 Task: Play online wordle game with 7 letters.
Action: Mouse moved to (533, 439)
Screenshot: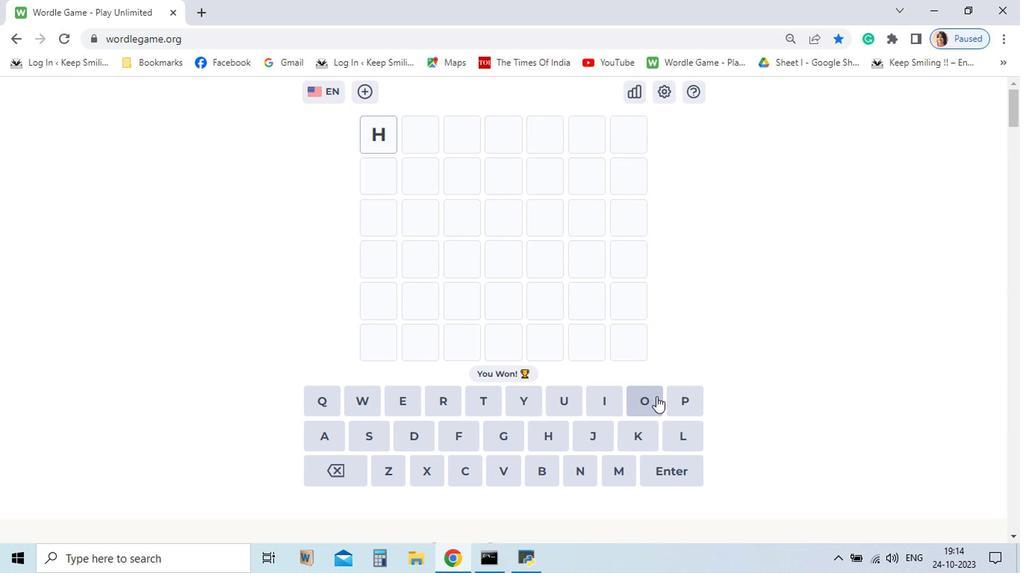 
Action: Mouse pressed left at (533, 439)
Screenshot: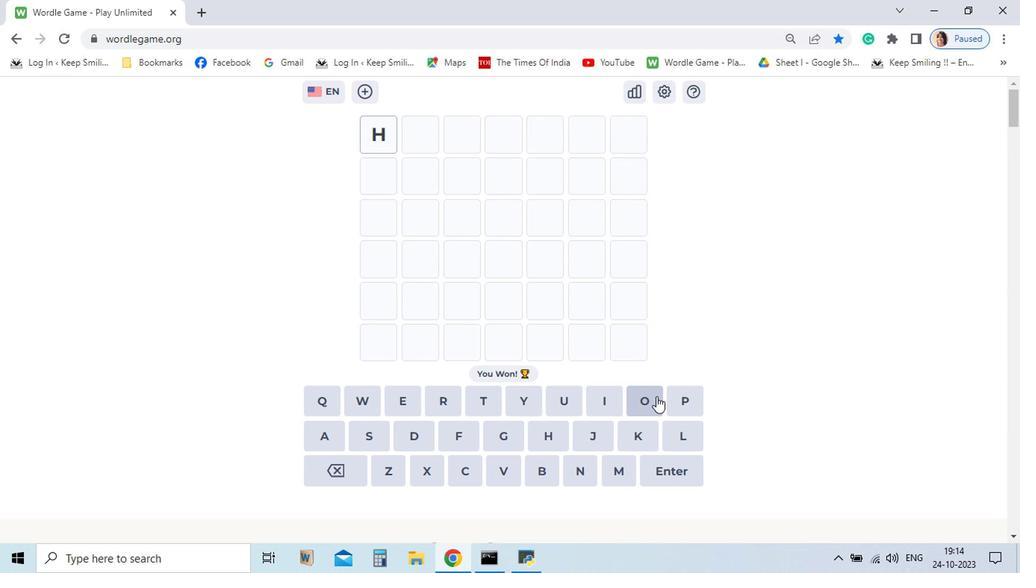 
Action: Mouse moved to (589, 421)
Screenshot: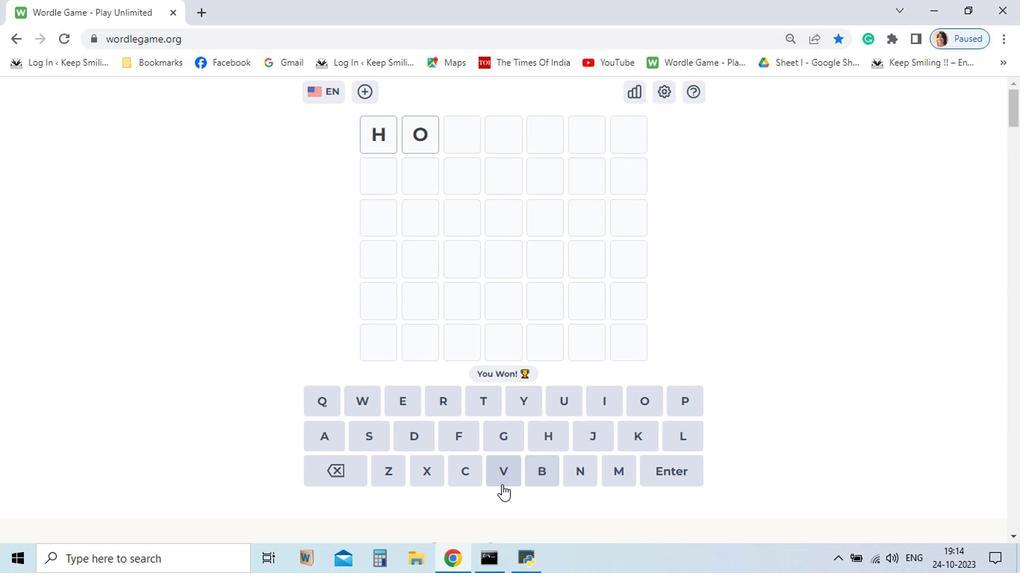 
Action: Mouse pressed left at (589, 421)
Screenshot: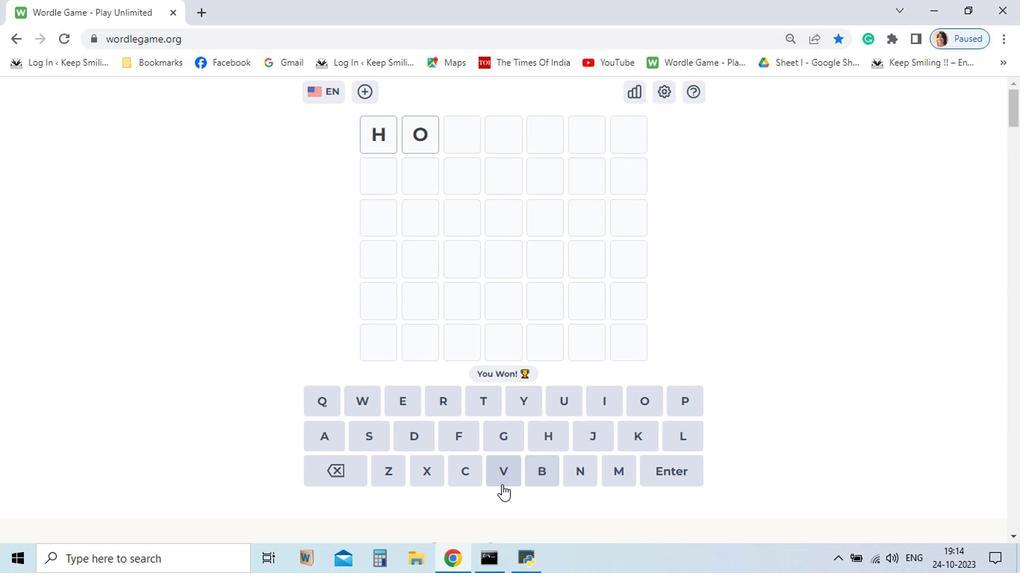 
Action: Mouse moved to (519, 469)
Screenshot: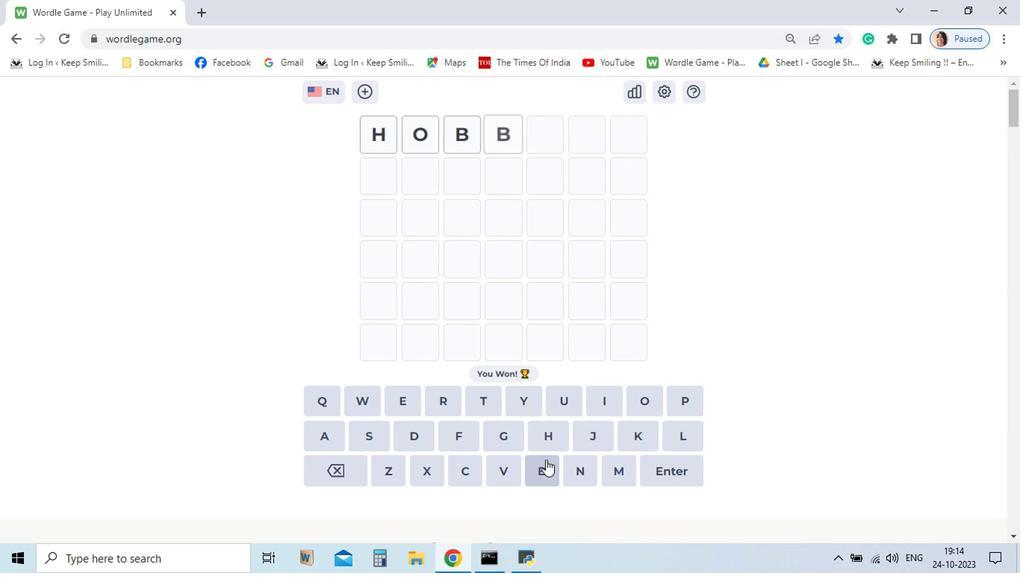
Action: Mouse pressed left at (519, 469)
Screenshot: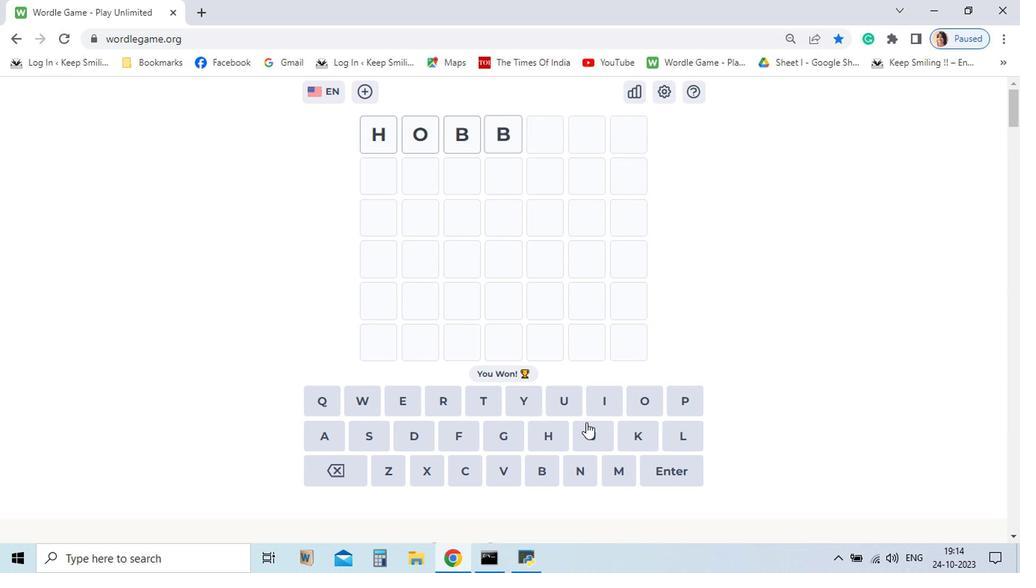 
Action: Mouse pressed left at (519, 469)
Screenshot: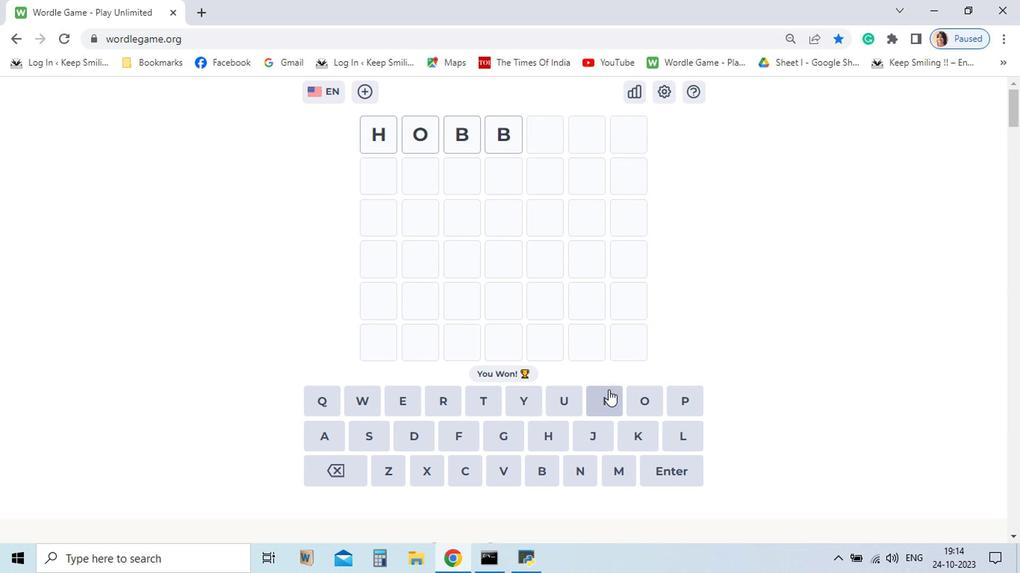 
Action: Mouse moved to (568, 412)
Screenshot: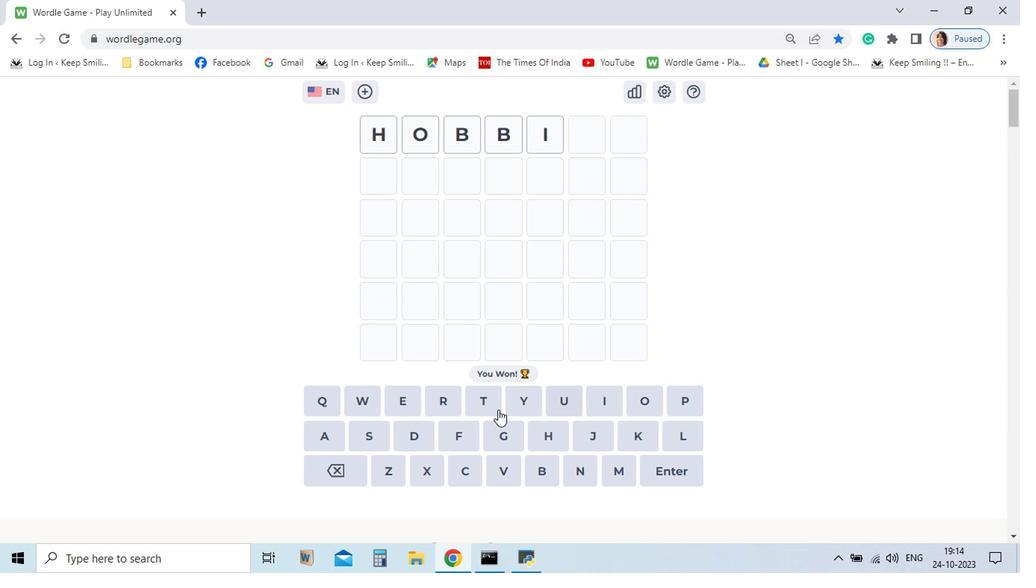 
Action: Mouse pressed left at (568, 412)
Screenshot: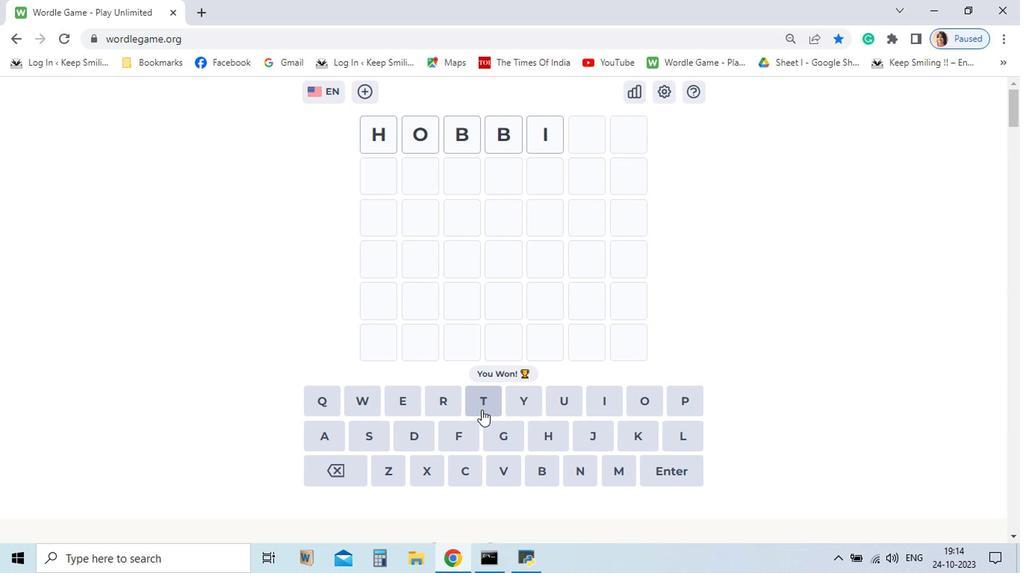 
Action: Mouse moved to (475, 423)
Screenshot: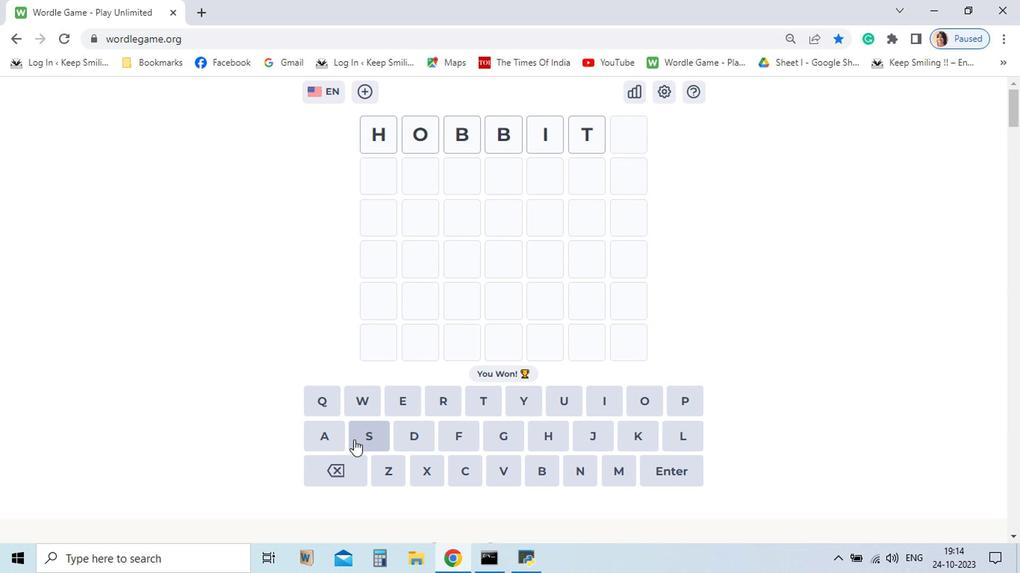 
Action: Mouse pressed left at (475, 423)
Screenshot: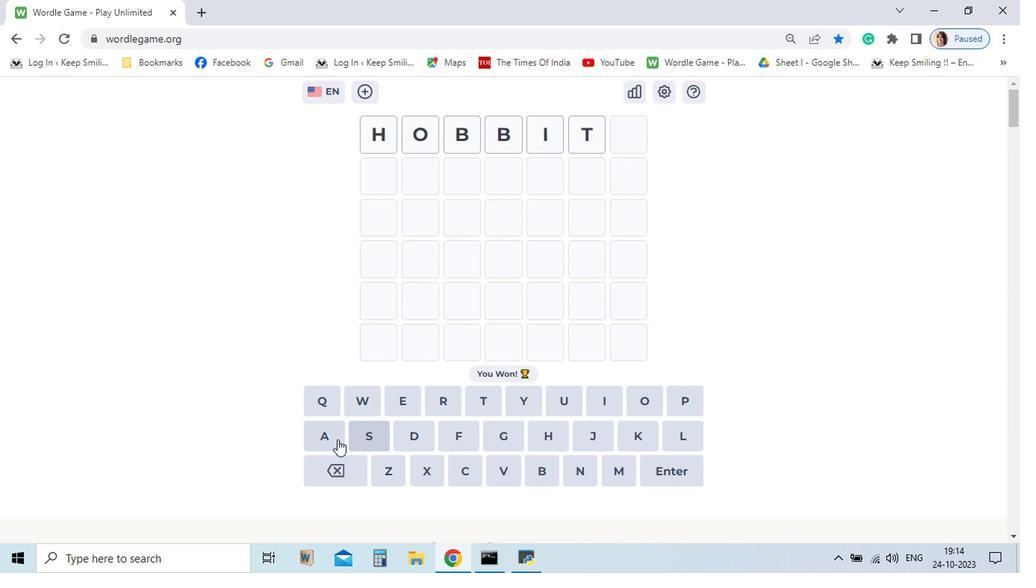 
Action: Mouse moved to (396, 446)
Screenshot: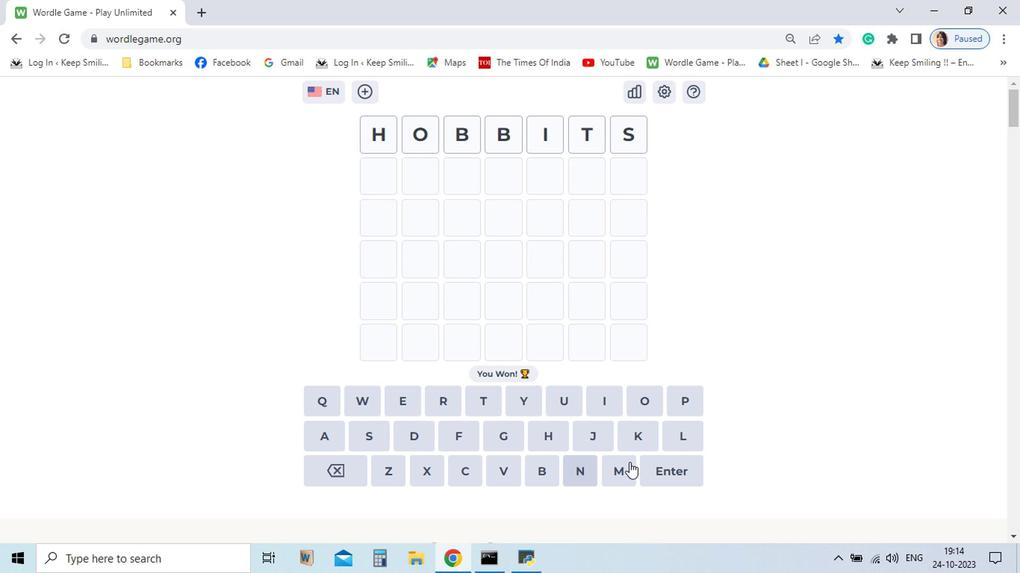 
Action: Mouse pressed left at (396, 446)
Screenshot: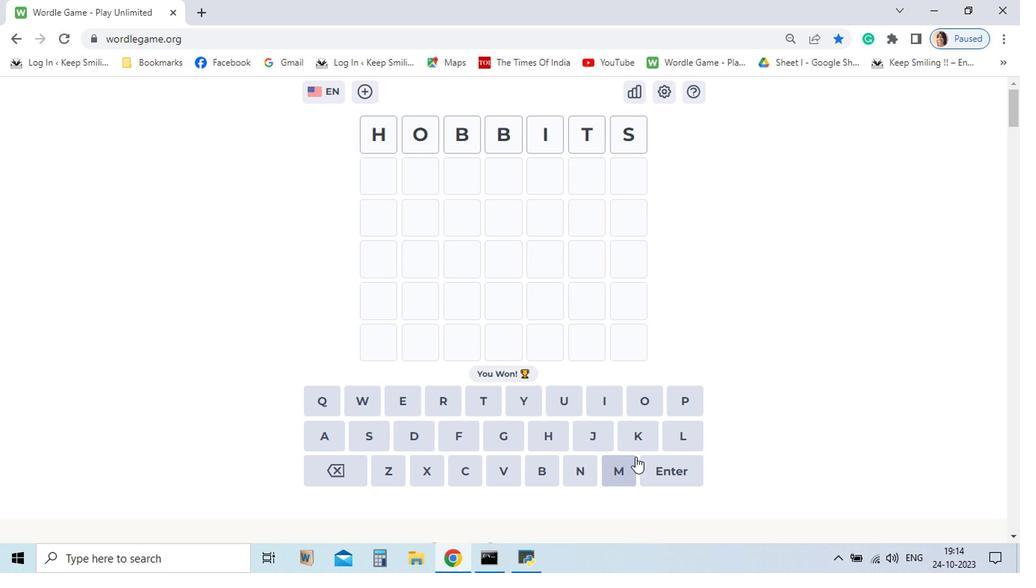 
Action: Mouse moved to (599, 468)
Screenshot: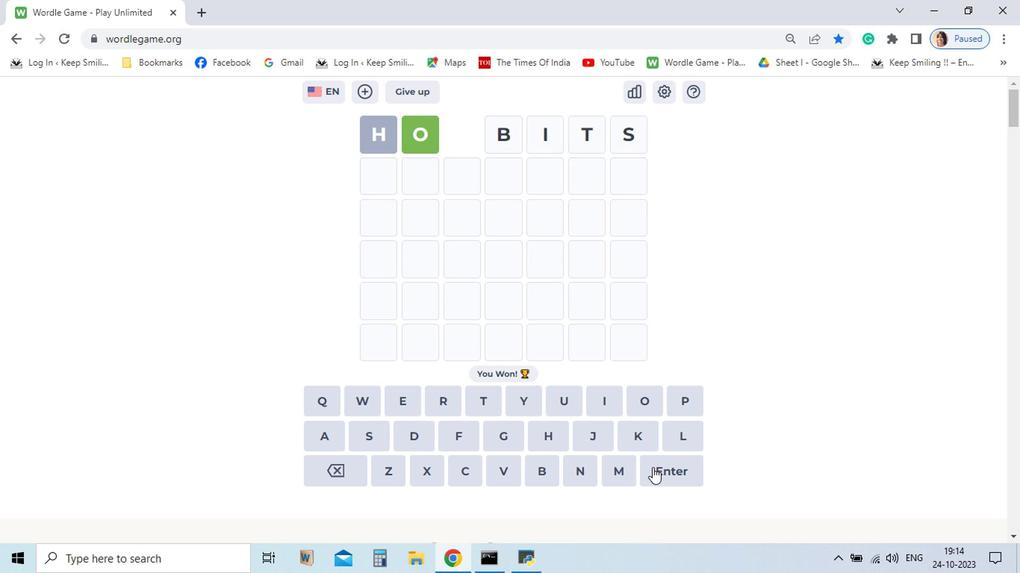 
Action: Mouse pressed left at (599, 468)
Screenshot: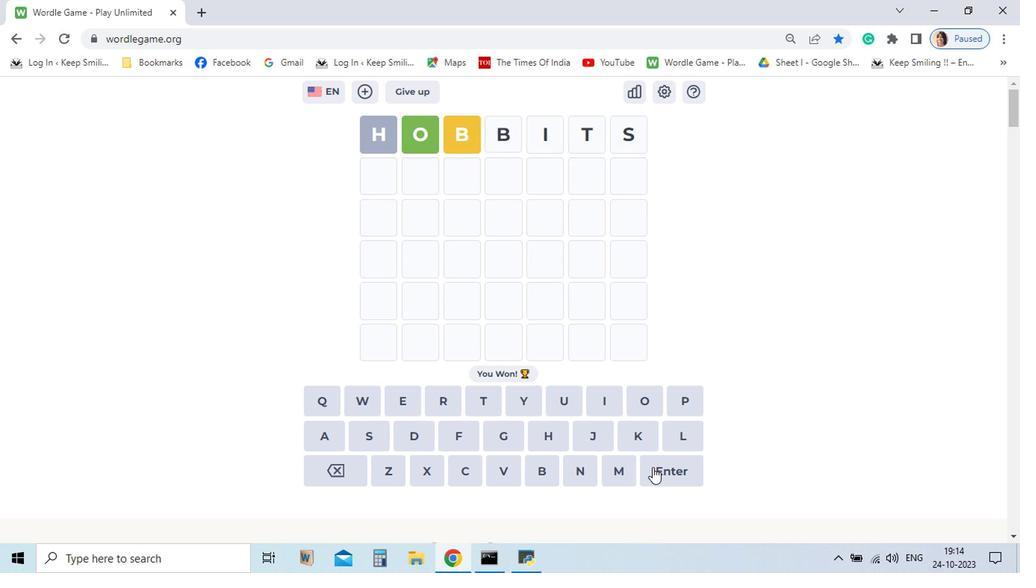 
Action: Mouse moved to (595, 418)
Screenshot: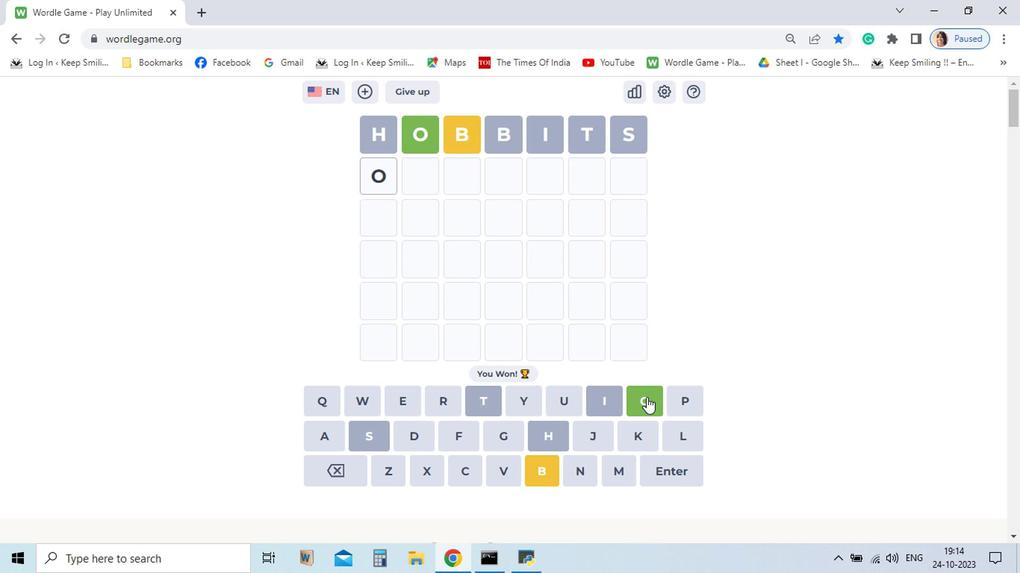 
Action: Mouse pressed left at (595, 418)
Screenshot: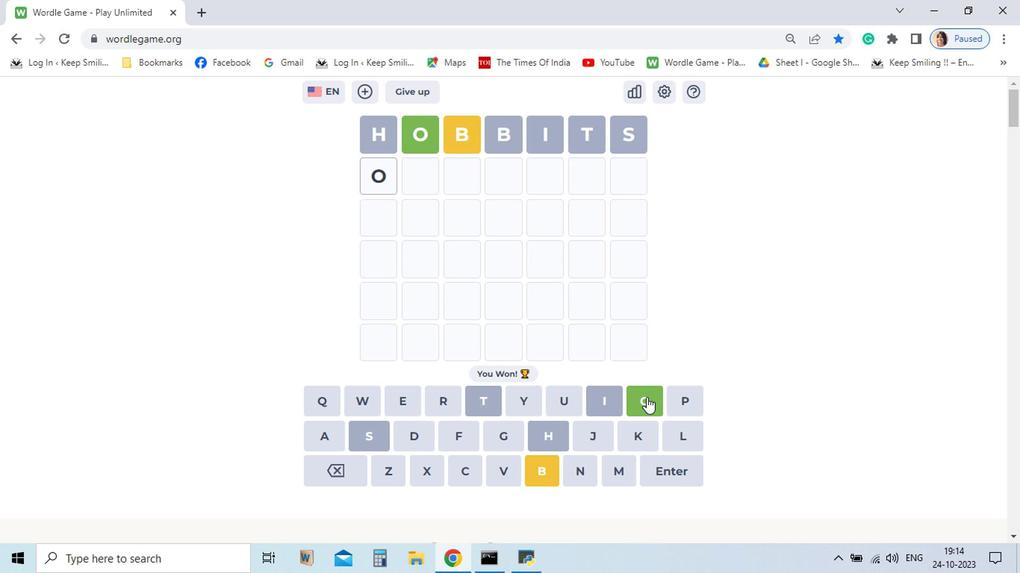 
Action: Mouse moved to (377, 474)
Screenshot: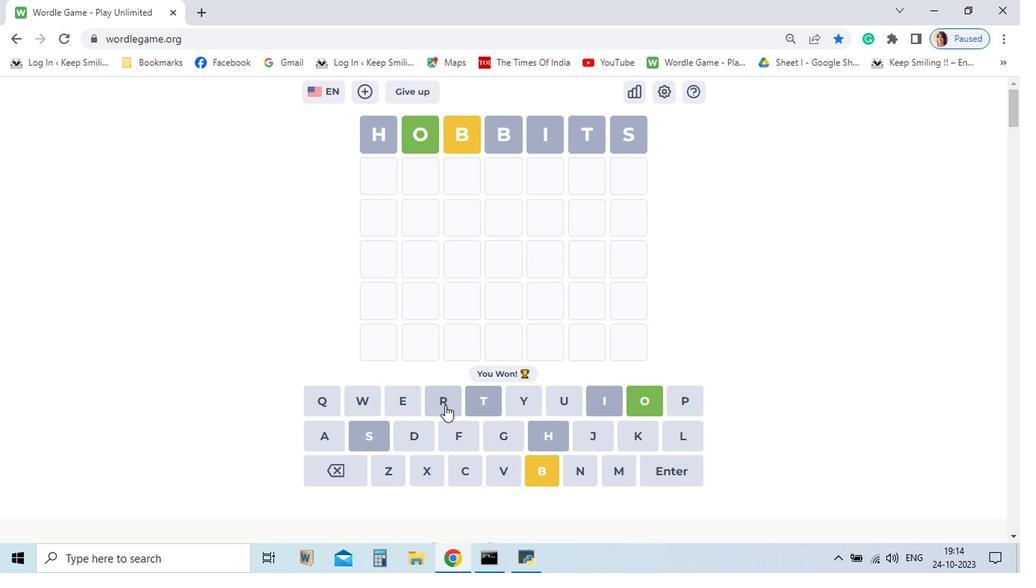 
Action: Mouse pressed left at (377, 474)
Screenshot: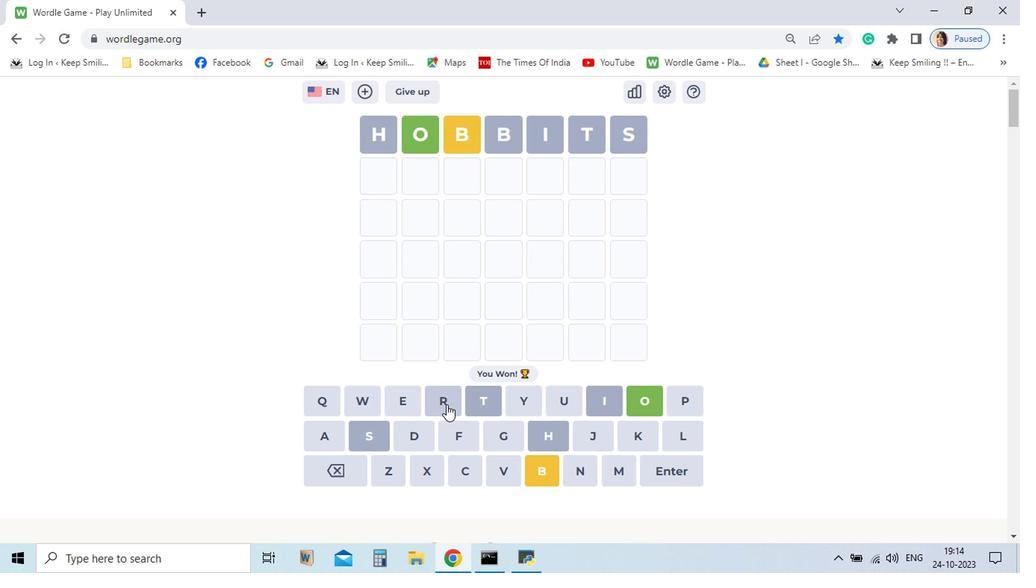 
Action: Mouse moved to (453, 423)
Screenshot: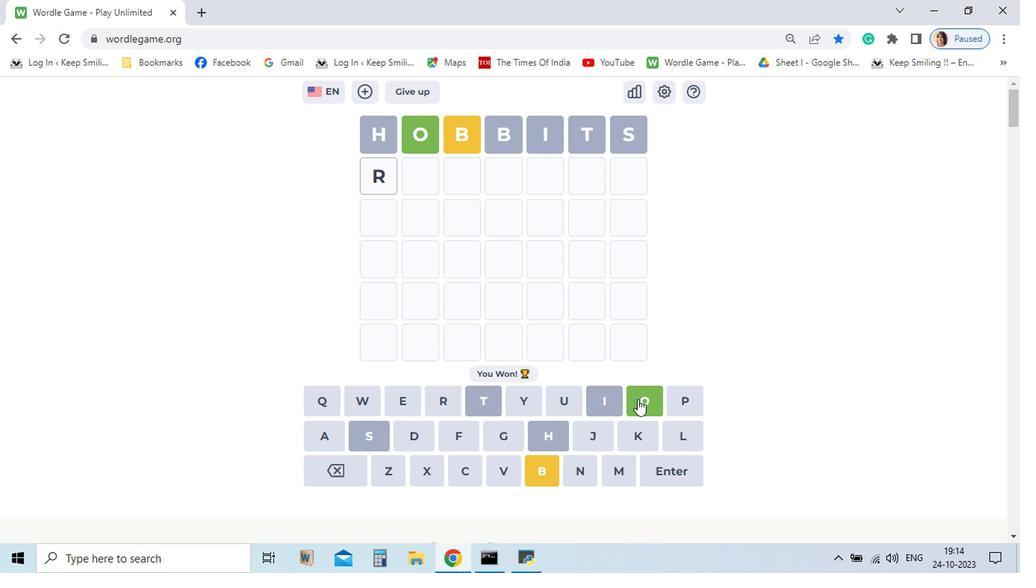 
Action: Mouse pressed left at (453, 423)
Screenshot: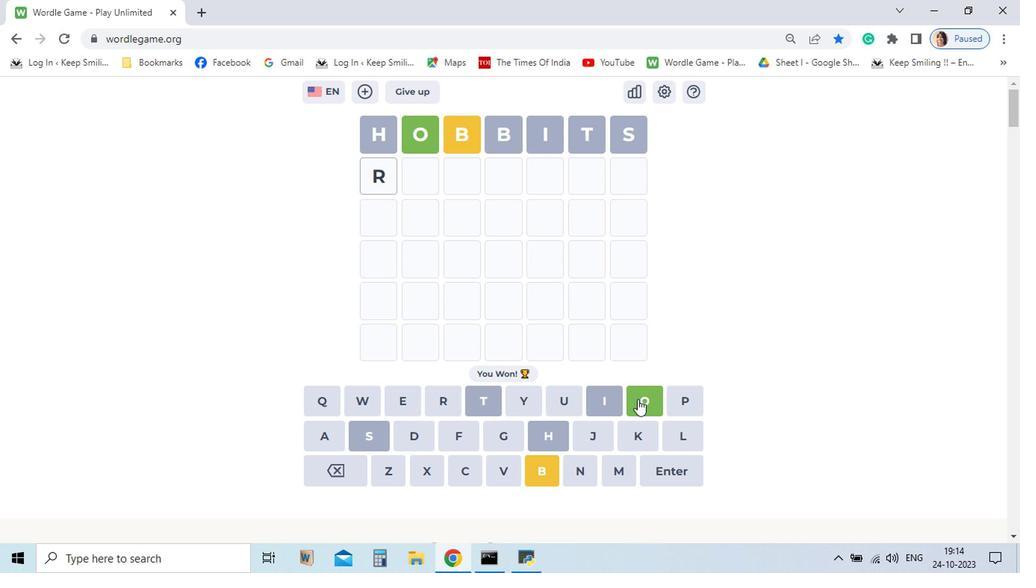
Action: Mouse moved to (589, 419)
Screenshot: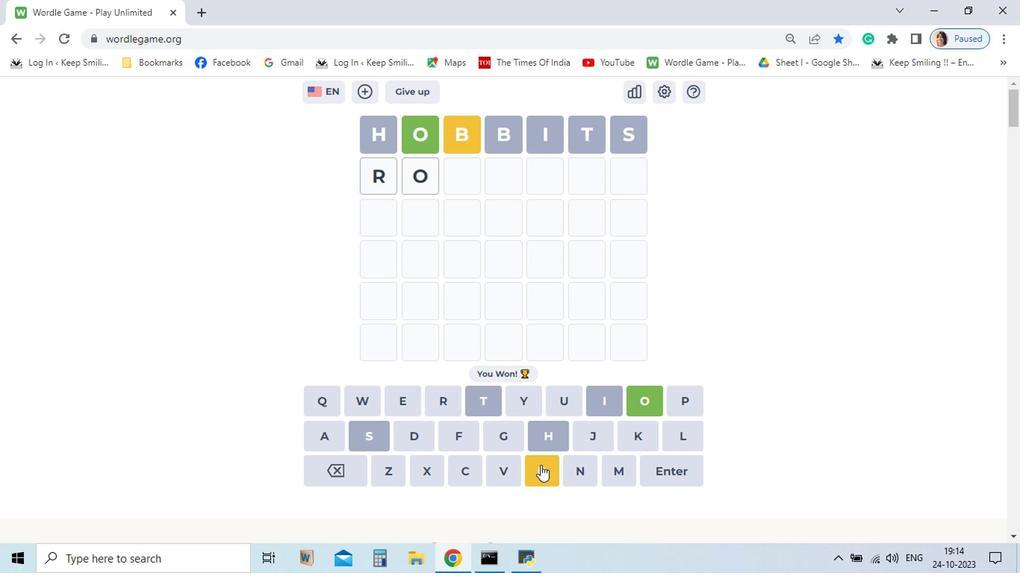 
Action: Mouse pressed left at (589, 419)
Screenshot: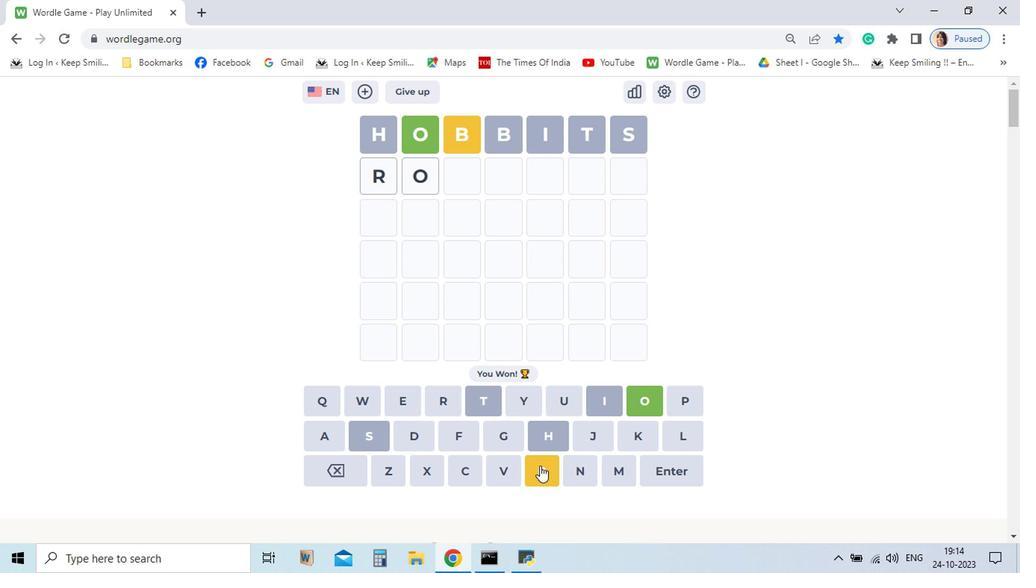 
Action: Mouse moved to (520, 466)
Screenshot: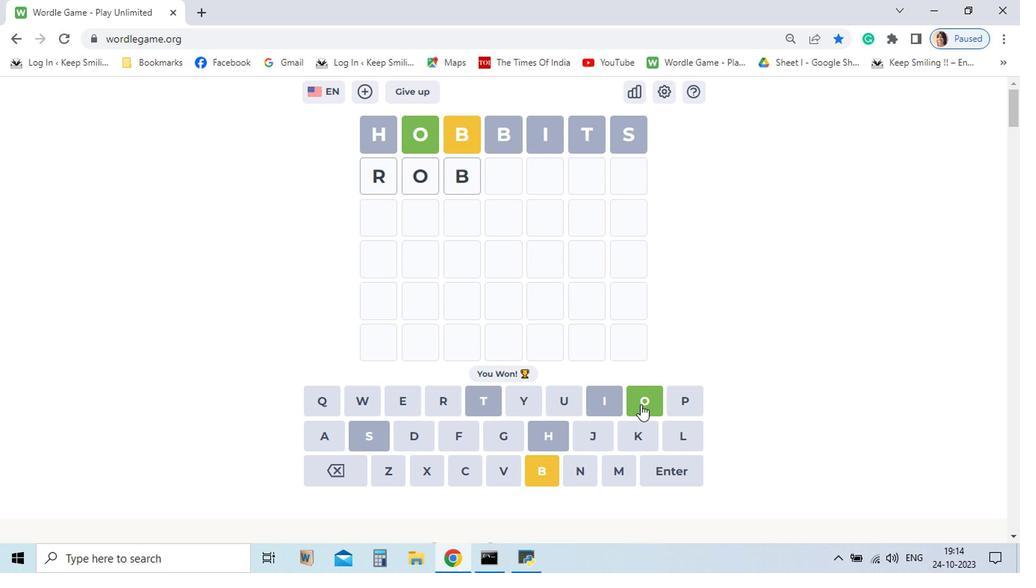 
Action: Mouse pressed left at (520, 466)
Screenshot: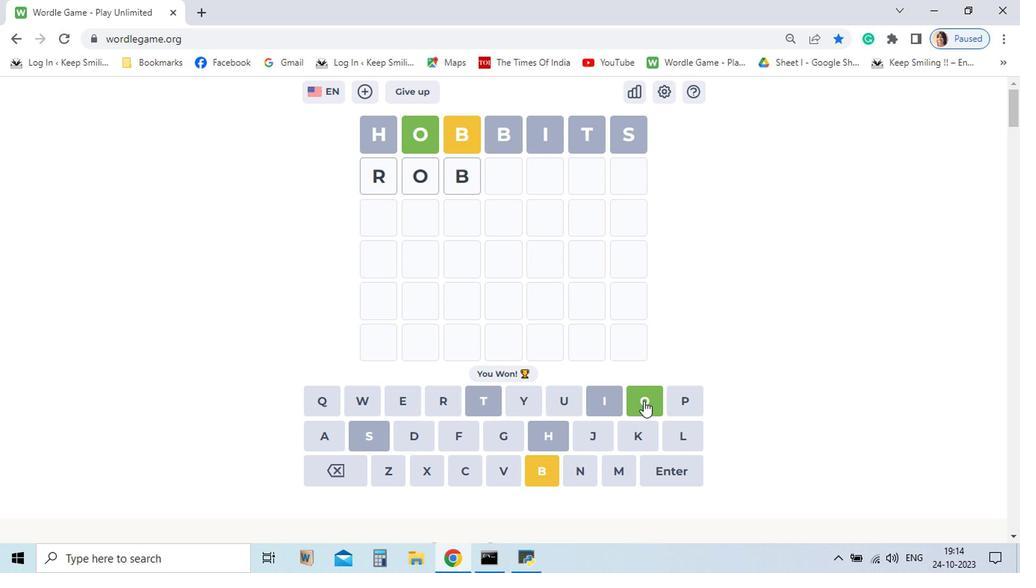 
Action: Mouse moved to (593, 420)
Screenshot: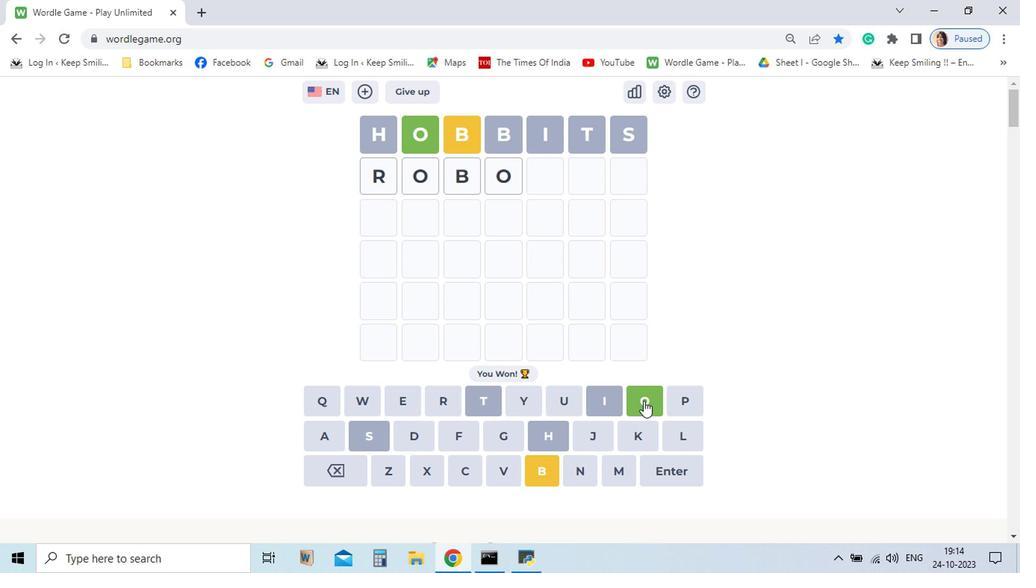 
Action: Mouse pressed left at (593, 420)
Screenshot: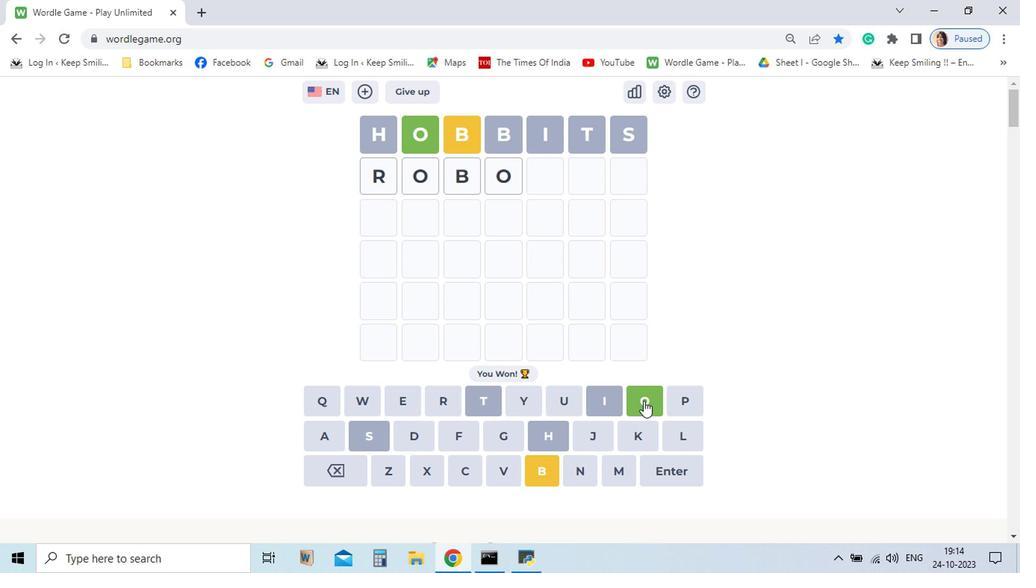 
Action: Mouse moved to (370, 467)
Screenshot: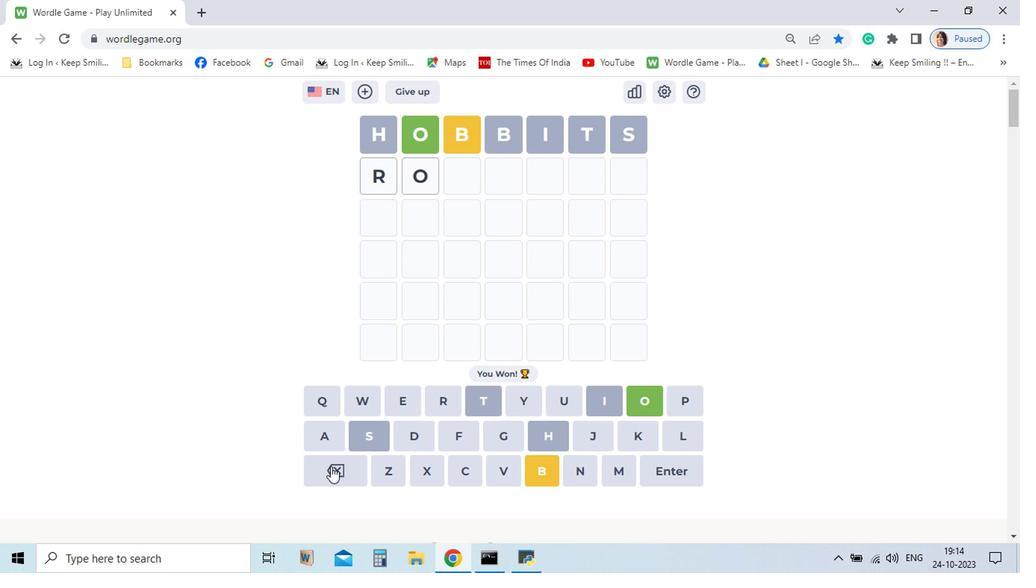 
Action: Mouse pressed left at (370, 467)
Screenshot: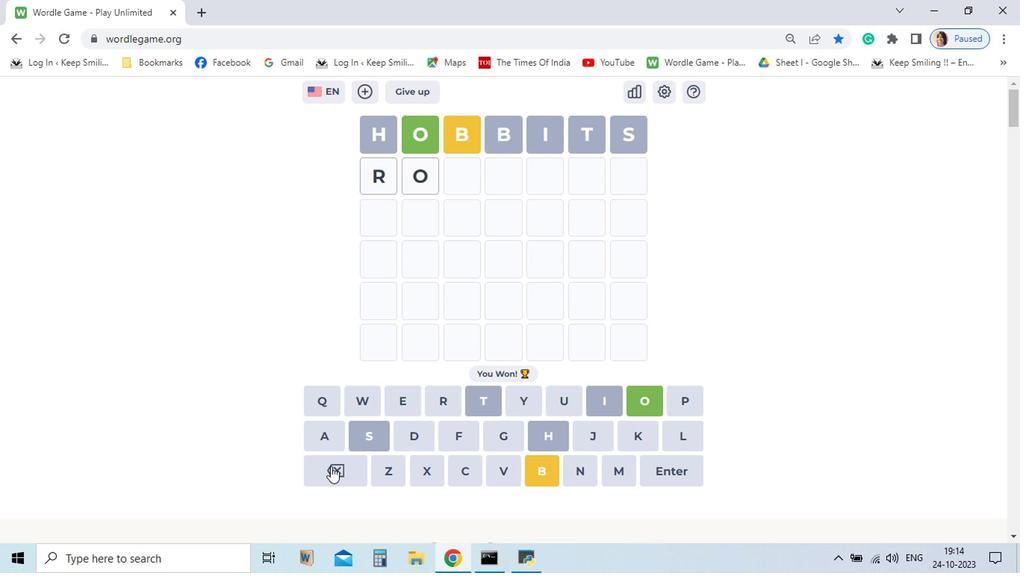
Action: Mouse pressed left at (370, 467)
Screenshot: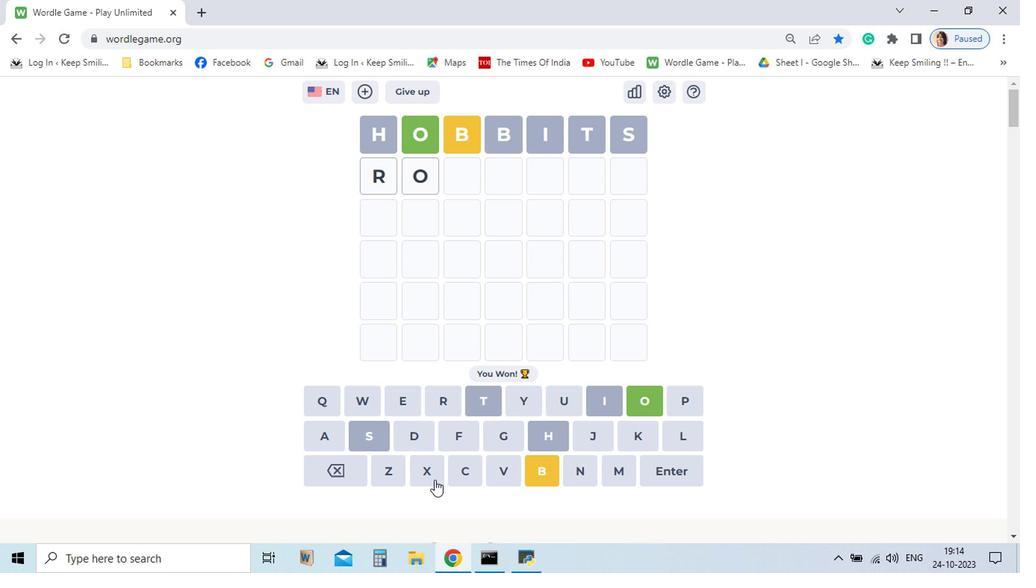 
Action: Mouse moved to (366, 444)
Screenshot: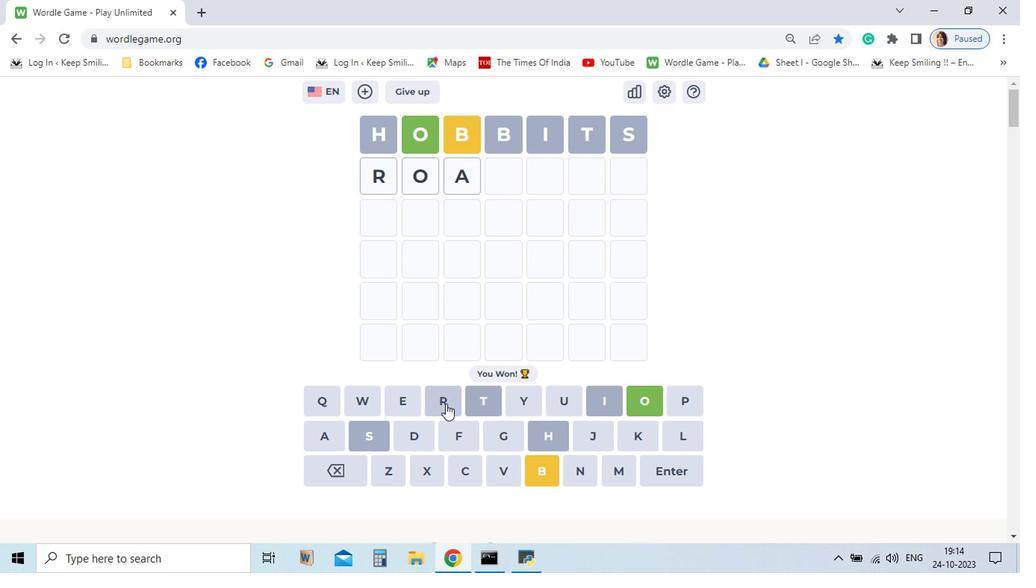 
Action: Mouse pressed left at (366, 444)
Screenshot: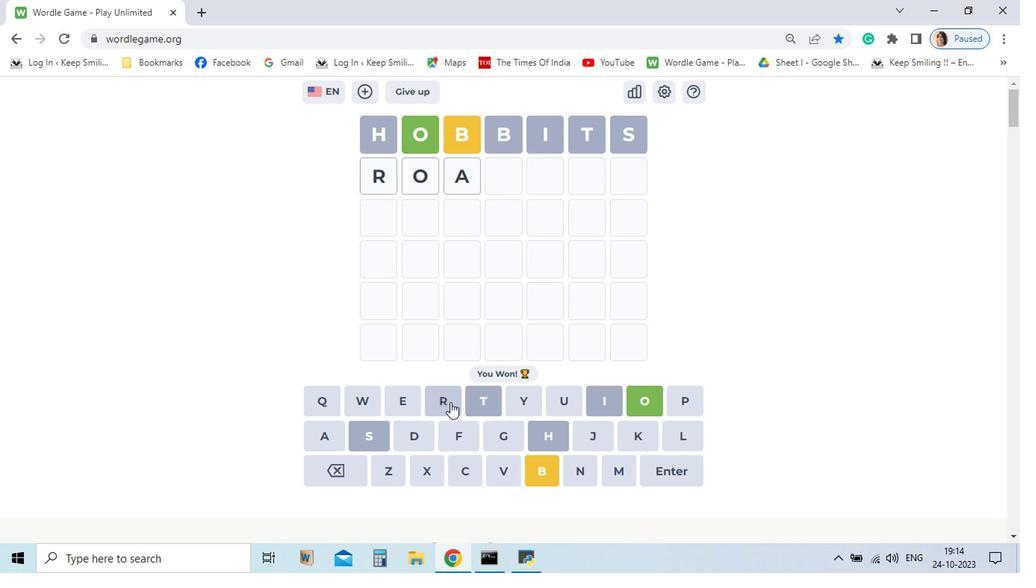 
Action: Mouse moved to (456, 421)
Screenshot: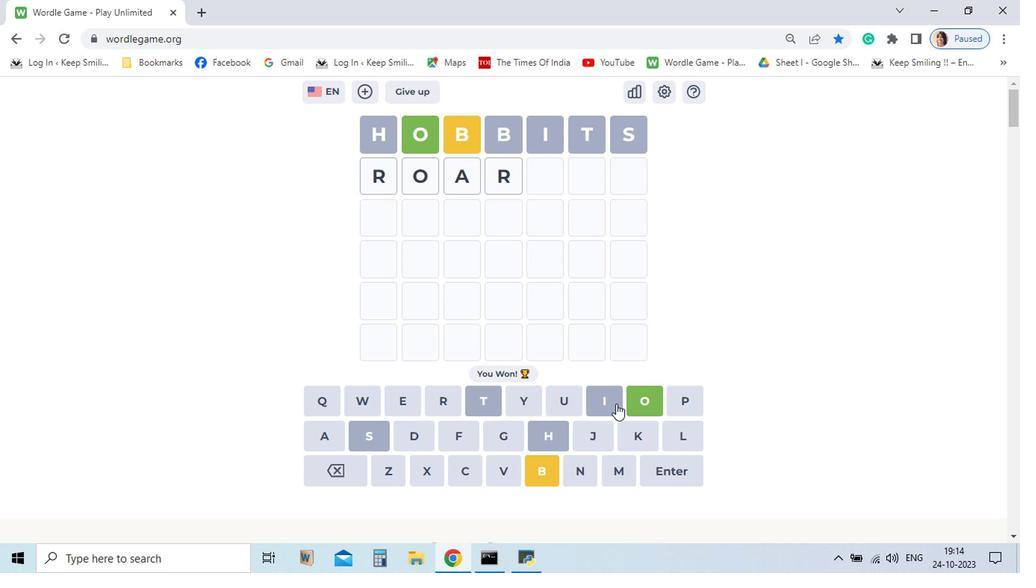 
Action: Mouse pressed left at (456, 421)
Screenshot: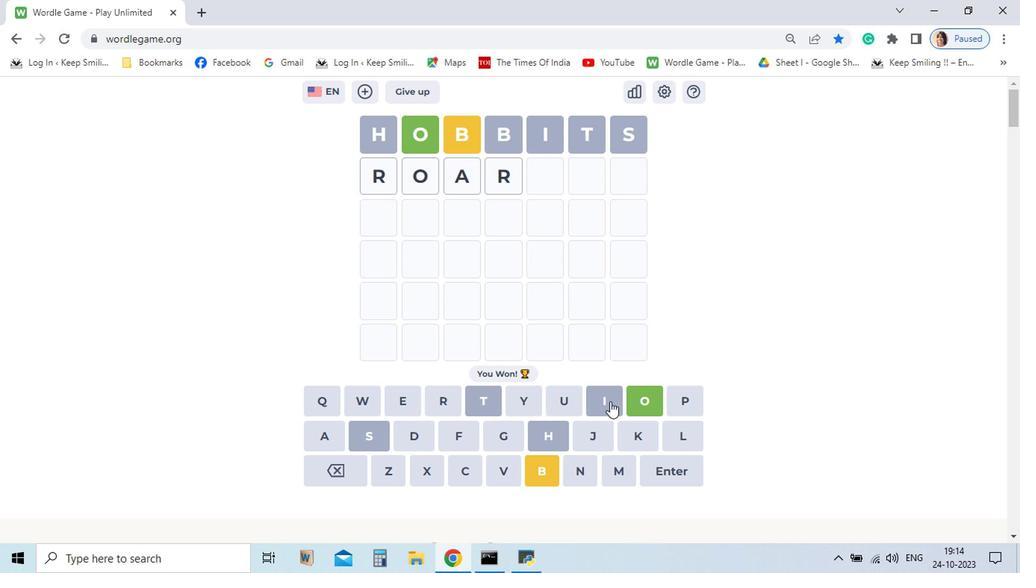
Action: Mouse moved to (569, 421)
Screenshot: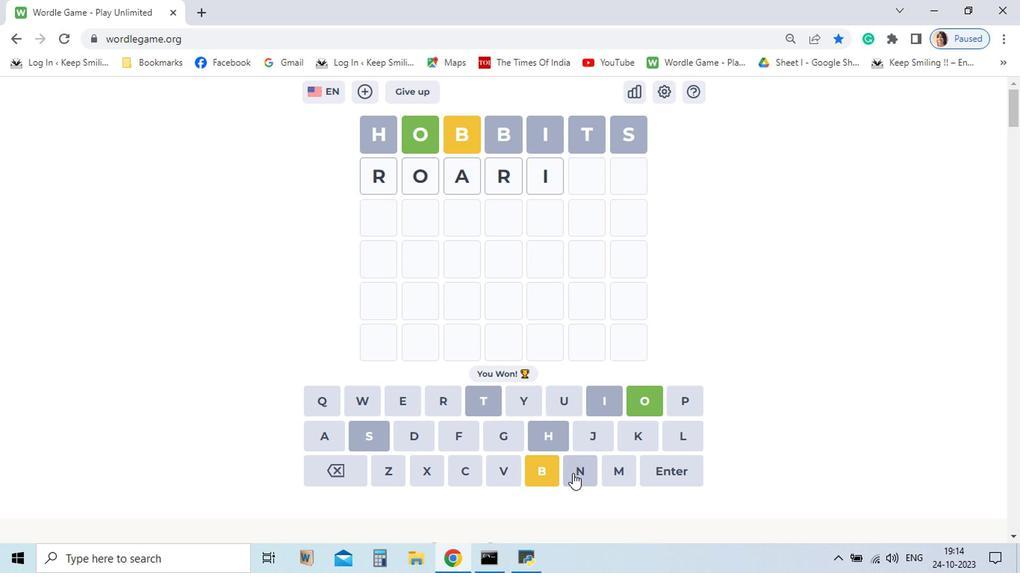 
Action: Mouse pressed left at (569, 421)
Screenshot: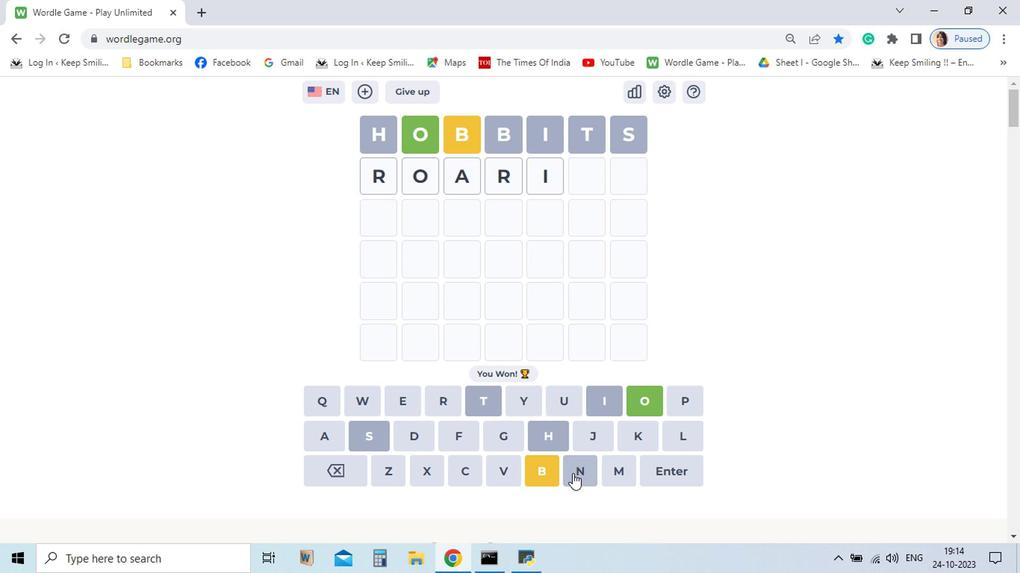 
Action: Mouse moved to (543, 472)
Screenshot: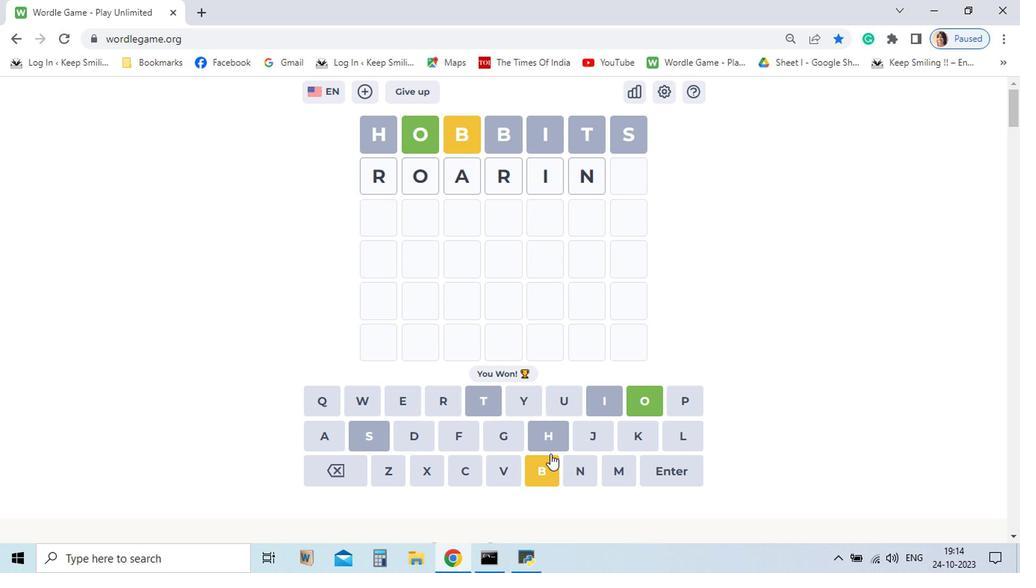 
Action: Mouse pressed left at (543, 472)
Screenshot: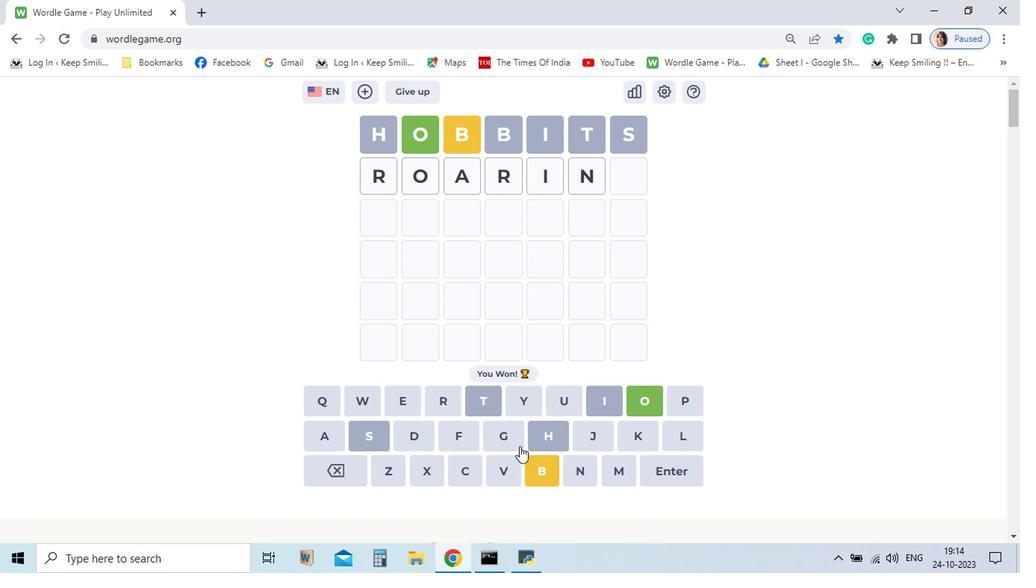 
Action: Mouse moved to (492, 444)
Screenshot: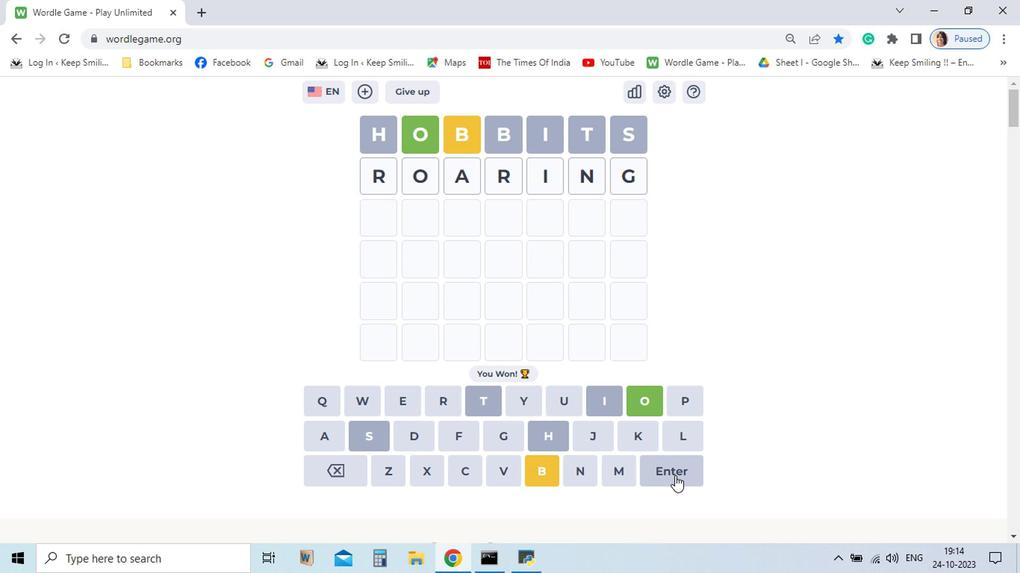 
Action: Mouse pressed left at (492, 444)
Screenshot: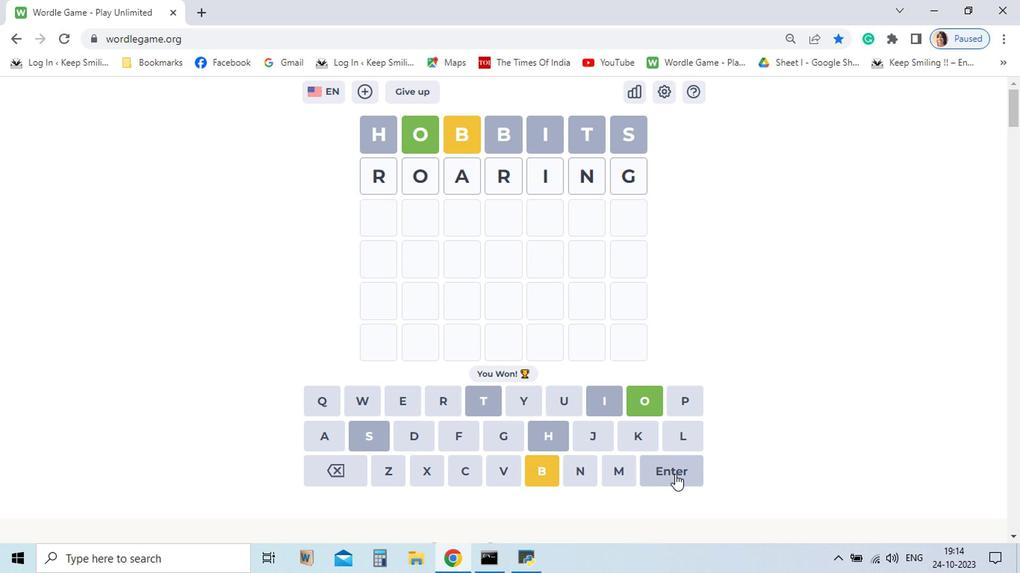 
Action: Mouse moved to (615, 472)
Screenshot: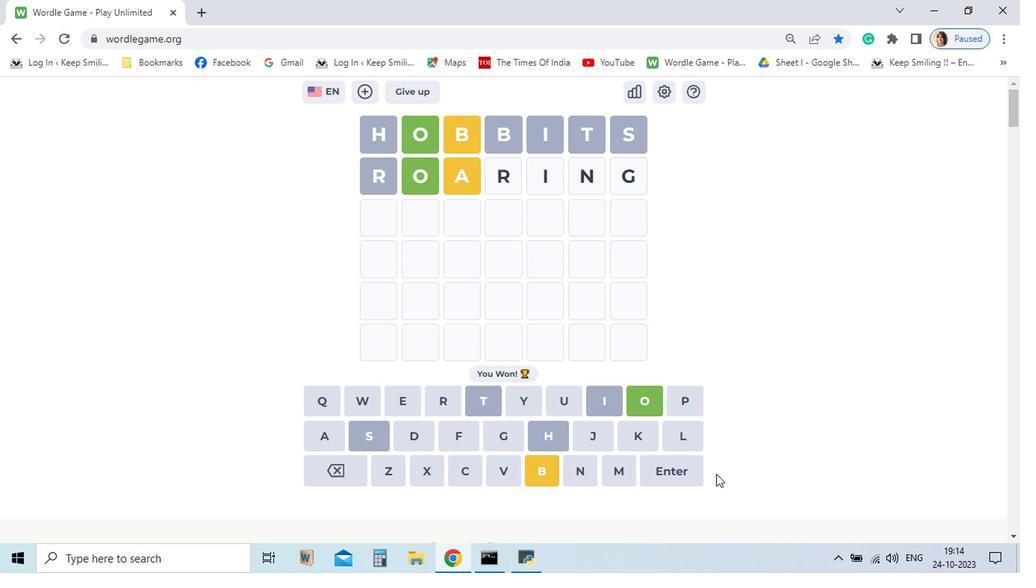 
Action: Mouse pressed left at (615, 472)
Screenshot: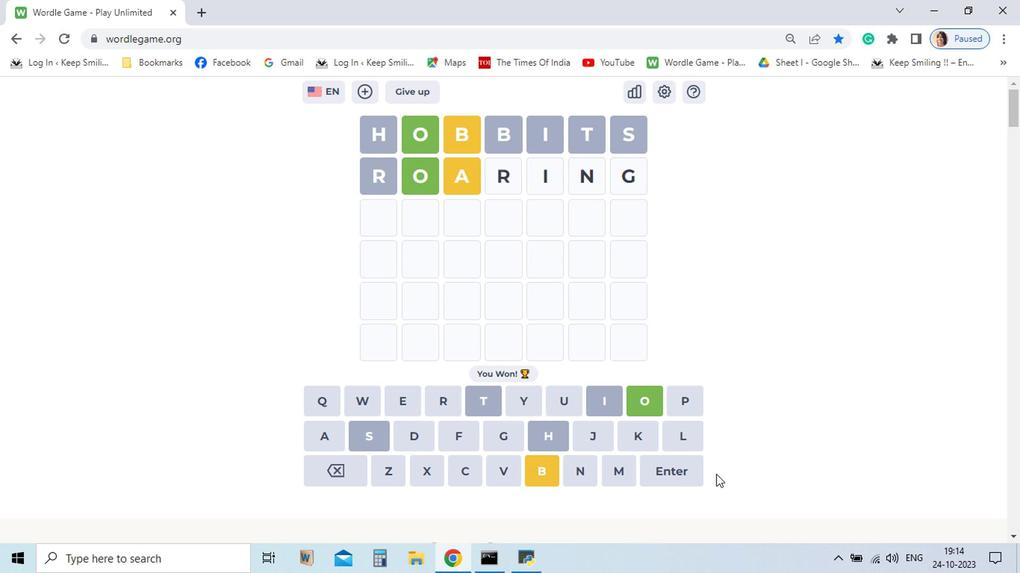 
Action: Mouse moved to (569, 470)
Screenshot: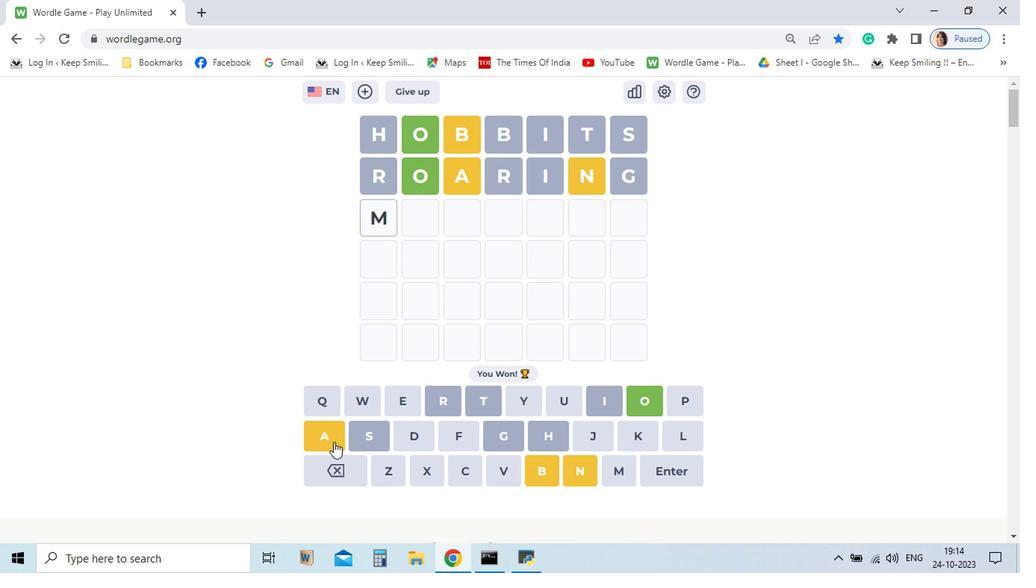 
Action: Mouse pressed left at (569, 470)
Screenshot: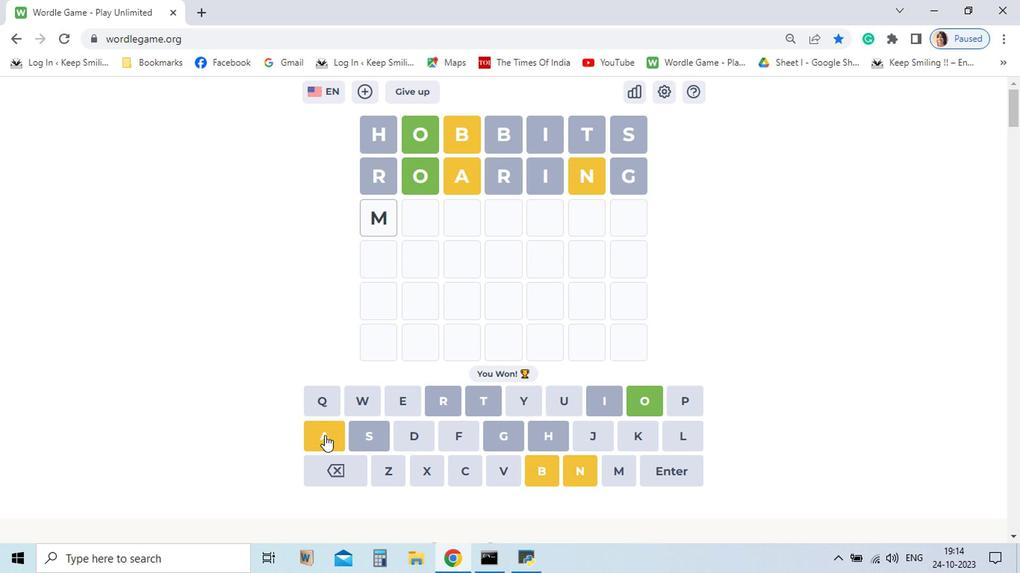 
Action: Mouse moved to (594, 416)
Screenshot: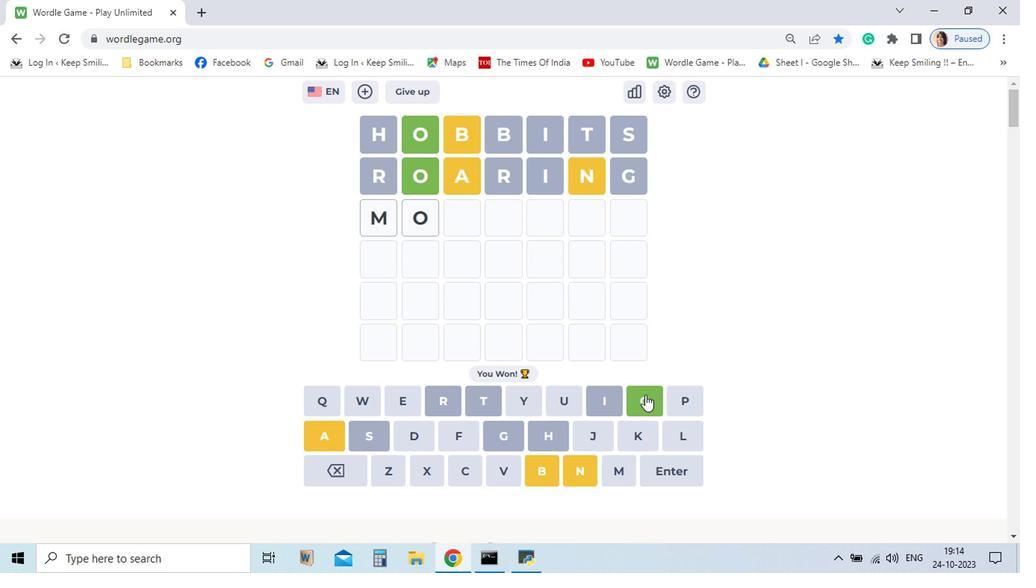 
Action: Mouse pressed left at (594, 416)
Screenshot: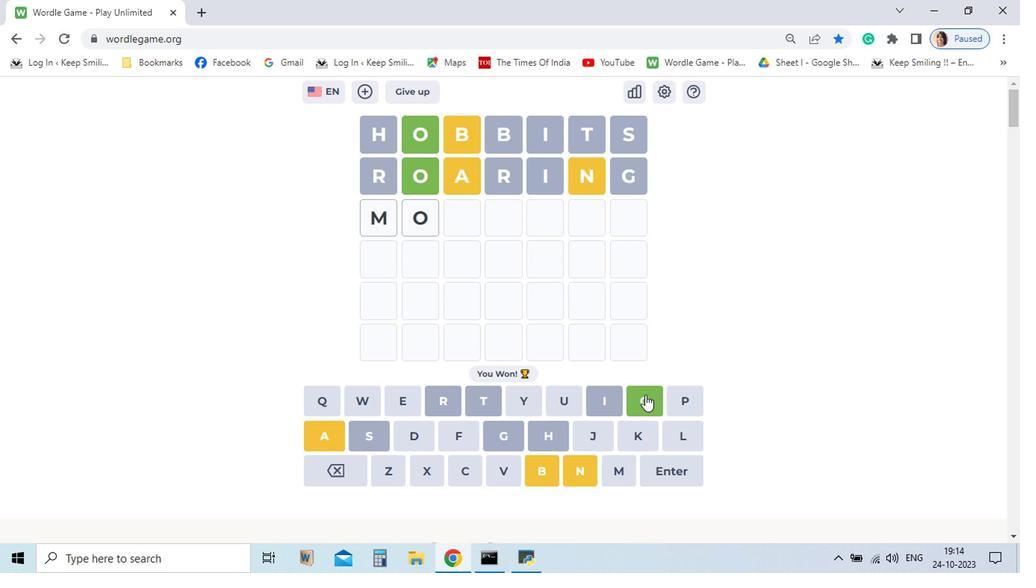 
Action: Mouse pressed left at (594, 416)
Screenshot: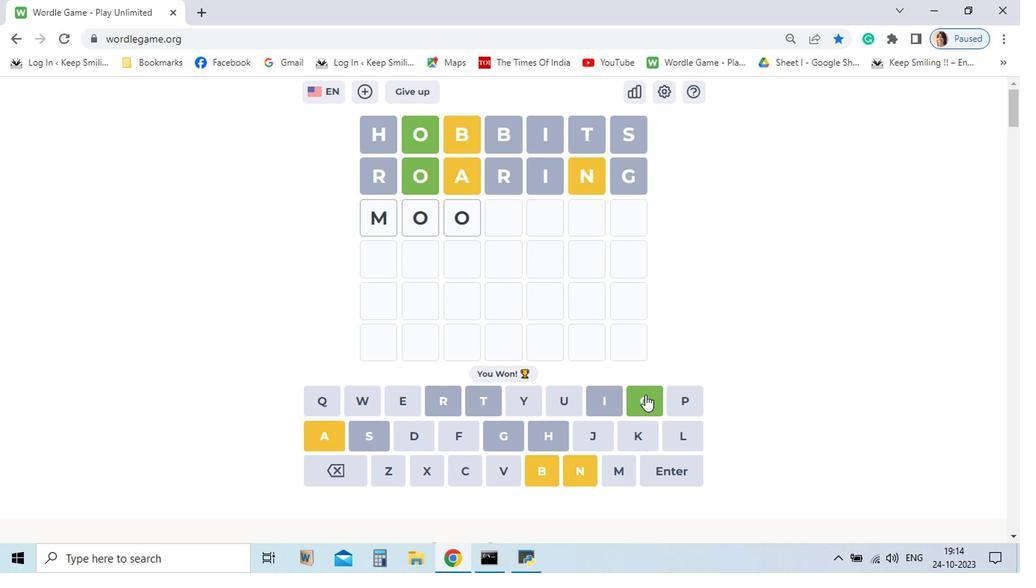 
Action: Mouse moved to (543, 473)
Screenshot: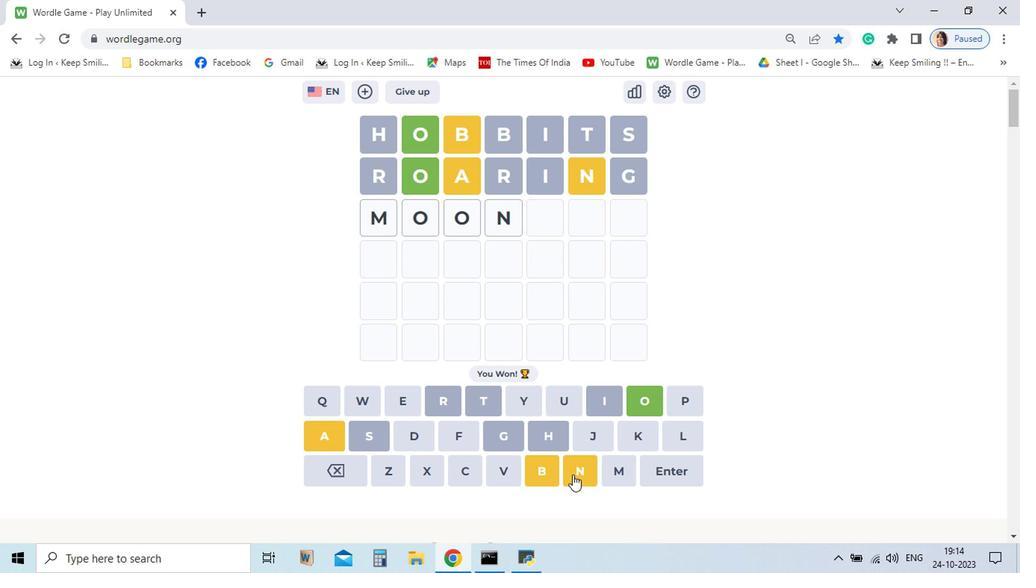 
Action: Mouse pressed left at (543, 473)
Screenshot: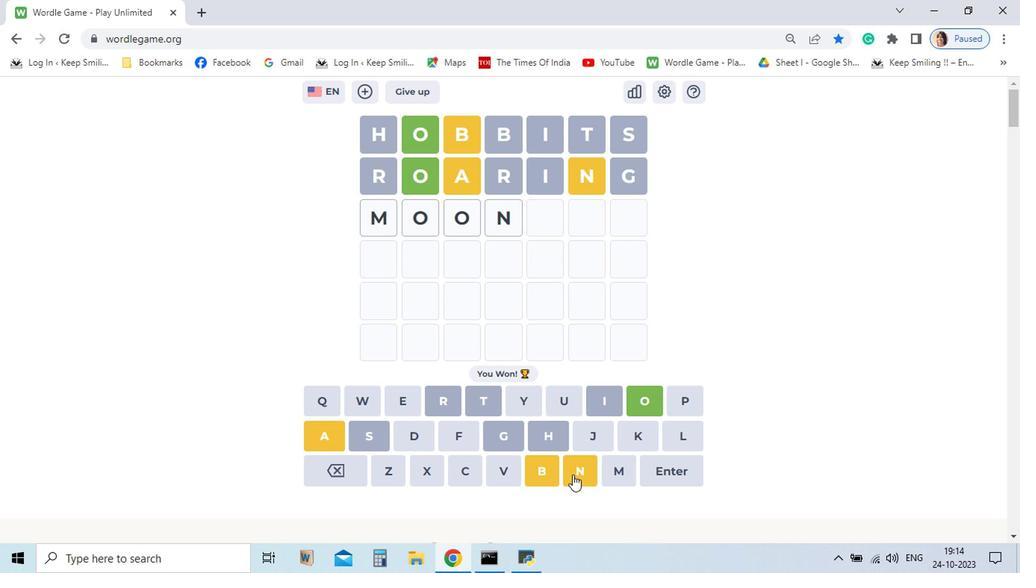 
Action: Mouse moved to (381, 469)
Screenshot: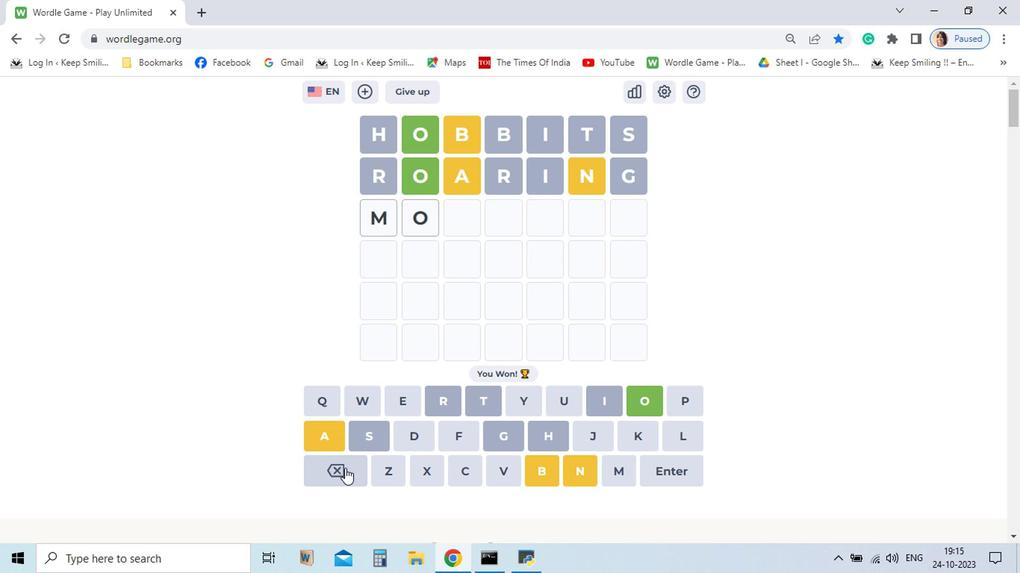 
Action: Mouse pressed left at (381, 469)
Screenshot: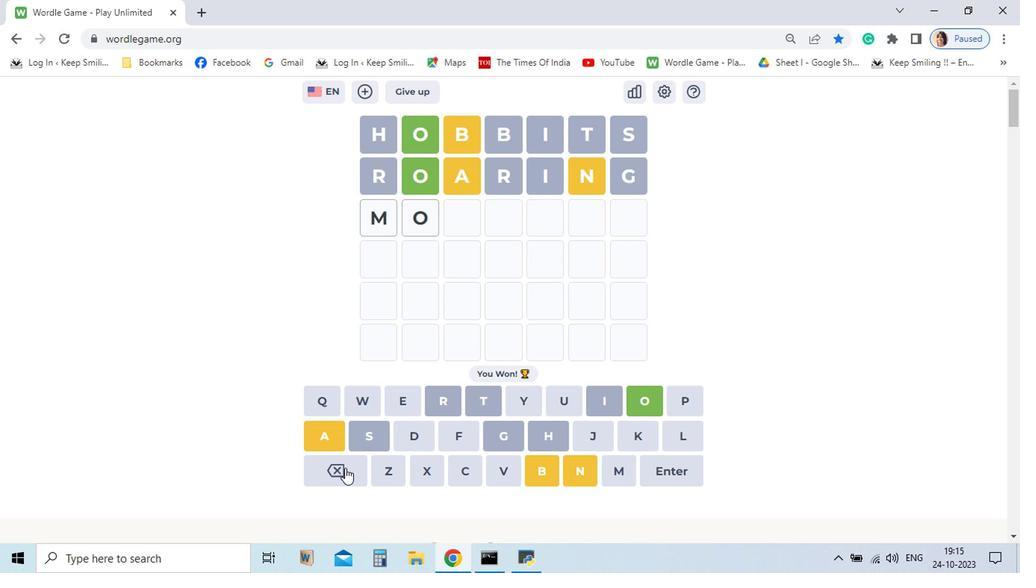 
Action: Mouse moved to (381, 469)
Screenshot: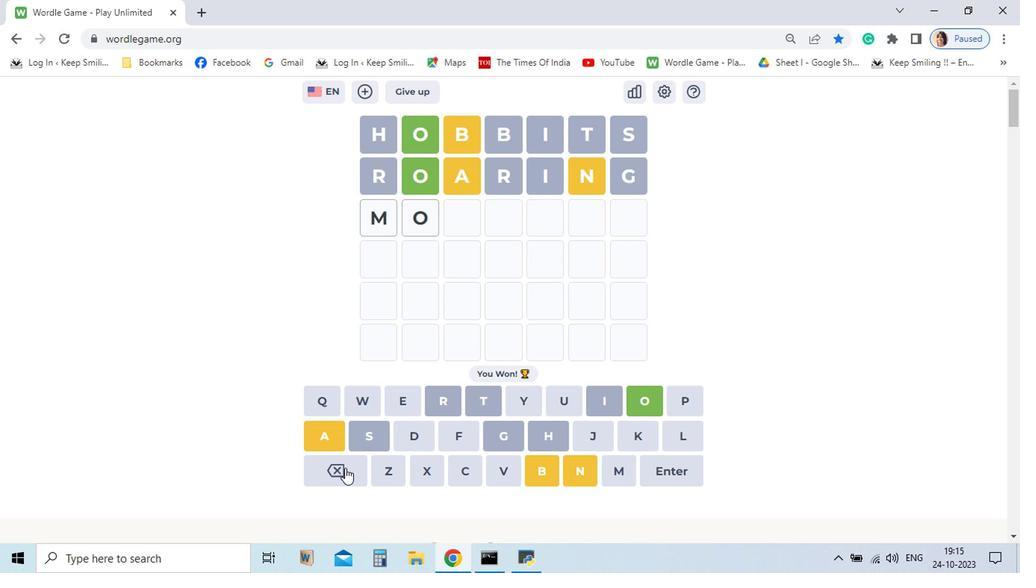 
Action: Mouse pressed left at (381, 469)
Screenshot: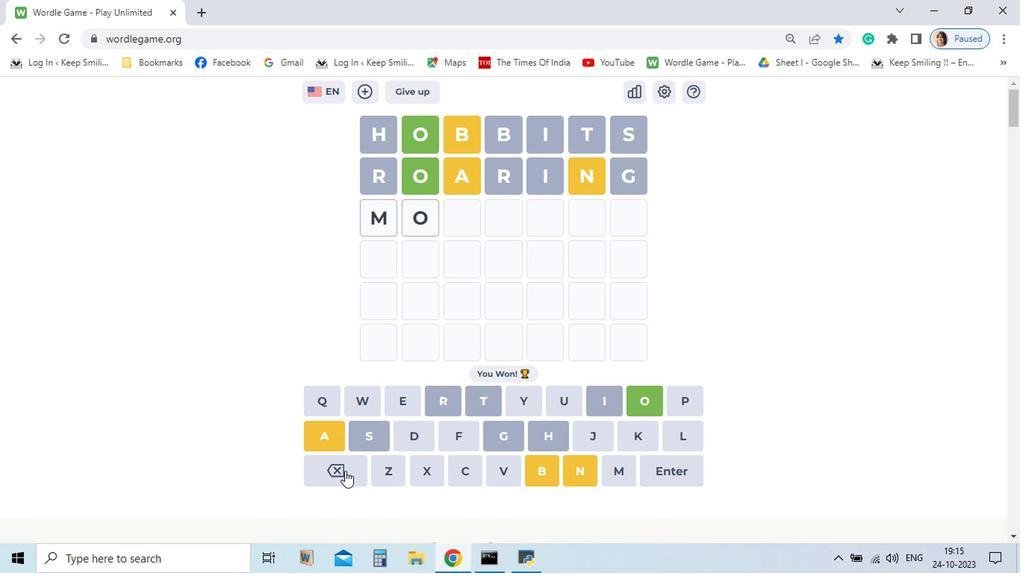 
Action: Mouse moved to (381, 470)
Screenshot: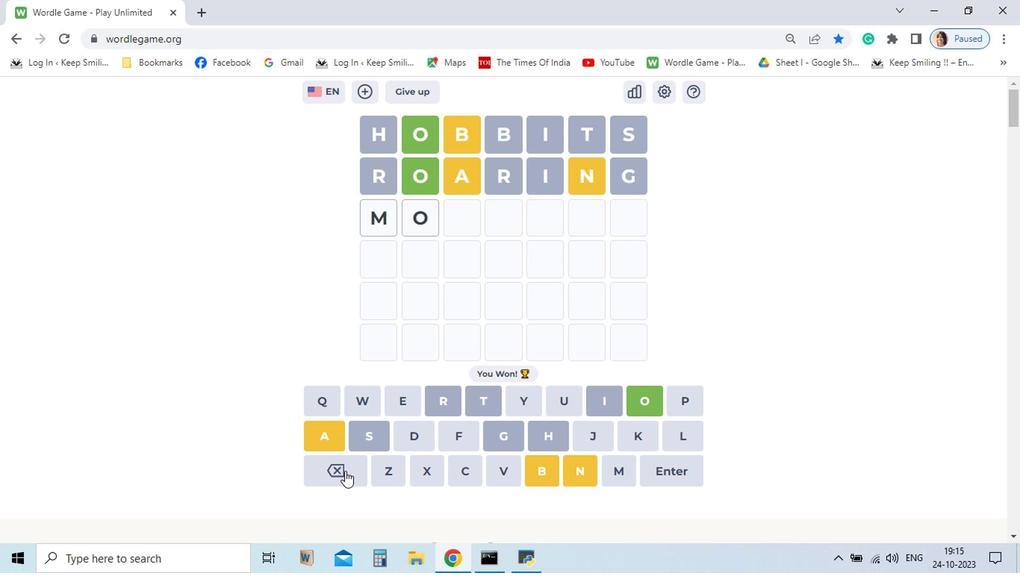
Action: Mouse pressed left at (381, 470)
Screenshot: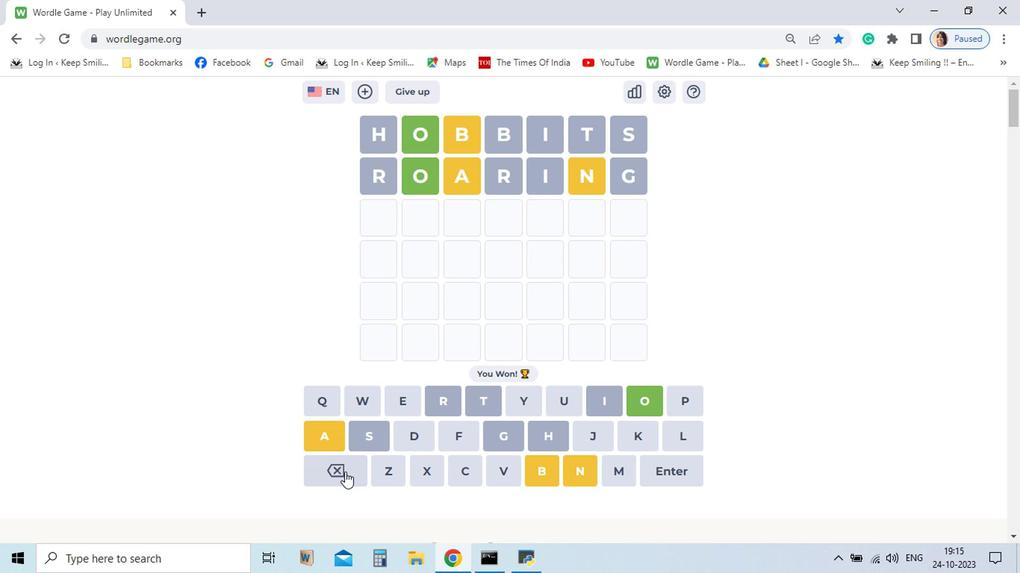 
Action: Mouse moved to (381, 471)
Screenshot: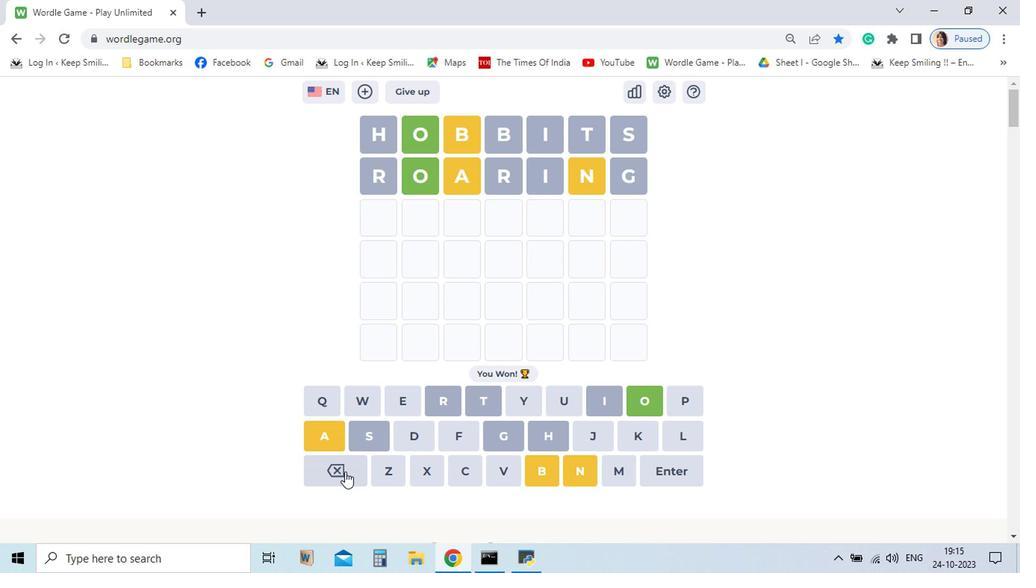 
Action: Mouse pressed left at (381, 471)
Screenshot: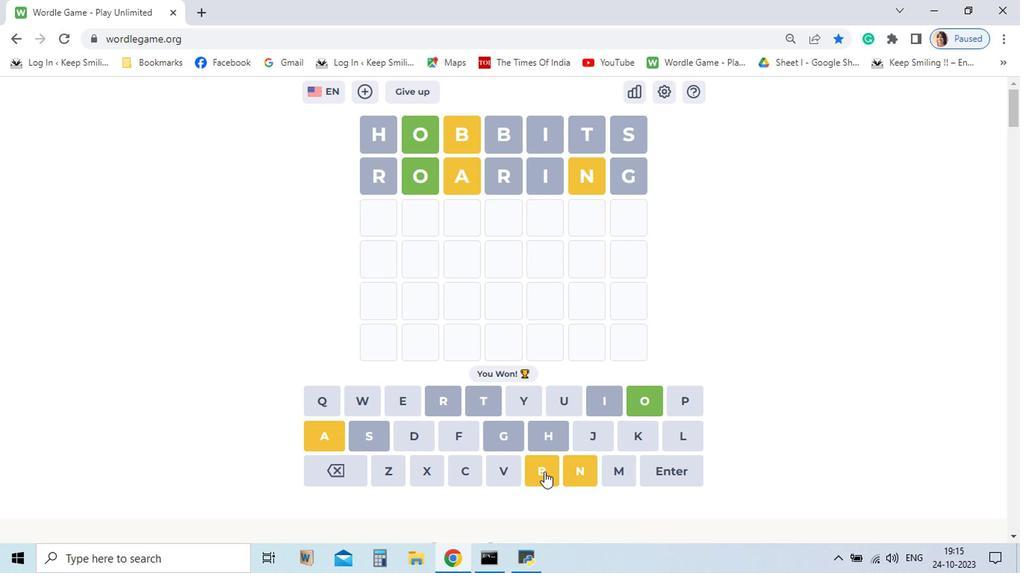 
Action: Mouse moved to (522, 471)
Screenshot: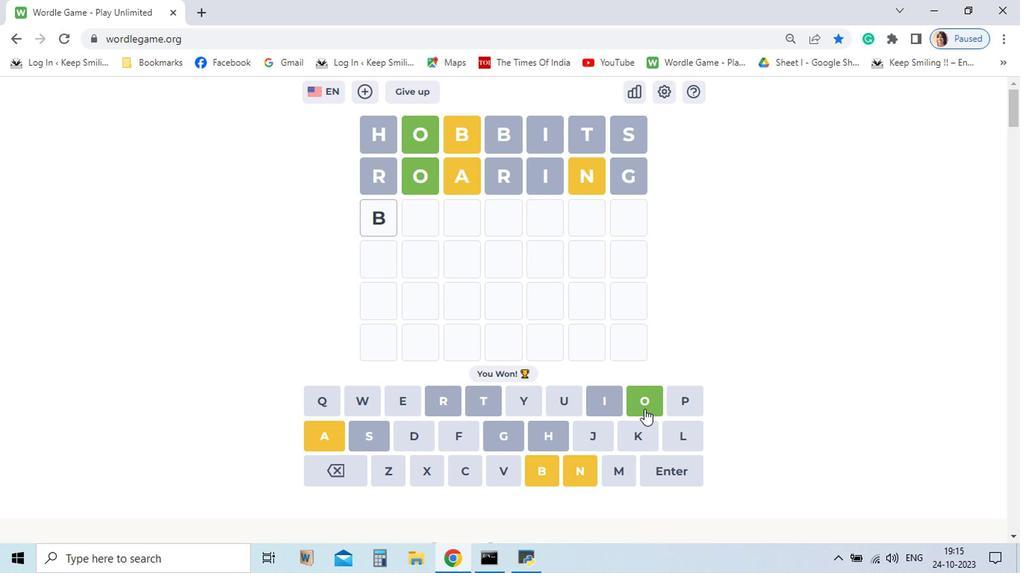 
Action: Mouse pressed left at (522, 471)
Screenshot: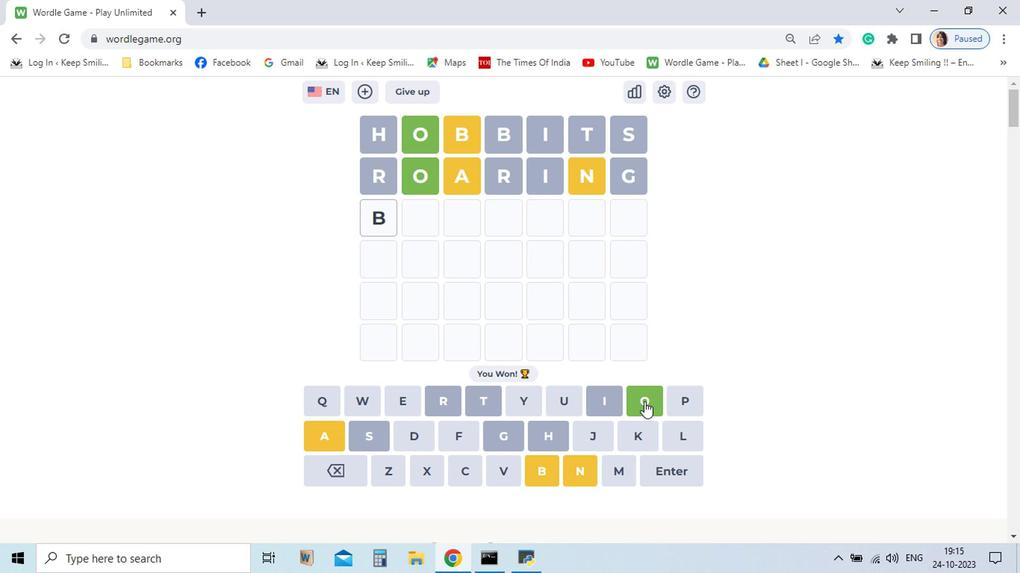
Action: Mouse moved to (594, 421)
Screenshot: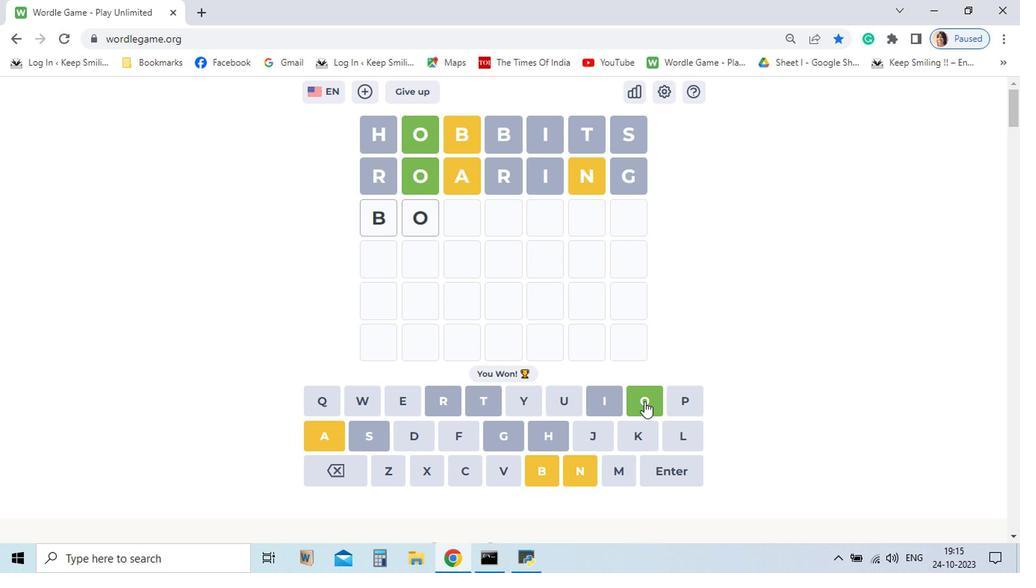 
Action: Mouse pressed left at (594, 421)
Screenshot: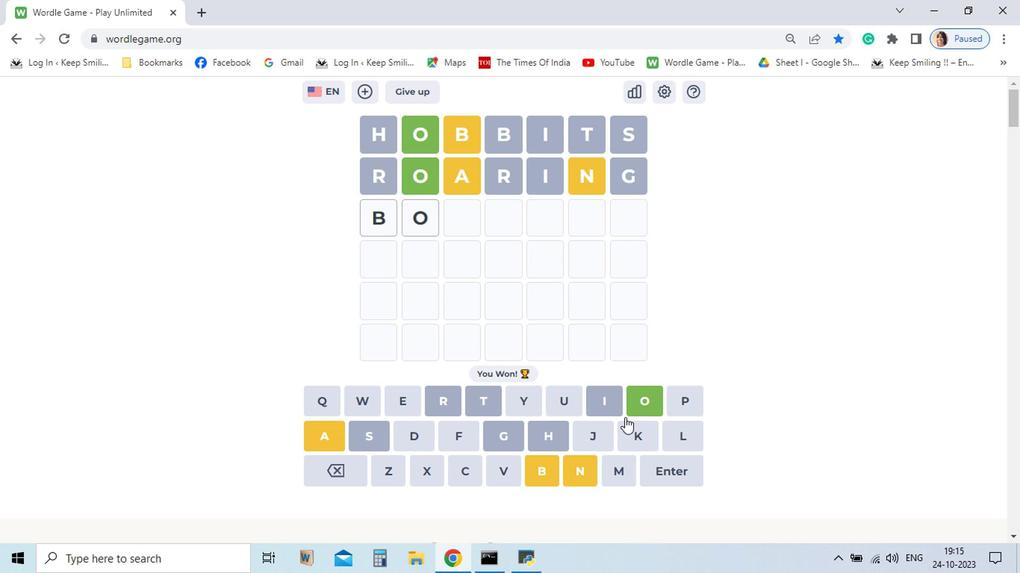 
Action: Mouse moved to (393, 417)
Screenshot: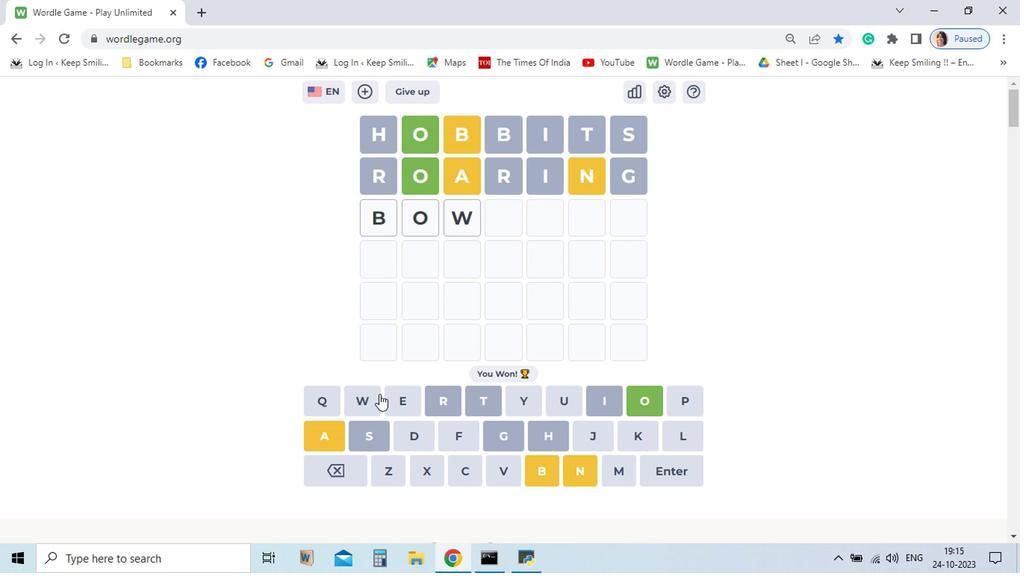 
Action: Mouse pressed left at (393, 417)
Screenshot: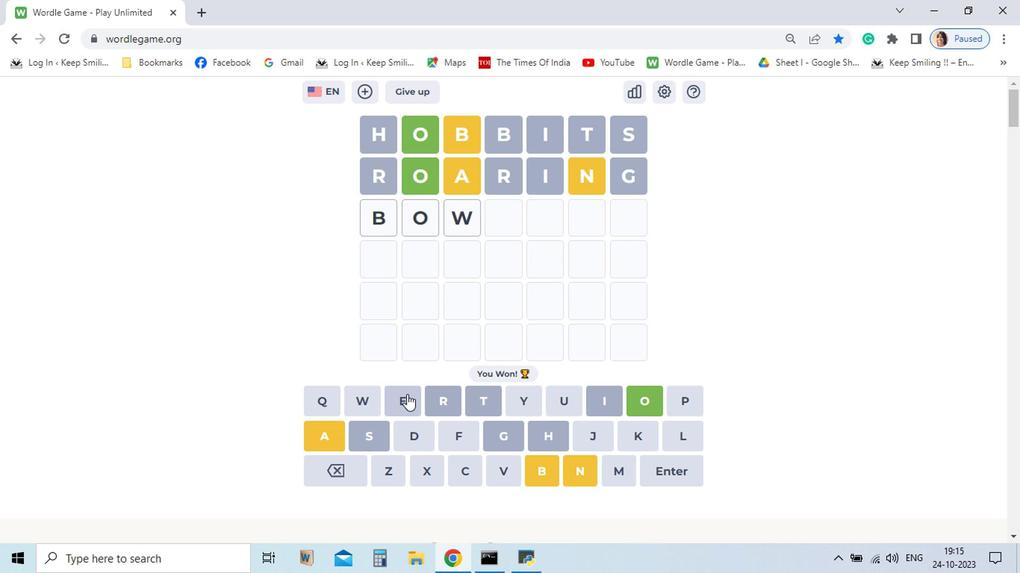 
Action: Mouse moved to (423, 417)
Screenshot: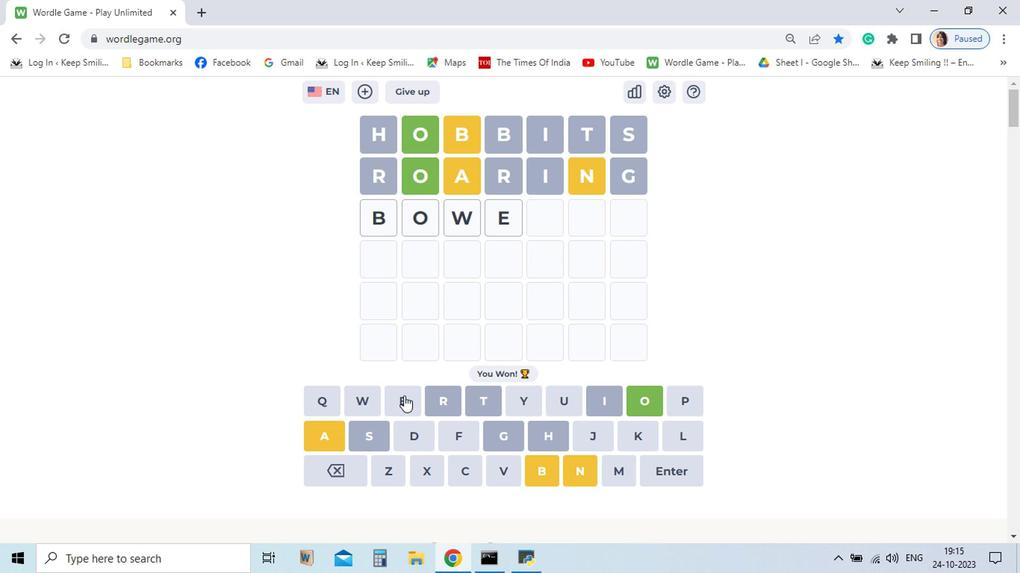 
Action: Mouse pressed left at (423, 417)
Screenshot: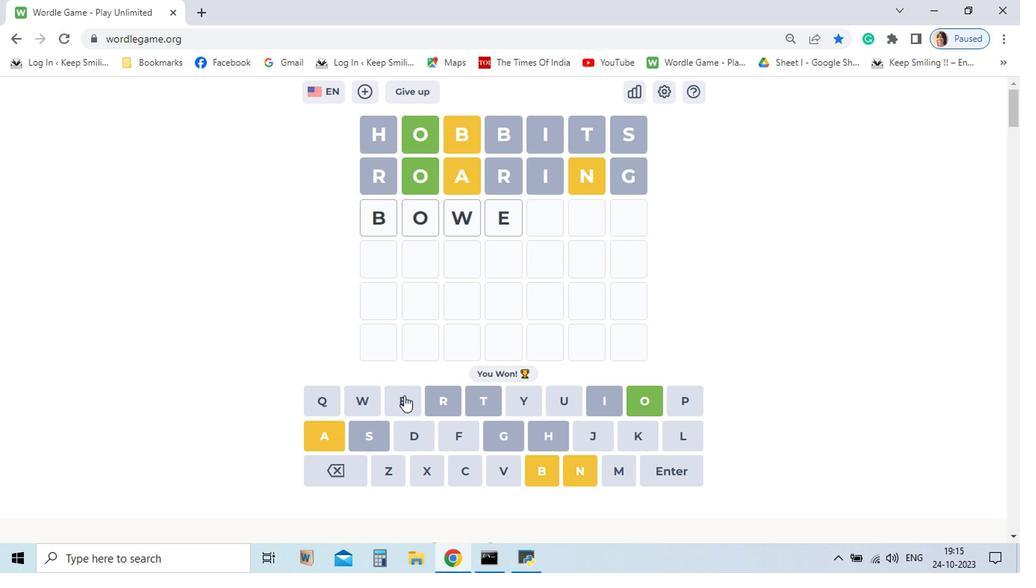 
Action: Mouse moved to (376, 468)
Screenshot: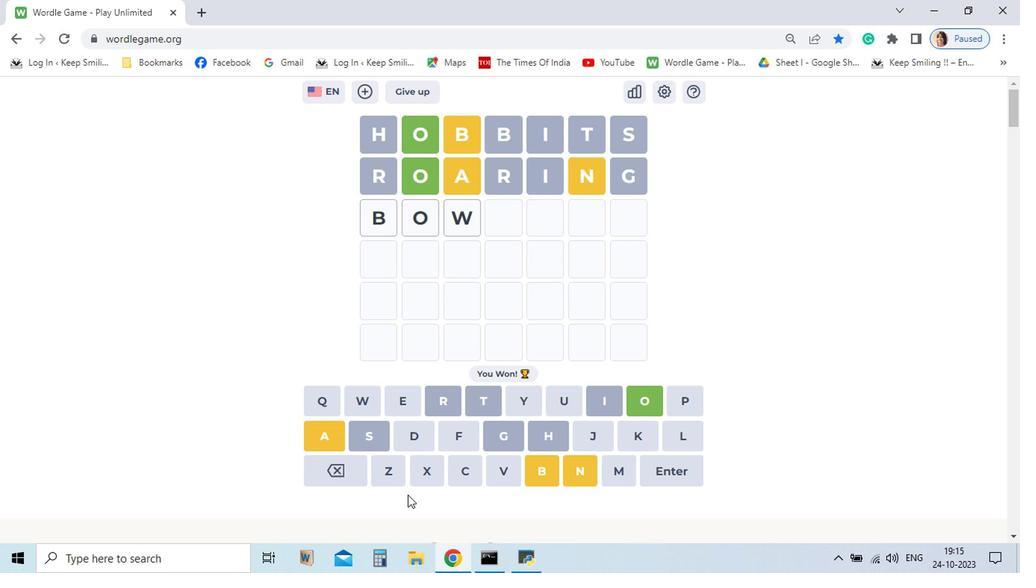
Action: Mouse pressed left at (376, 468)
Screenshot: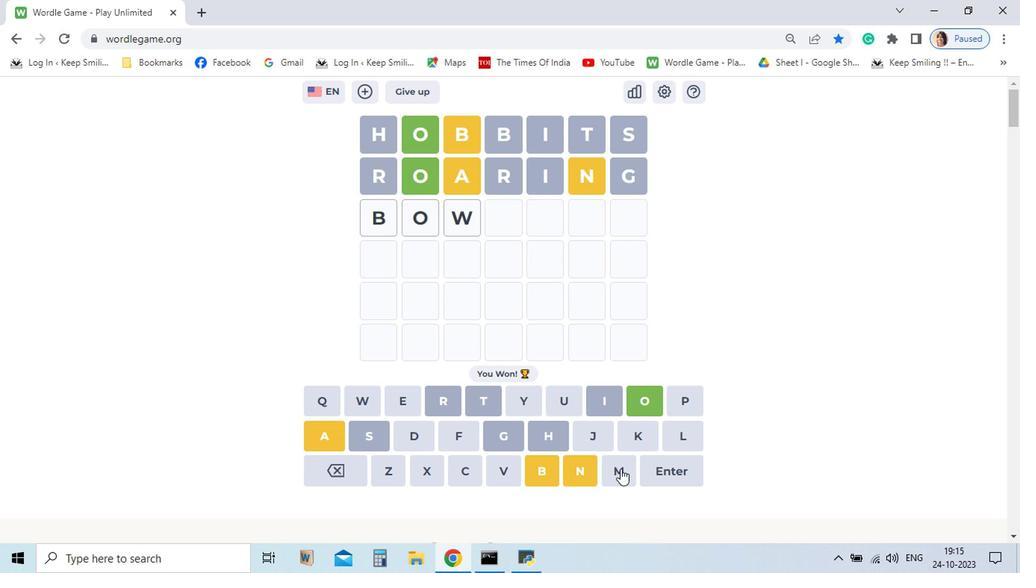 
Action: Mouse moved to (617, 444)
Screenshot: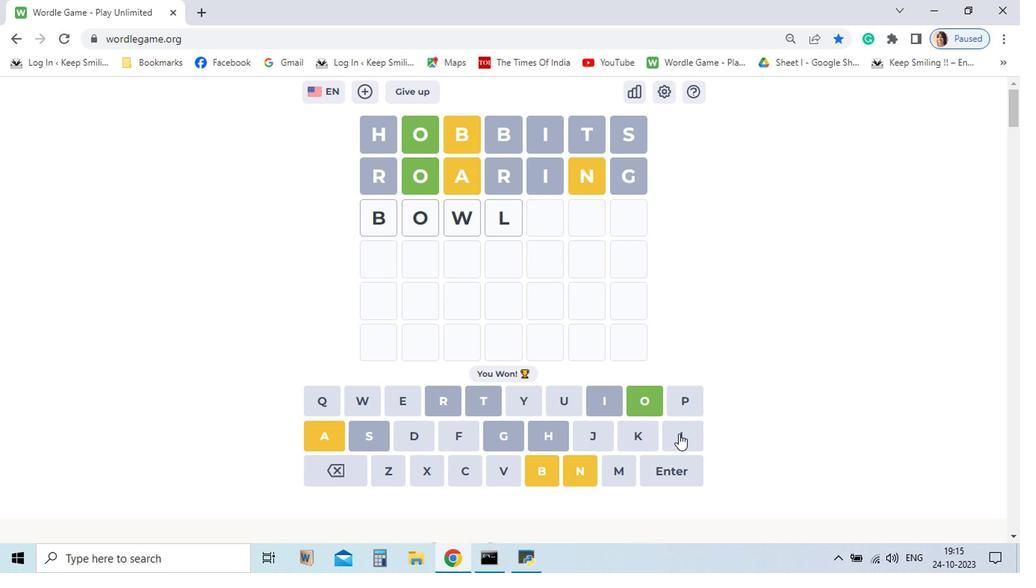 
Action: Mouse pressed left at (617, 444)
Screenshot: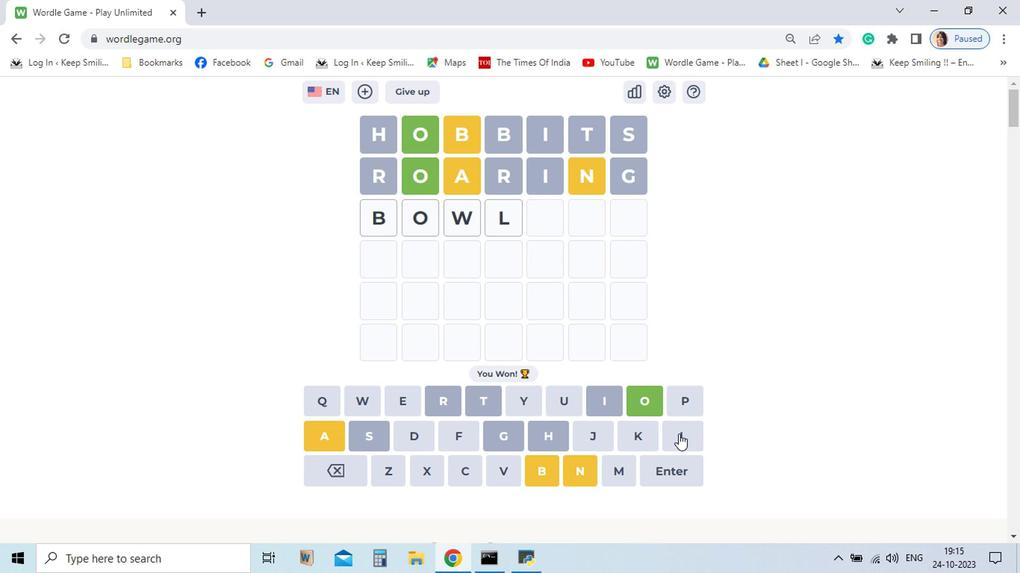 
Action: Mouse moved to (568, 418)
Screenshot: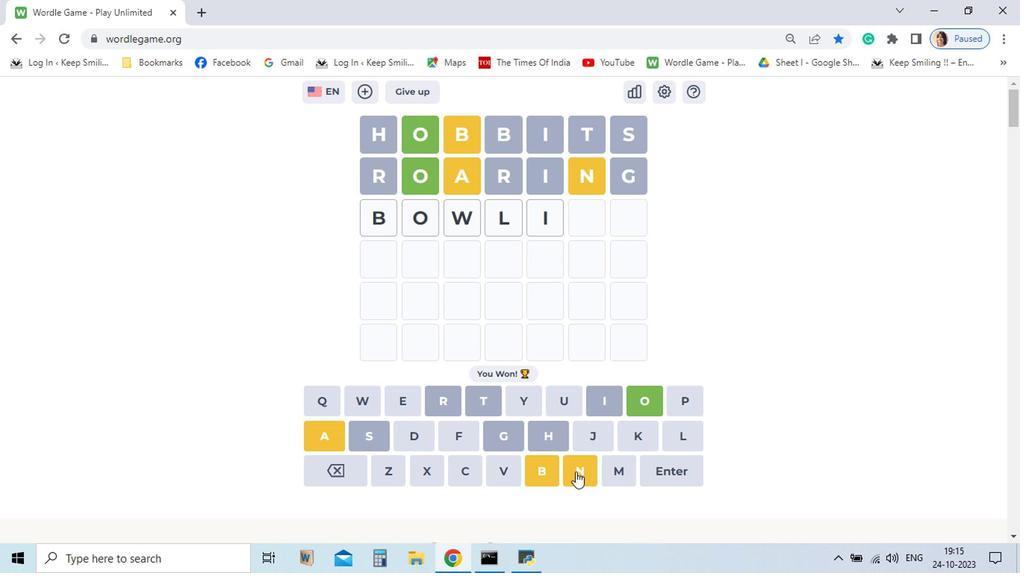 
Action: Mouse pressed left at (568, 418)
Screenshot: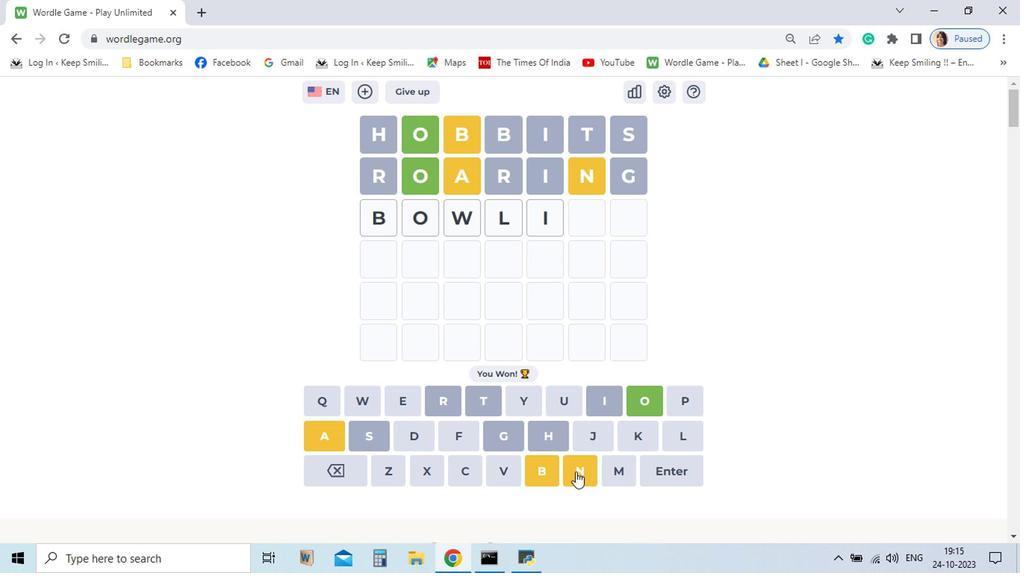 
Action: Mouse moved to (545, 471)
Screenshot: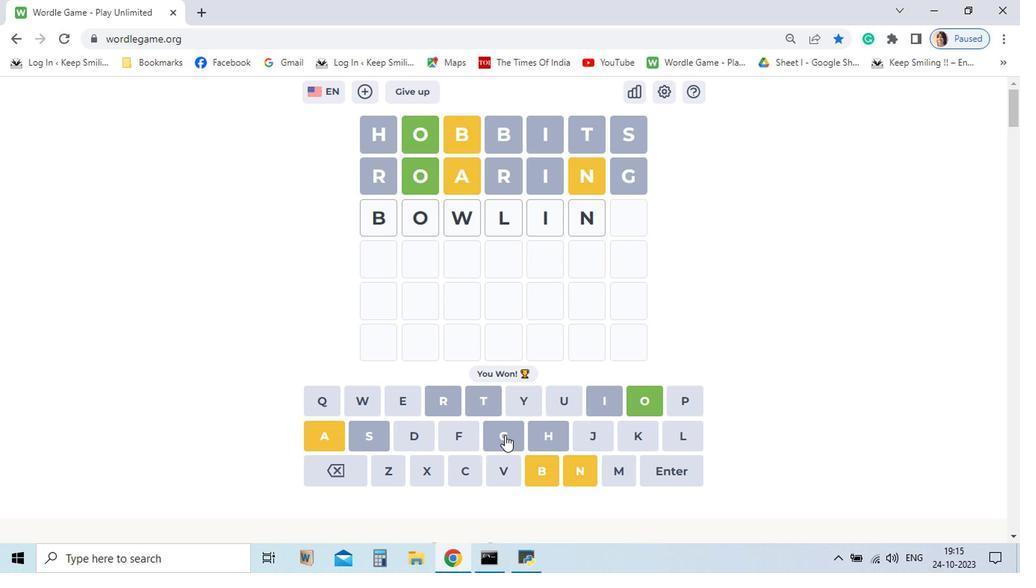 
Action: Mouse pressed left at (545, 471)
Screenshot: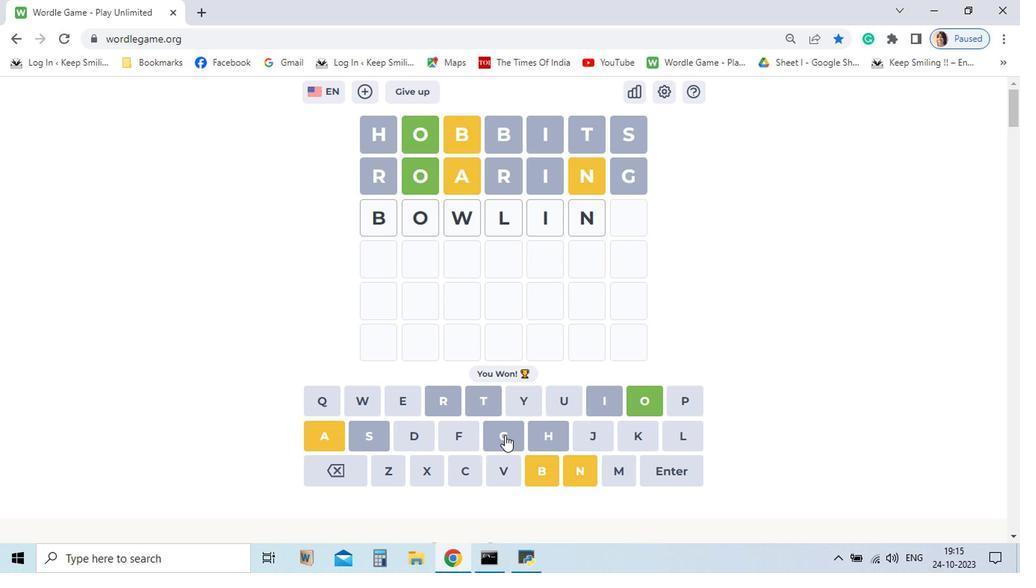 
Action: Mouse moved to (494, 445)
Screenshot: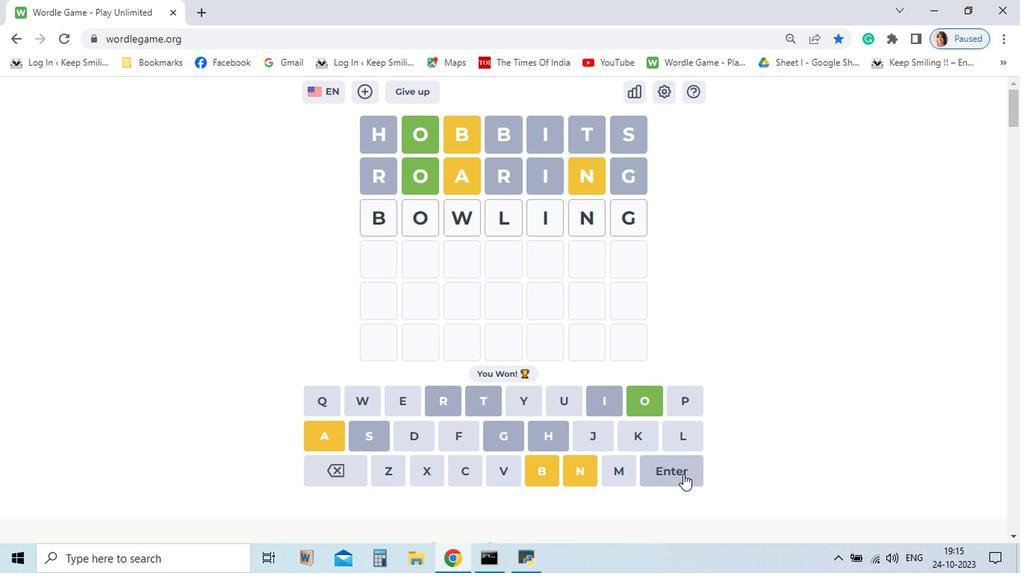 
Action: Mouse pressed left at (494, 445)
Screenshot: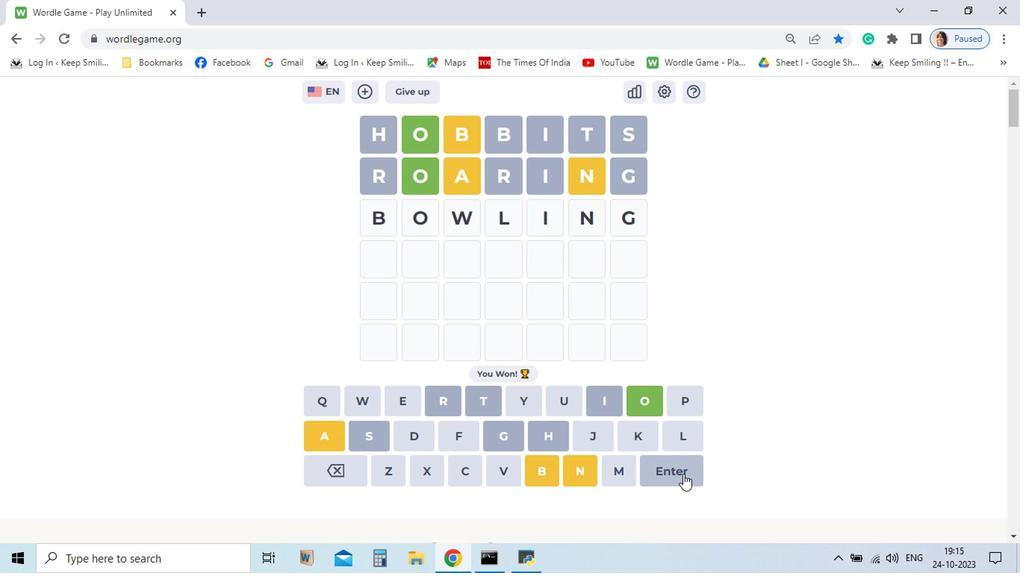 
Action: Mouse moved to (621, 472)
Screenshot: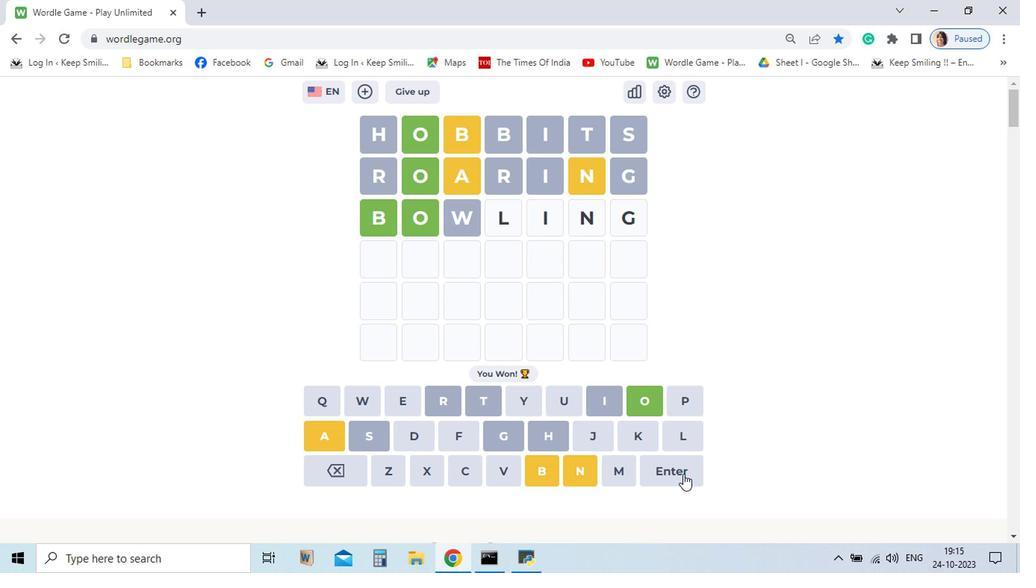
Action: Mouse pressed left at (621, 472)
Screenshot: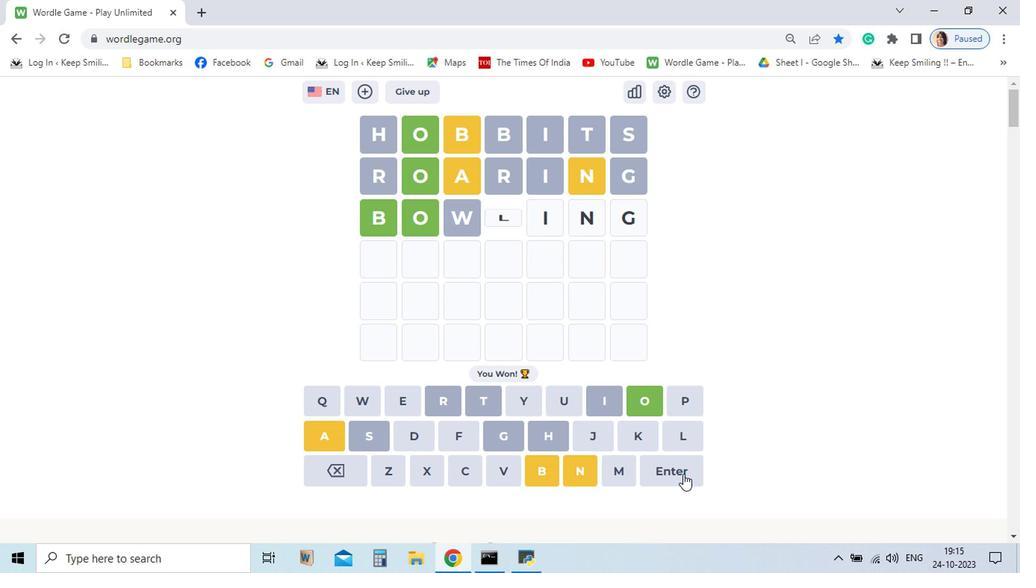 
Action: Mouse moved to (523, 470)
Screenshot: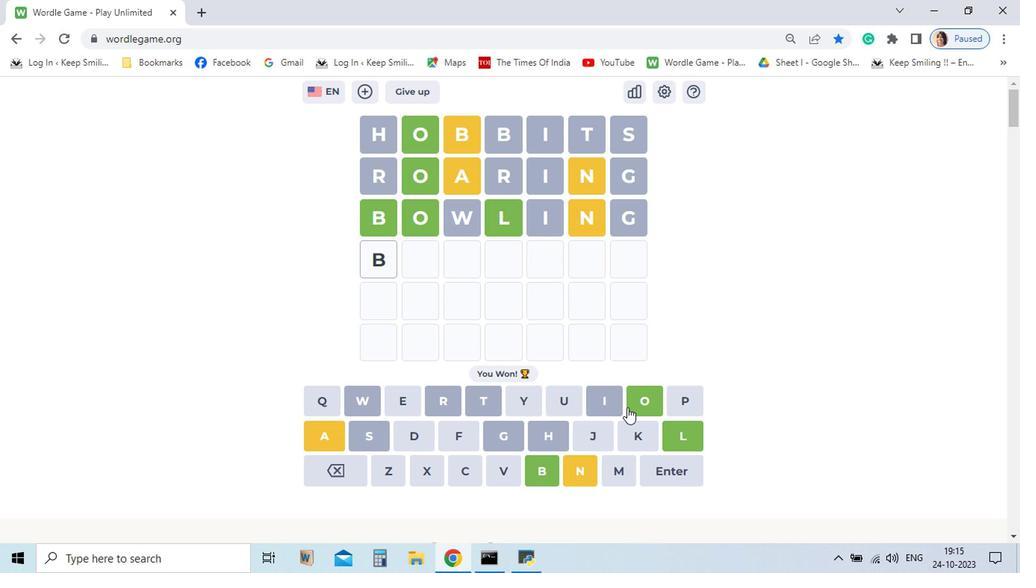 
Action: Mouse pressed left at (523, 470)
Screenshot: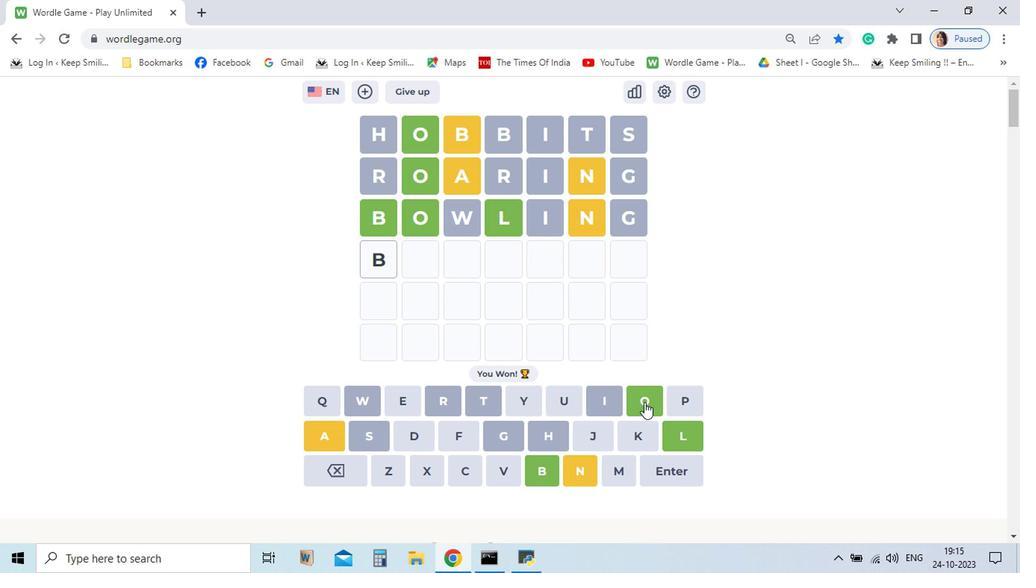 
Action: Mouse moved to (594, 421)
Screenshot: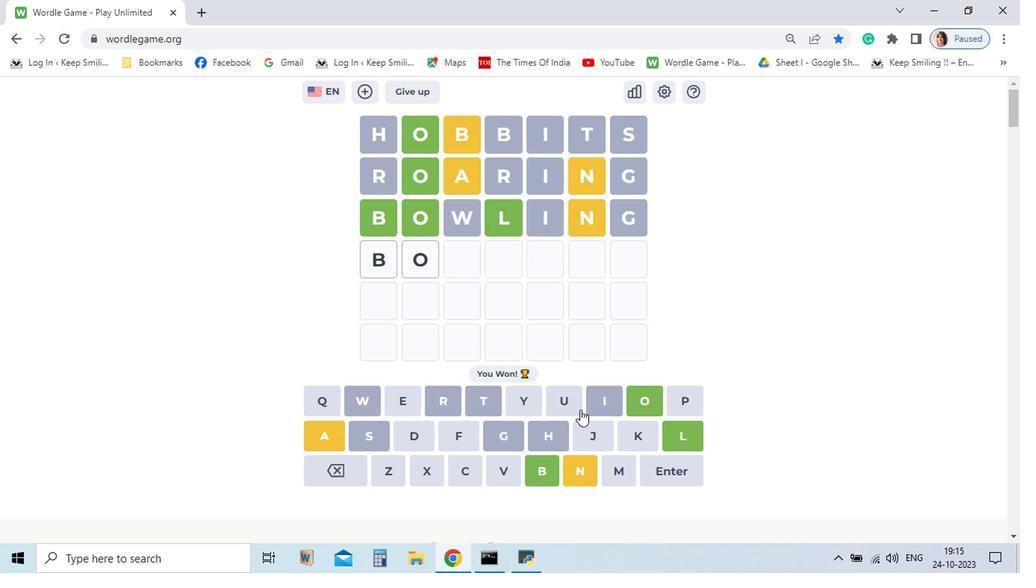 
Action: Mouse pressed left at (594, 421)
Screenshot: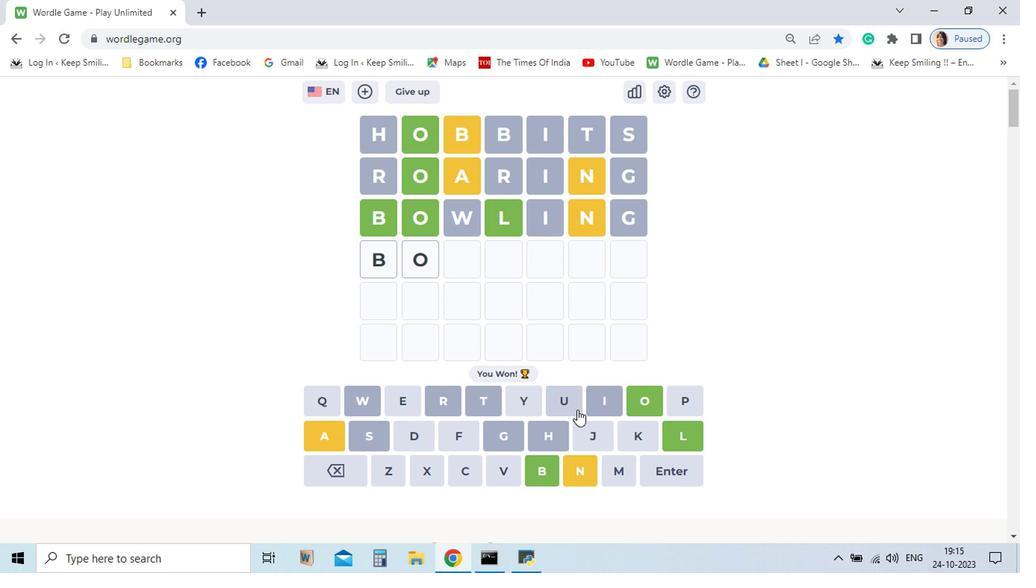 
Action: Mouse moved to (540, 420)
Screenshot: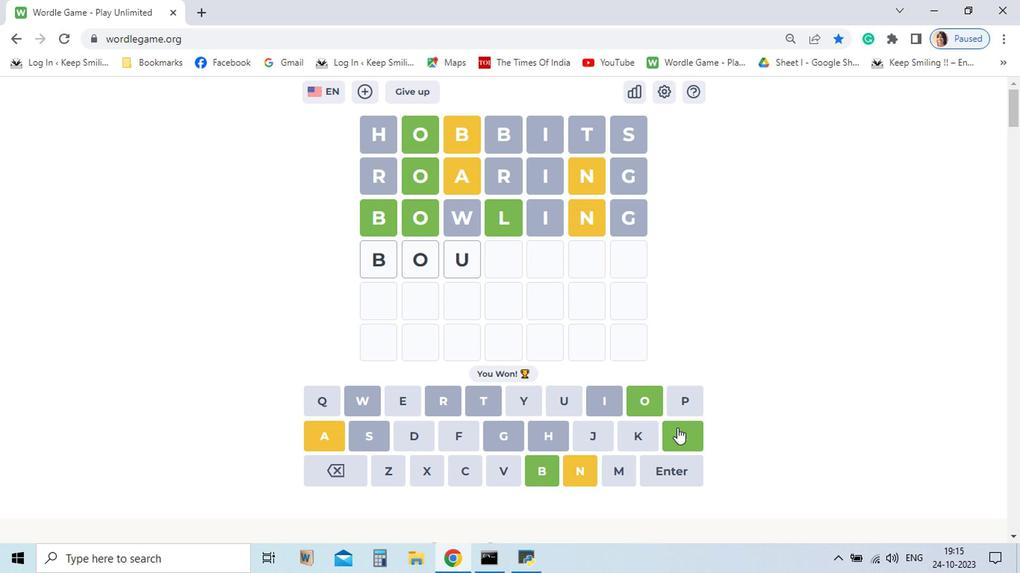 
Action: Mouse pressed left at (540, 420)
Screenshot: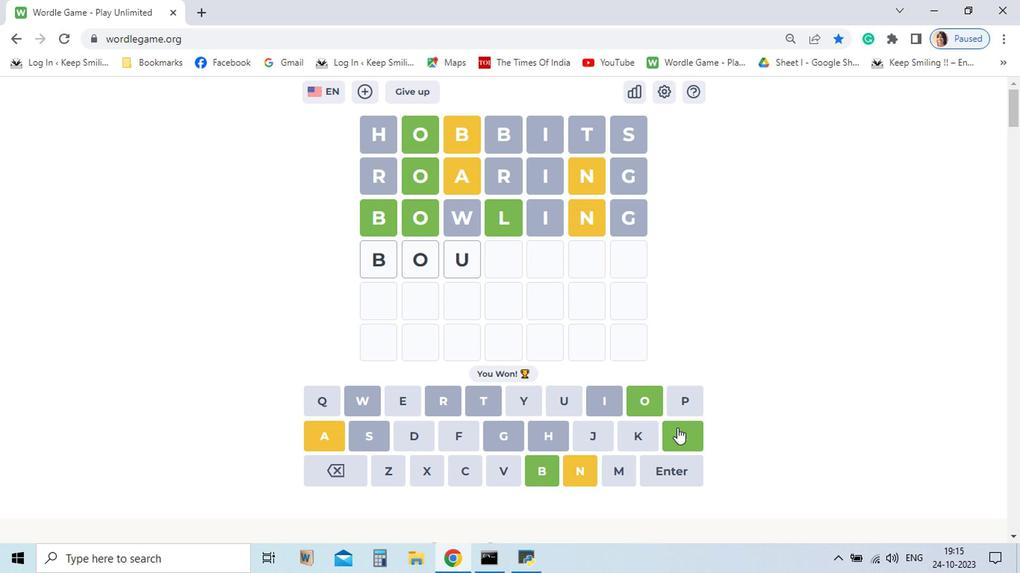 
Action: Mouse moved to (617, 443)
Screenshot: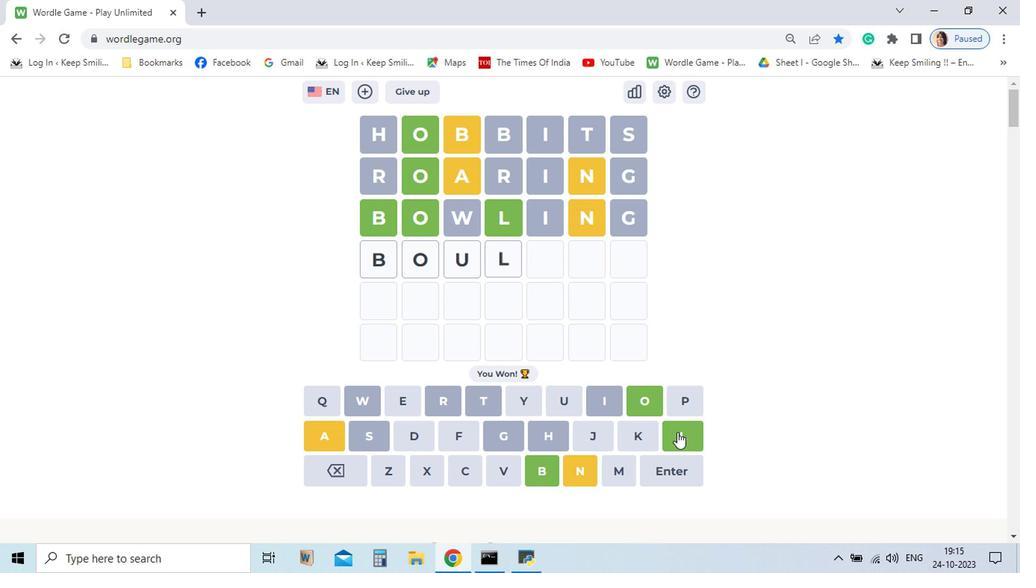 
Action: Mouse pressed left at (617, 443)
Screenshot: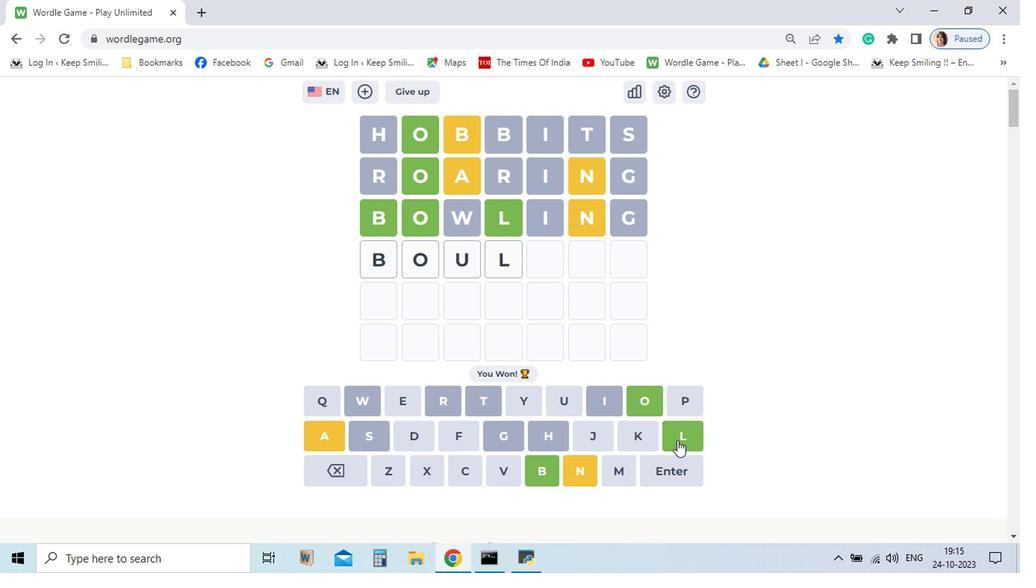 
Action: Mouse moved to (418, 417)
Screenshot: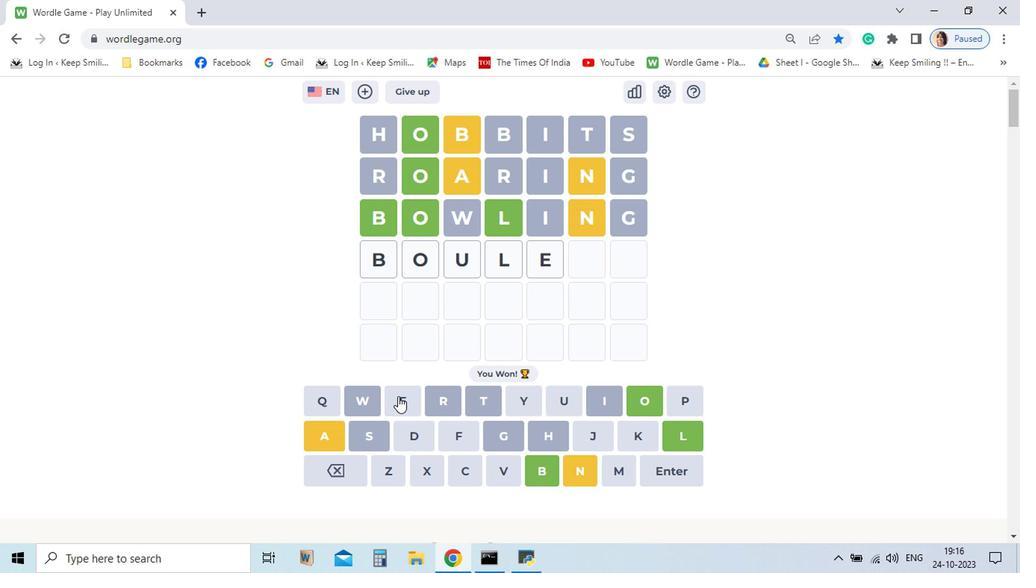 
Action: Mouse pressed left at (418, 417)
Screenshot: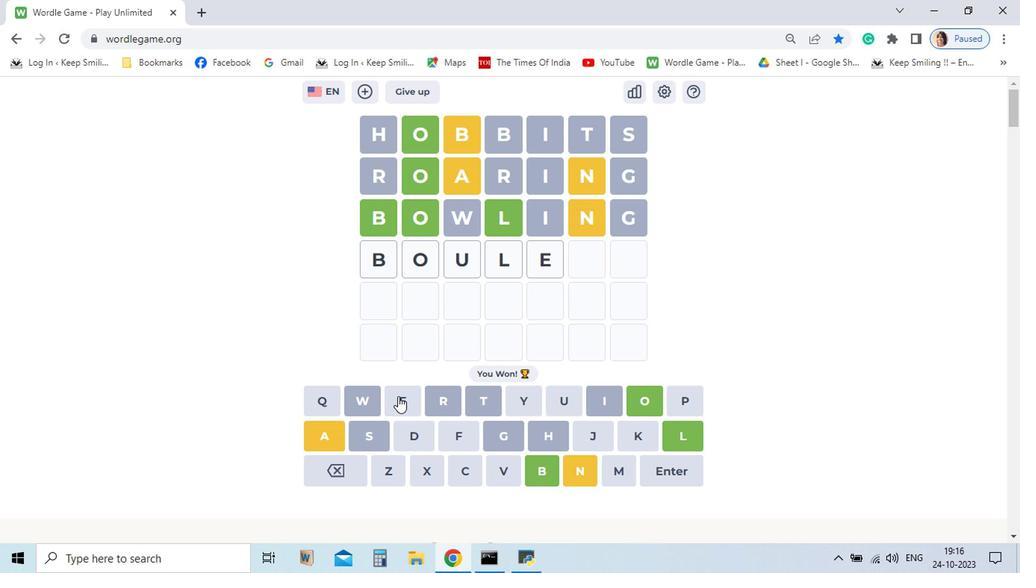 
Action: Mouse moved to (367, 469)
Screenshot: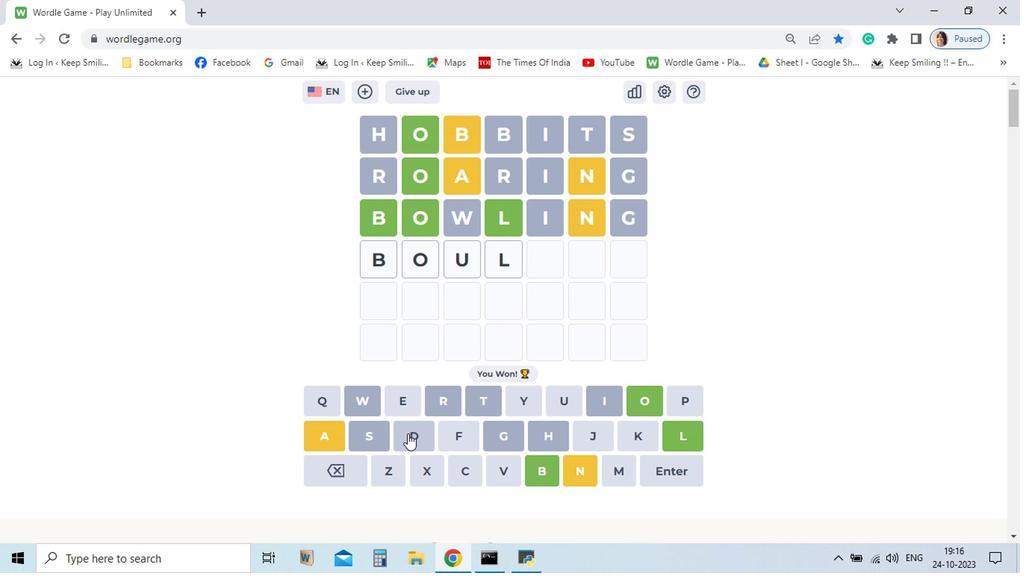 
Action: Mouse pressed left at (367, 469)
Screenshot: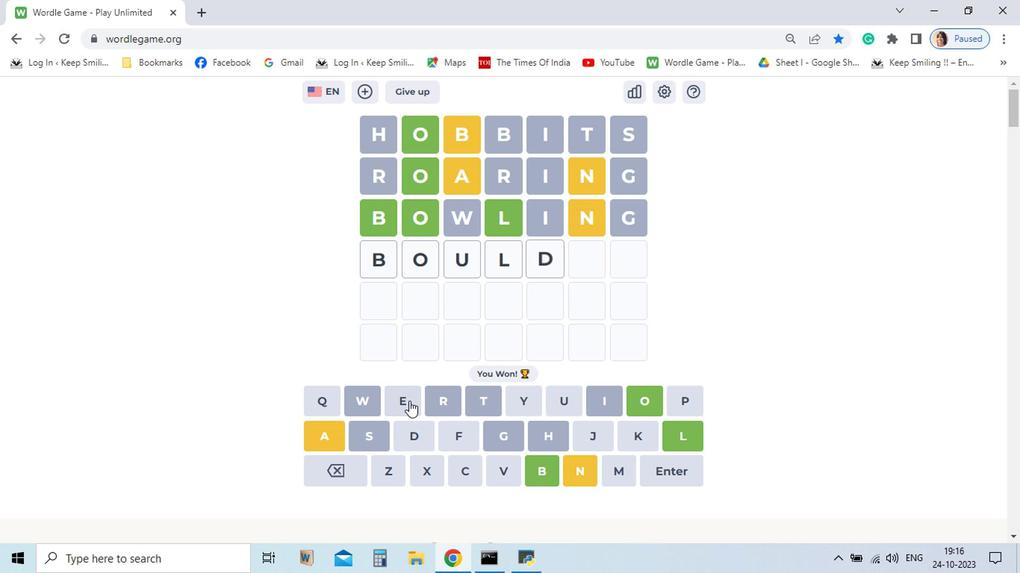 
Action: Mouse moved to (425, 444)
Screenshot: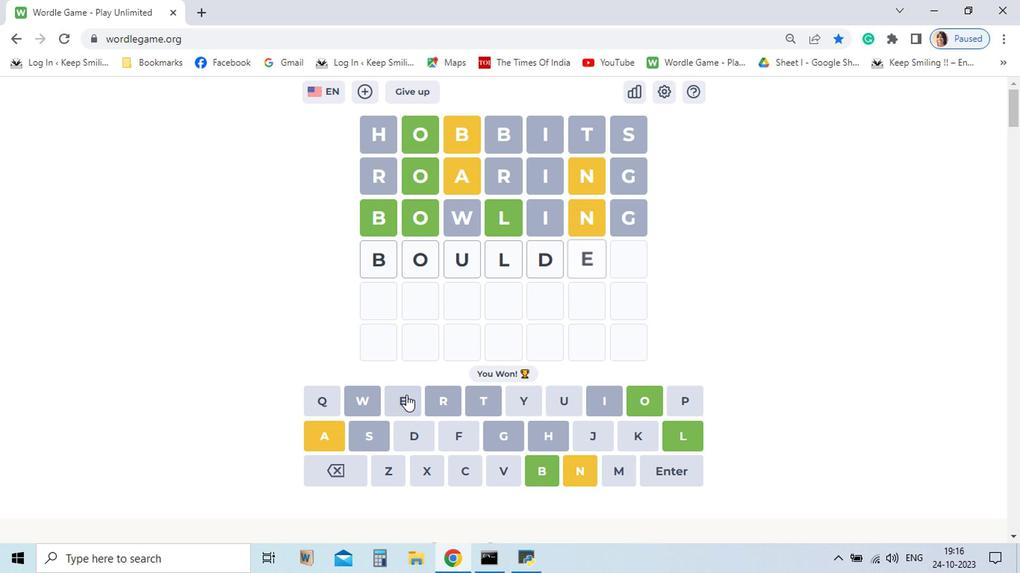 
Action: Mouse pressed left at (425, 444)
Screenshot: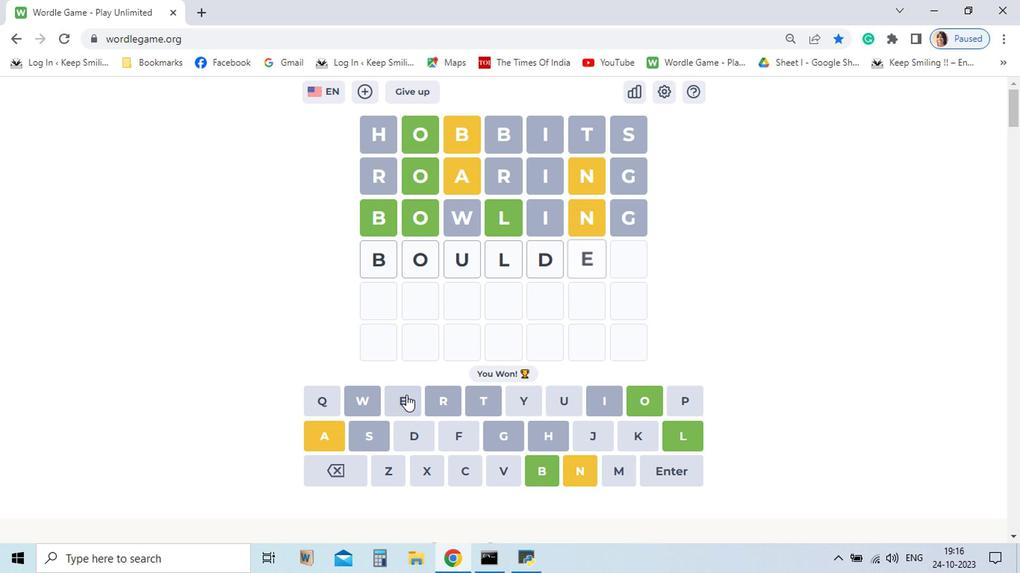 
Action: Mouse moved to (425, 416)
Screenshot: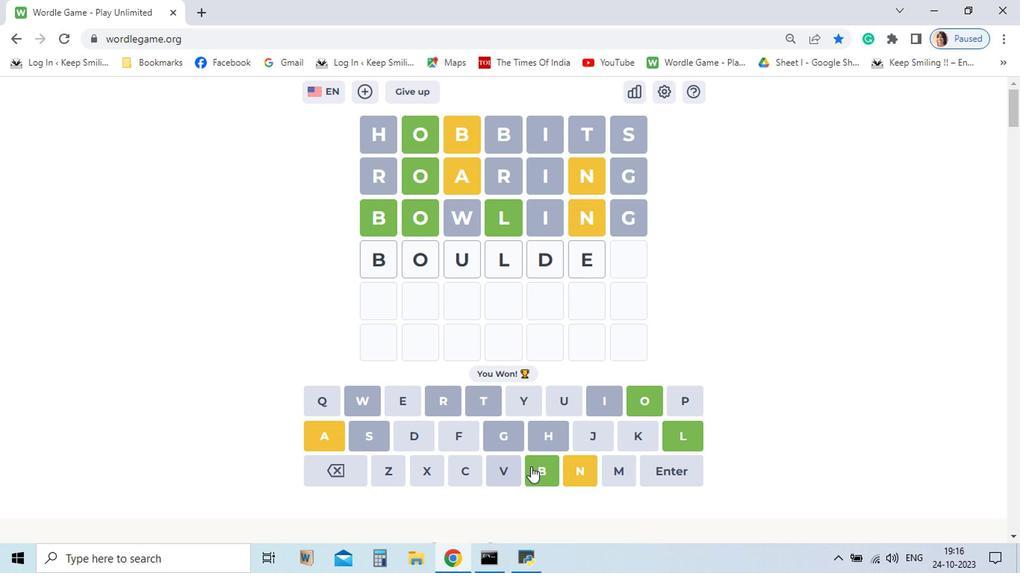 
Action: Mouse pressed left at (425, 416)
Screenshot: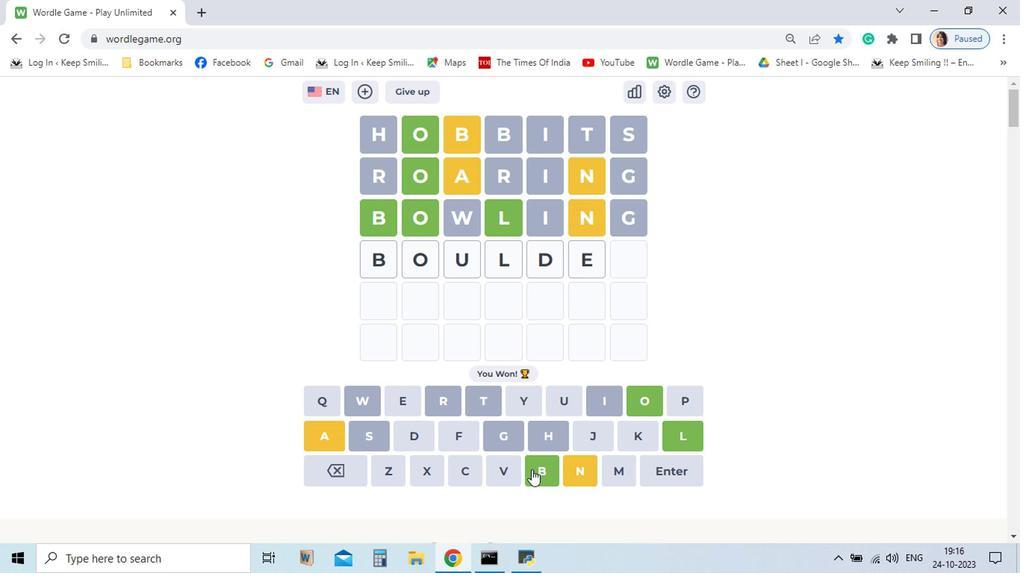 
Action: Mouse moved to (375, 467)
Screenshot: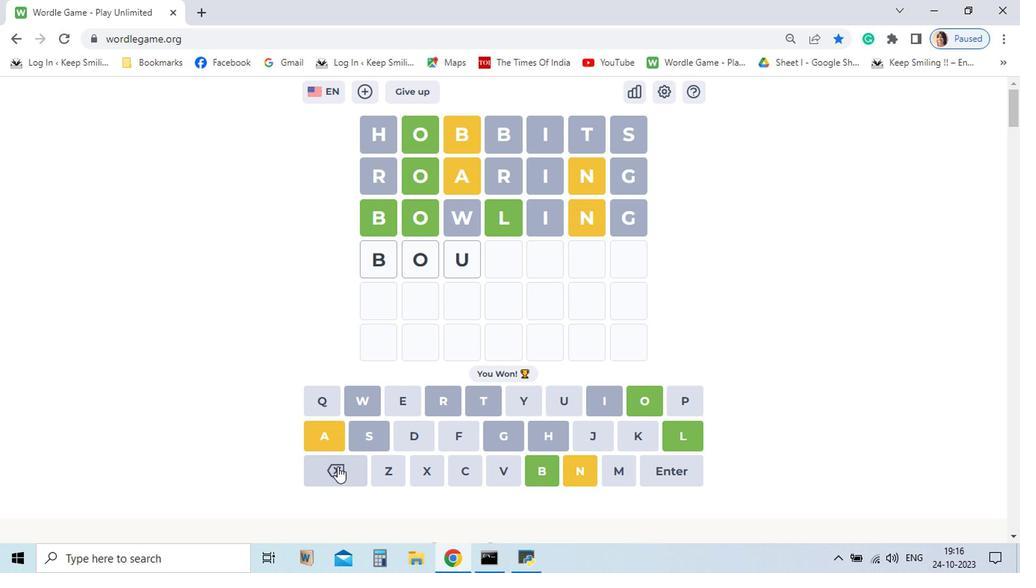 
Action: Mouse pressed left at (375, 467)
Screenshot: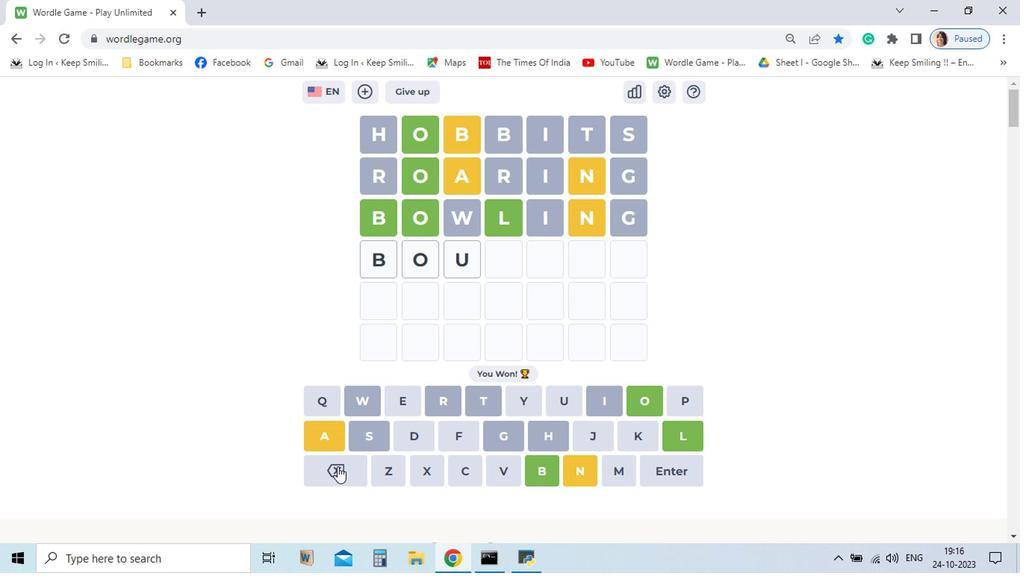 
Action: Mouse pressed left at (375, 467)
Screenshot: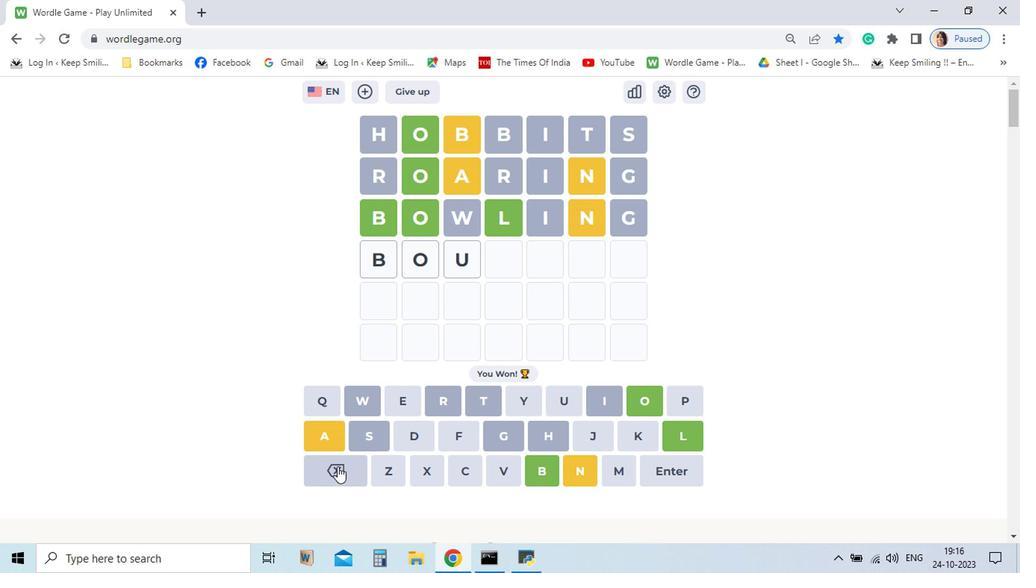 
Action: Mouse moved to (375, 467)
Screenshot: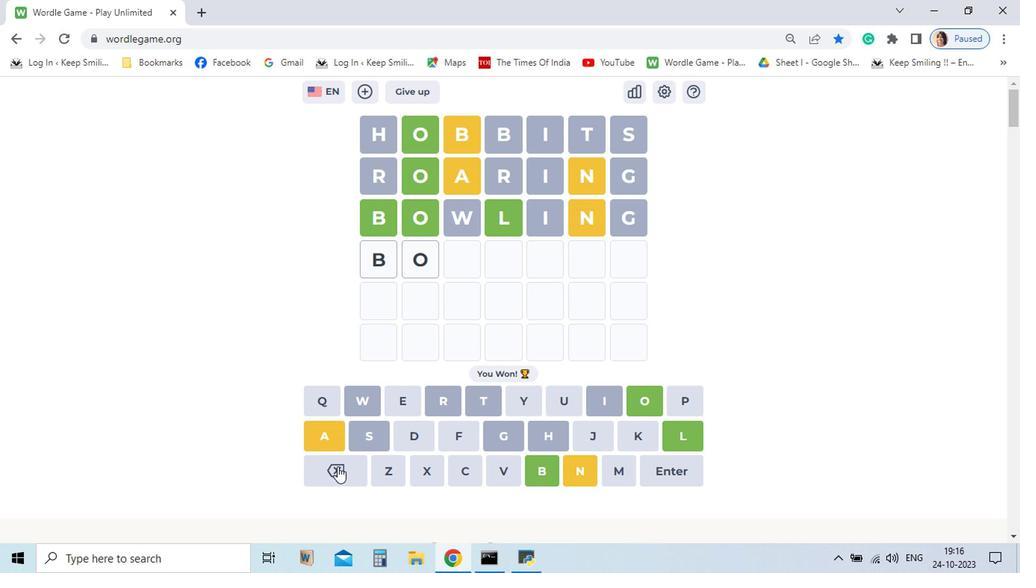
Action: Mouse pressed left at (375, 467)
Screenshot: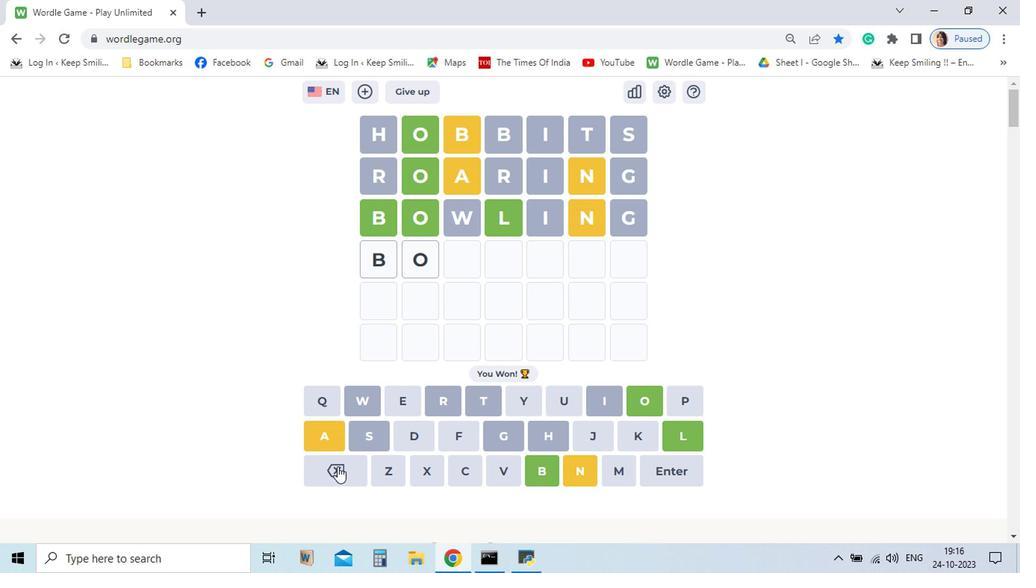 
Action: Mouse pressed left at (375, 467)
Screenshot: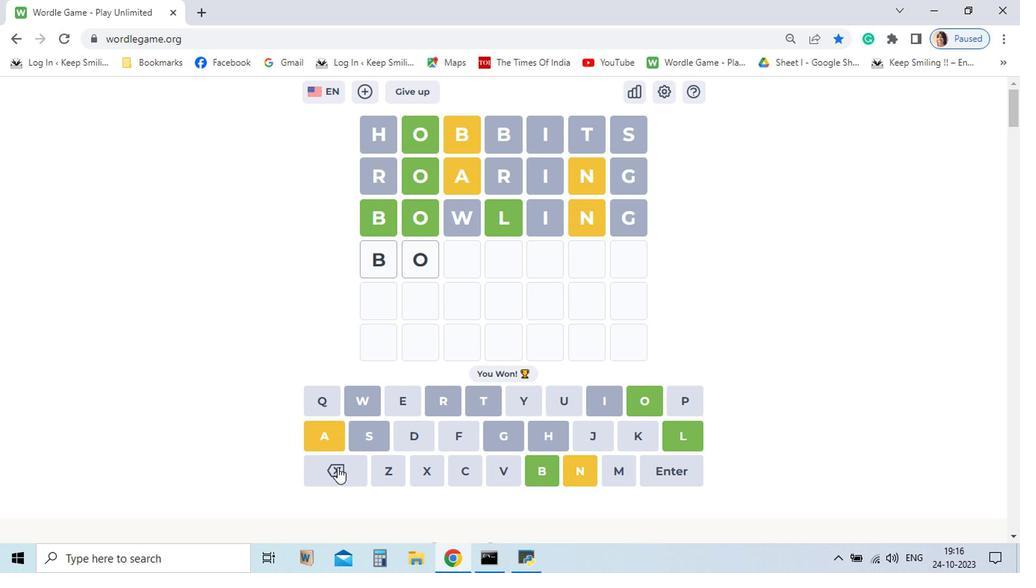
Action: Mouse moved to (361, 443)
Screenshot: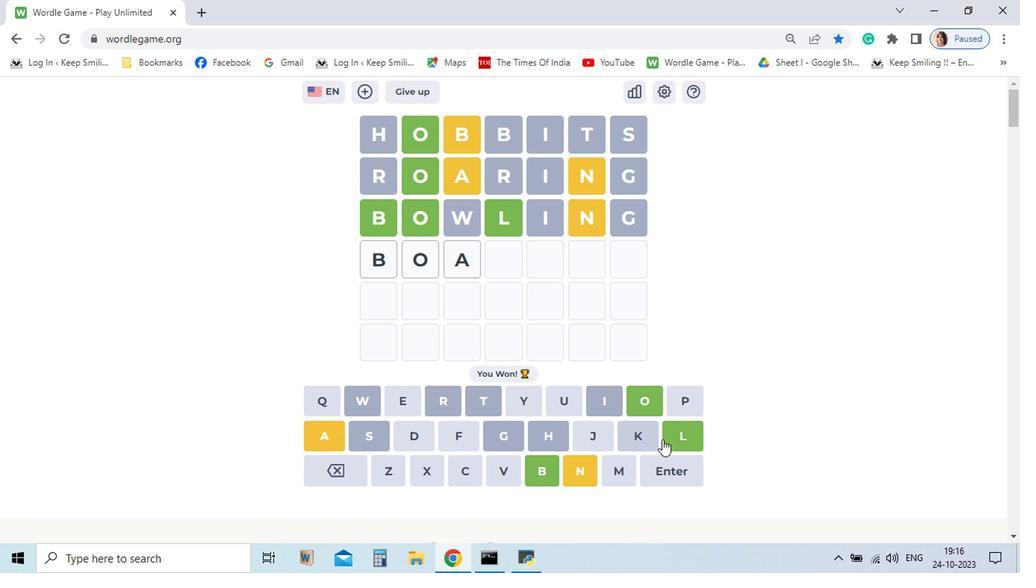 
Action: Mouse pressed left at (361, 443)
Screenshot: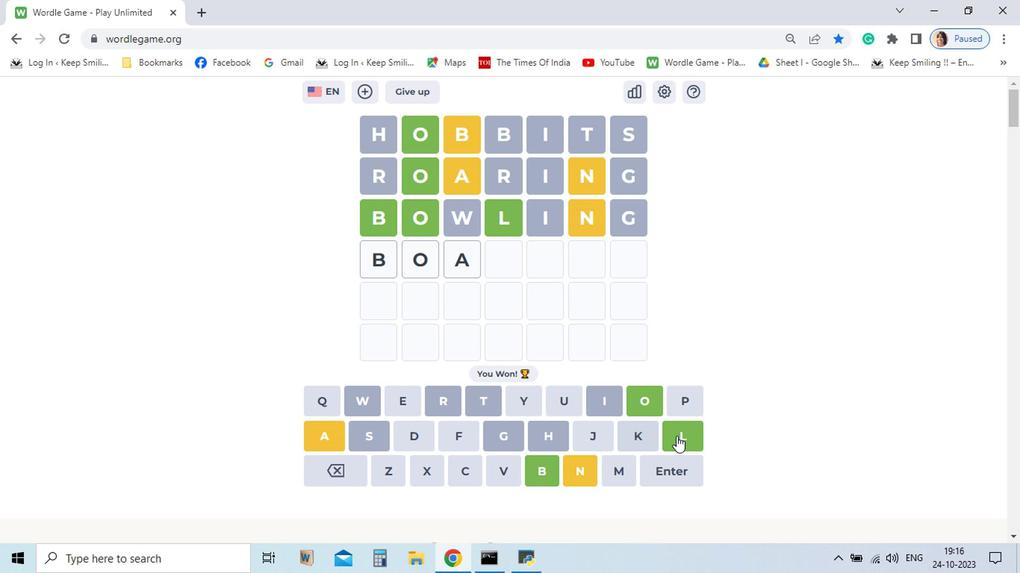 
Action: Mouse moved to (616, 445)
Screenshot: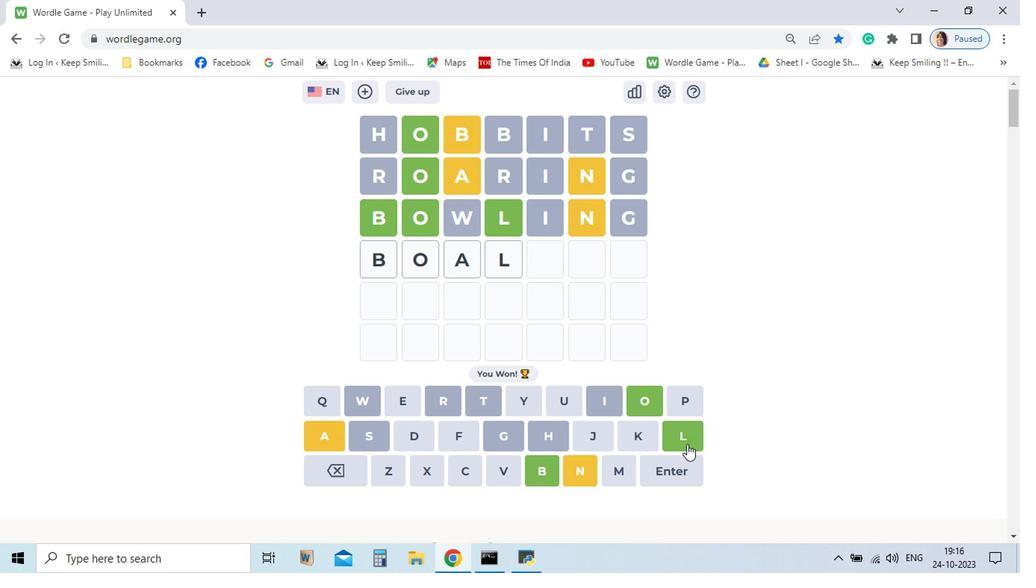 
Action: Mouse pressed left at (616, 445)
Screenshot: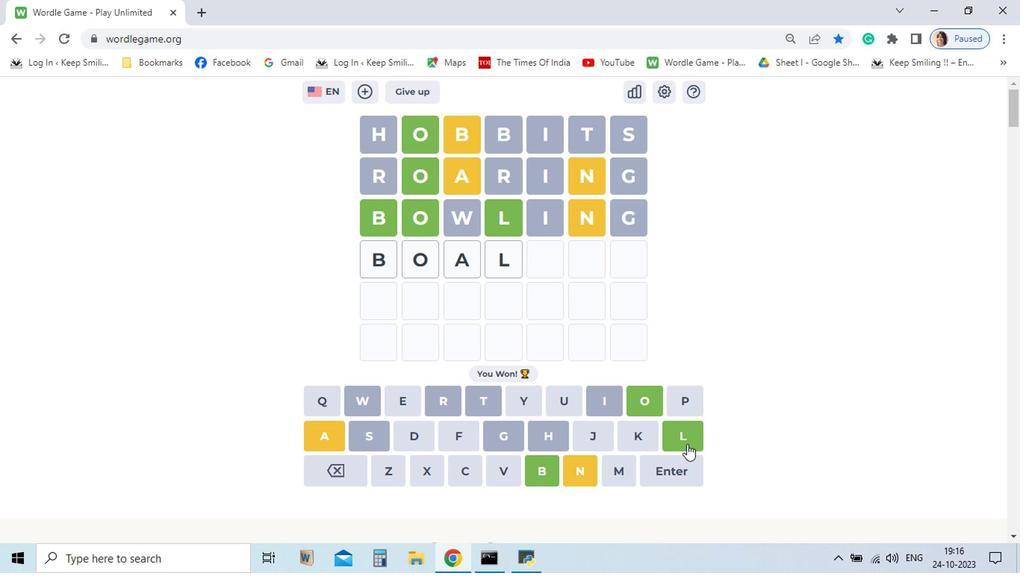 
Action: Mouse moved to (368, 468)
Screenshot: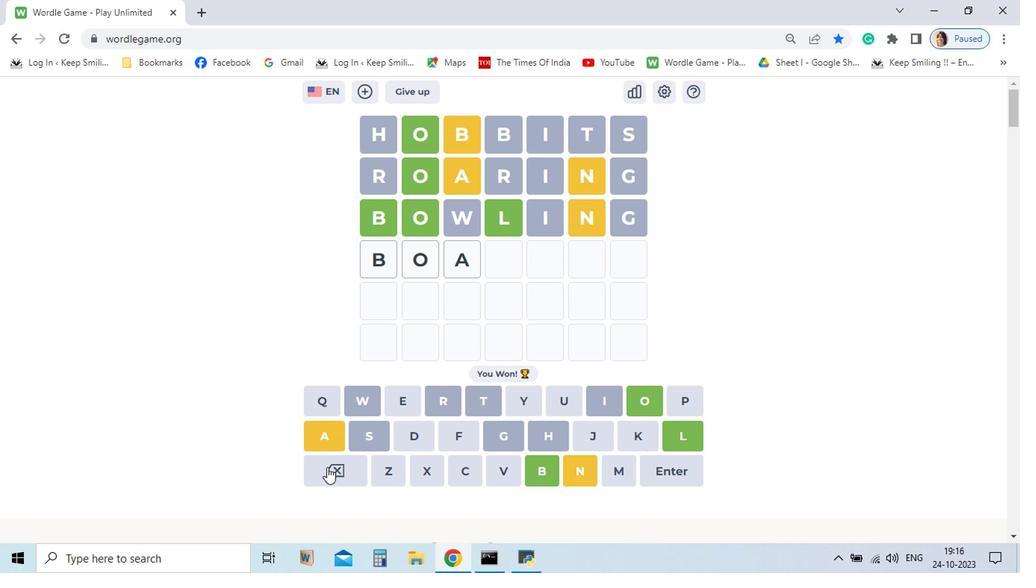 
Action: Mouse pressed left at (368, 468)
Screenshot: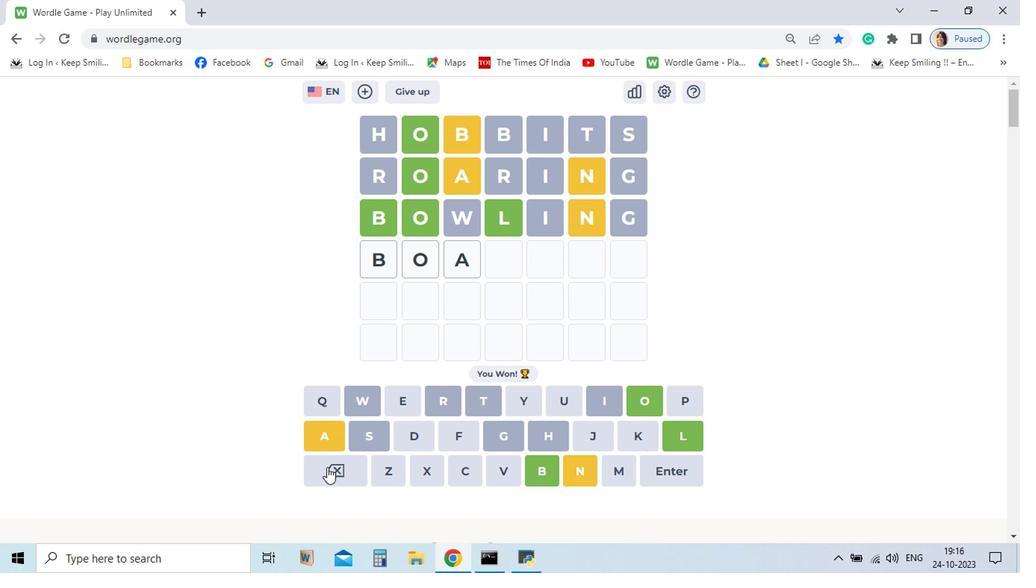 
Action: Mouse pressed left at (368, 468)
Screenshot: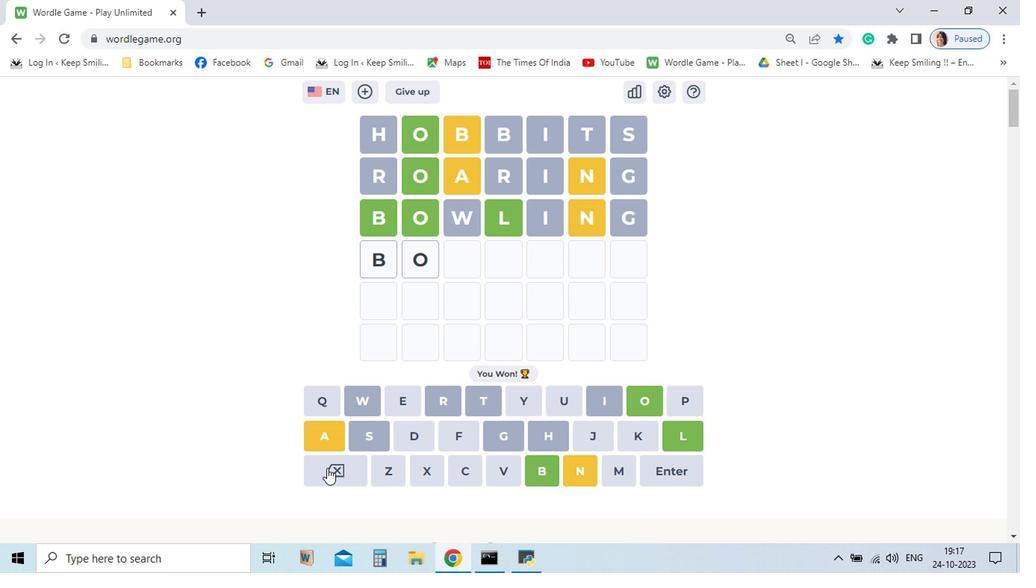 
Action: Mouse moved to (596, 417)
Screenshot: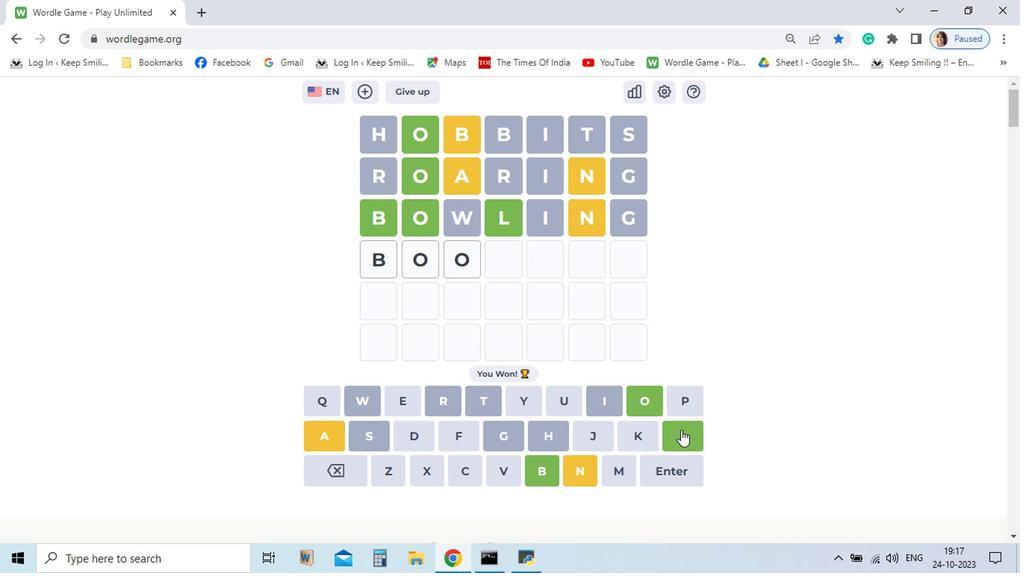 
Action: Mouse pressed left at (596, 417)
Screenshot: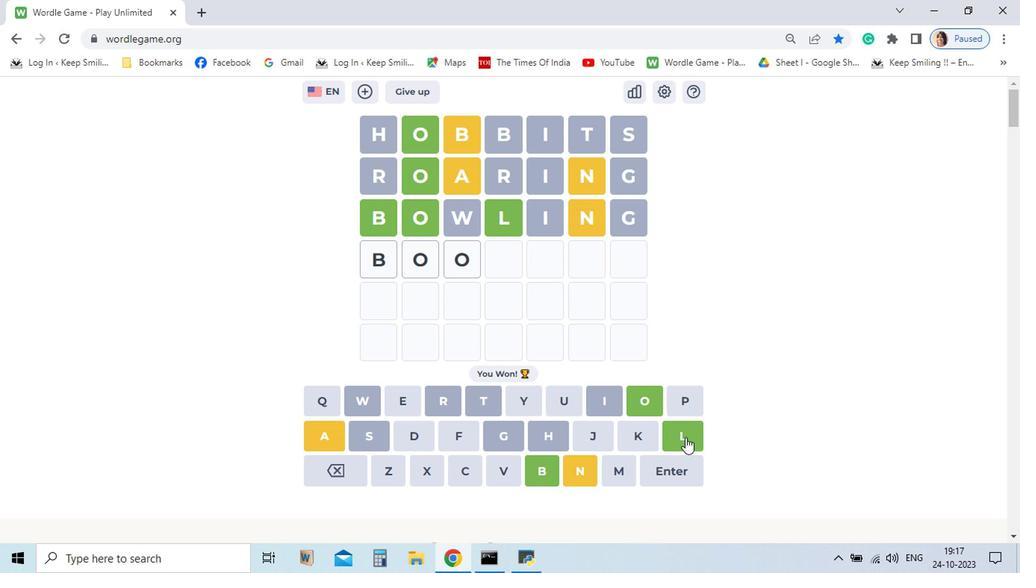 
Action: Mouse moved to (623, 446)
Screenshot: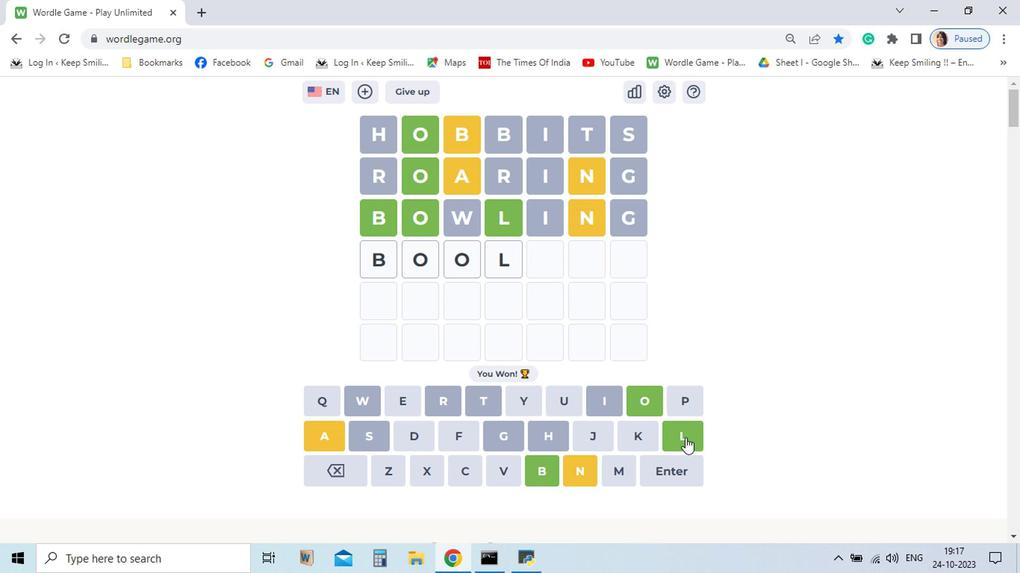 
Action: Mouse pressed left at (623, 446)
Screenshot: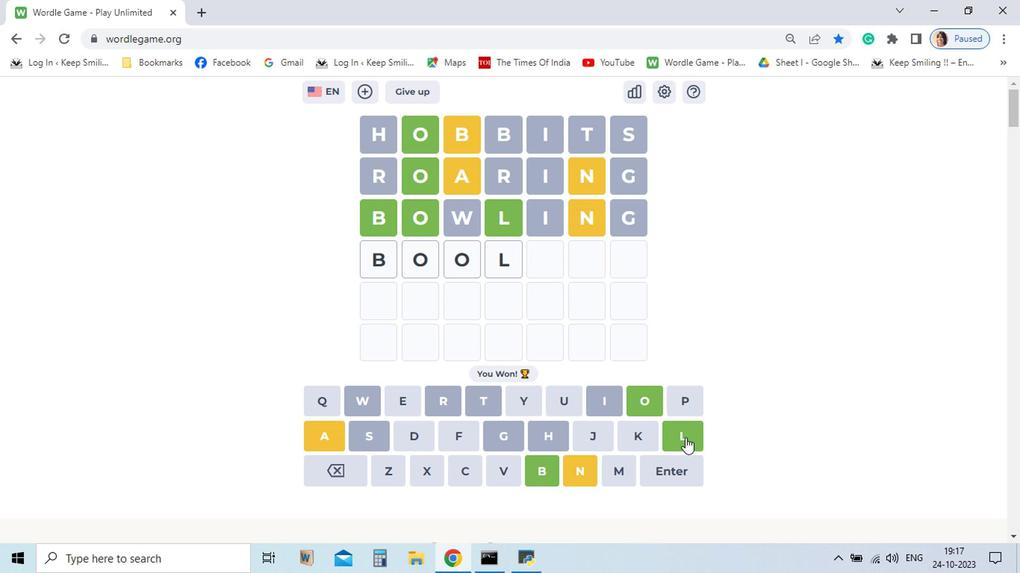 
Action: Mouse moved to (422, 418)
Screenshot: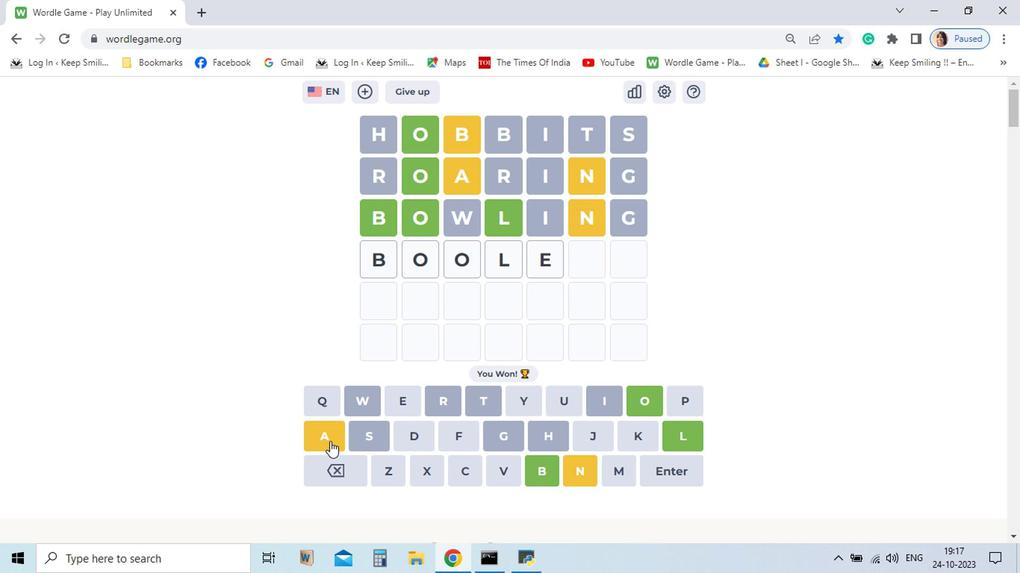 
Action: Mouse pressed left at (422, 418)
Screenshot: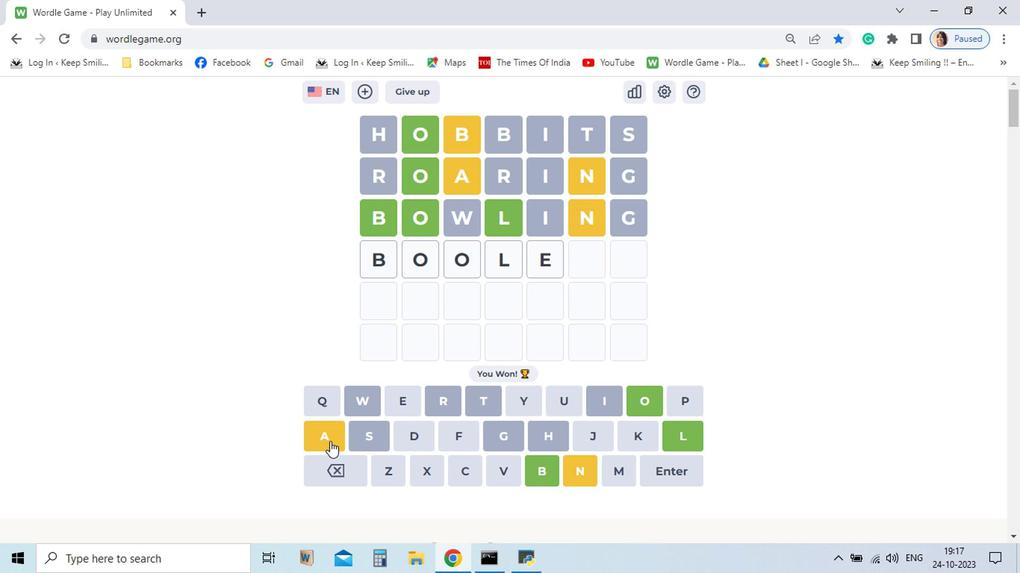 
Action: Mouse moved to (370, 449)
Screenshot: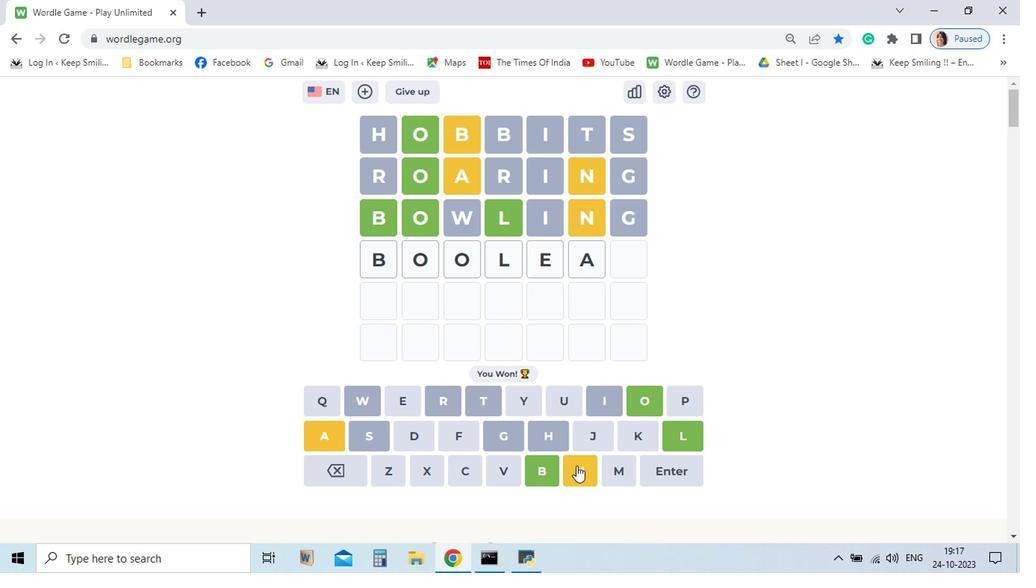 
Action: Mouse pressed left at (370, 449)
Screenshot: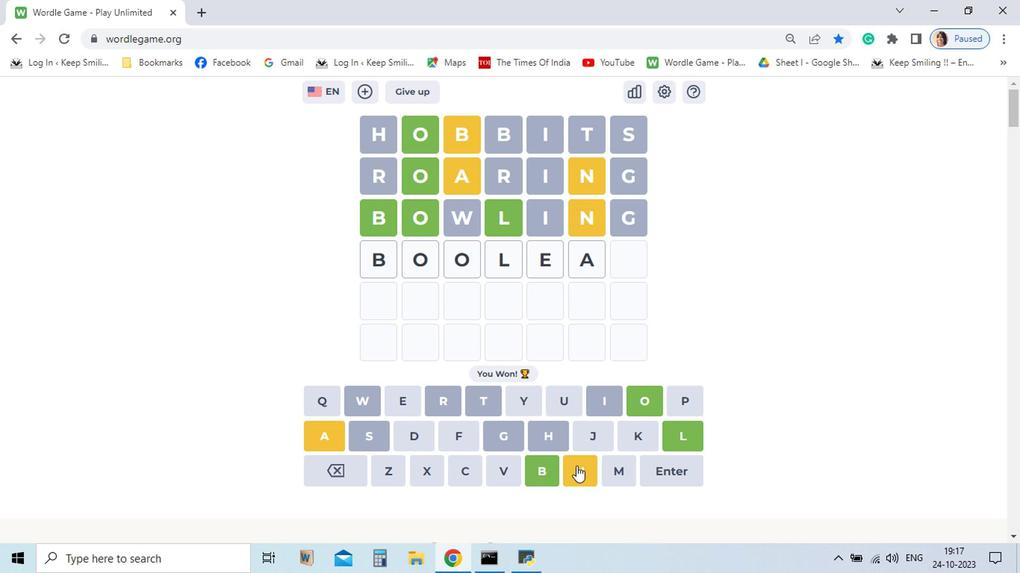
Action: Mouse moved to (545, 467)
Screenshot: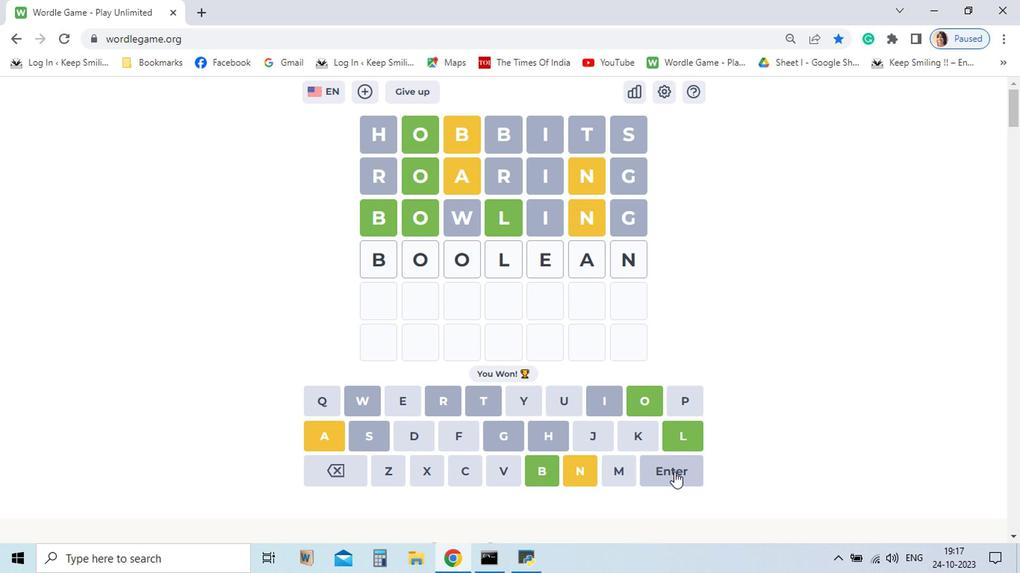 
Action: Mouse pressed left at (545, 467)
Screenshot: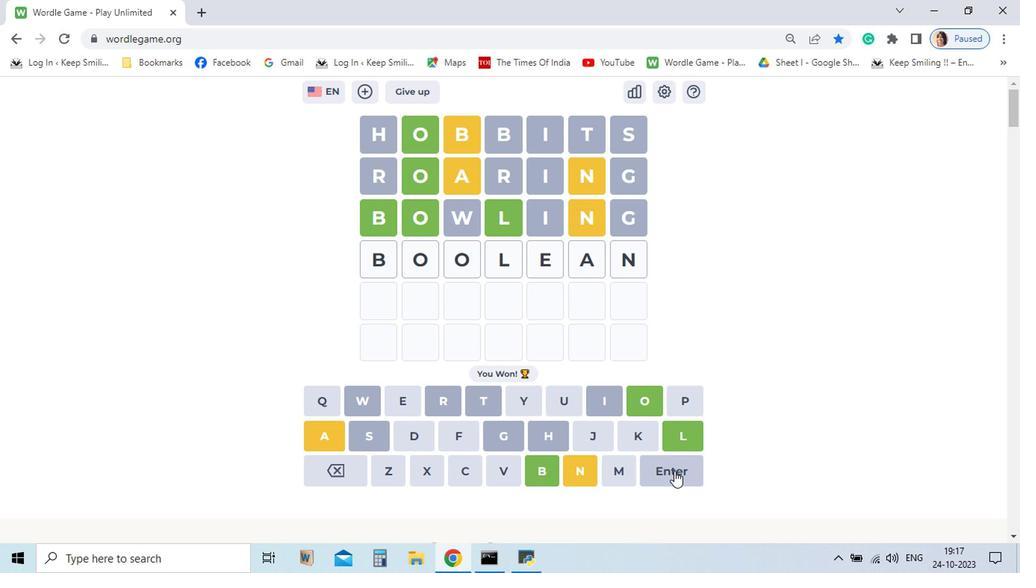 
Action: Mouse moved to (615, 470)
Screenshot: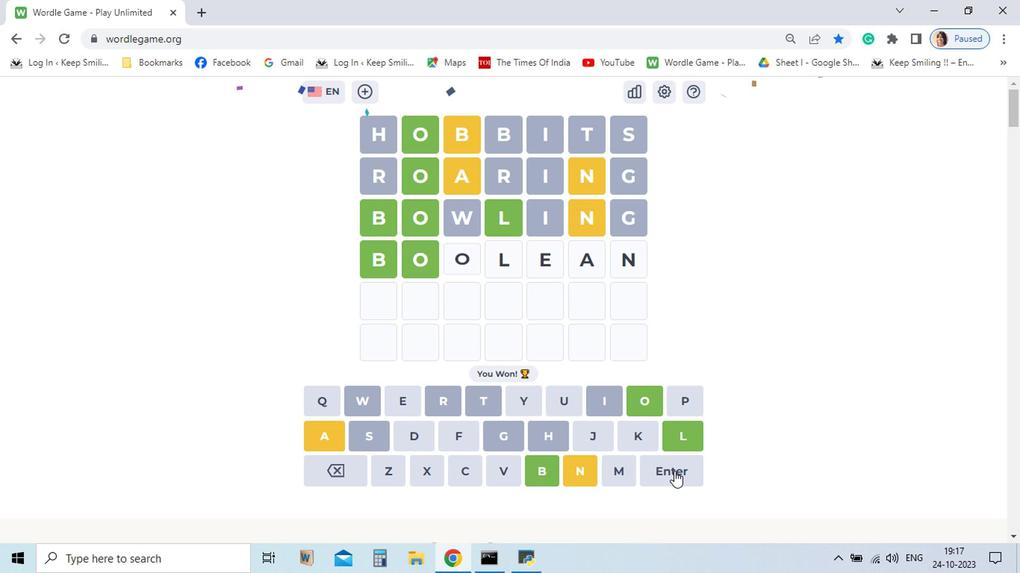 
Action: Mouse pressed left at (615, 470)
Screenshot: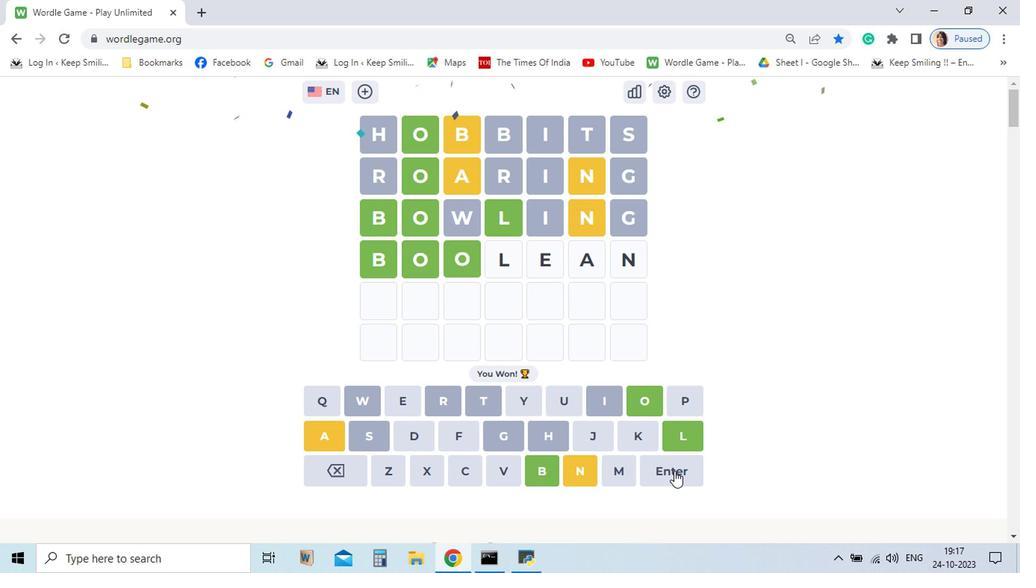 
Action: Mouse moved to (570, 270)
Screenshot: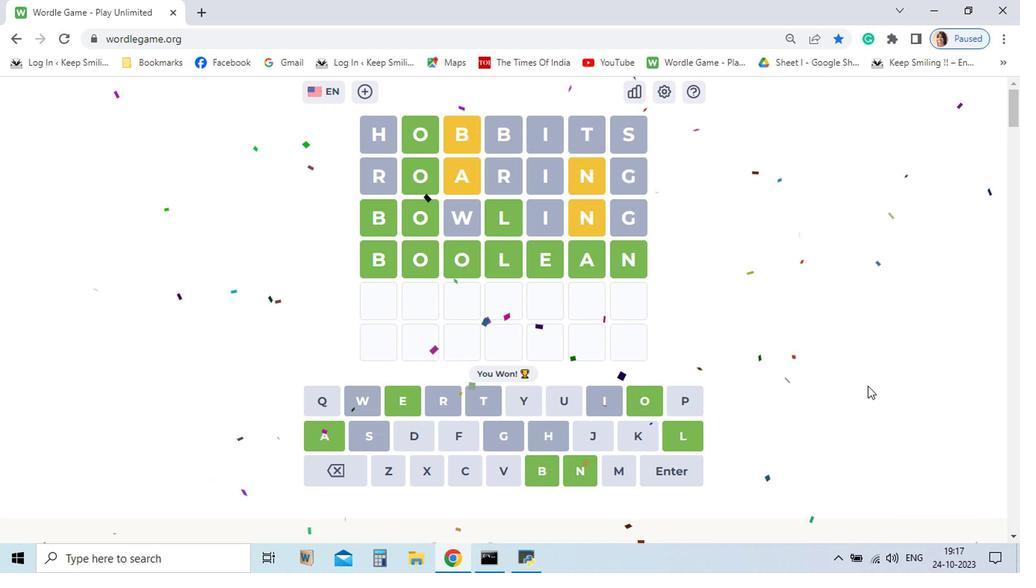
Action: Mouse pressed left at (570, 270)
Screenshot: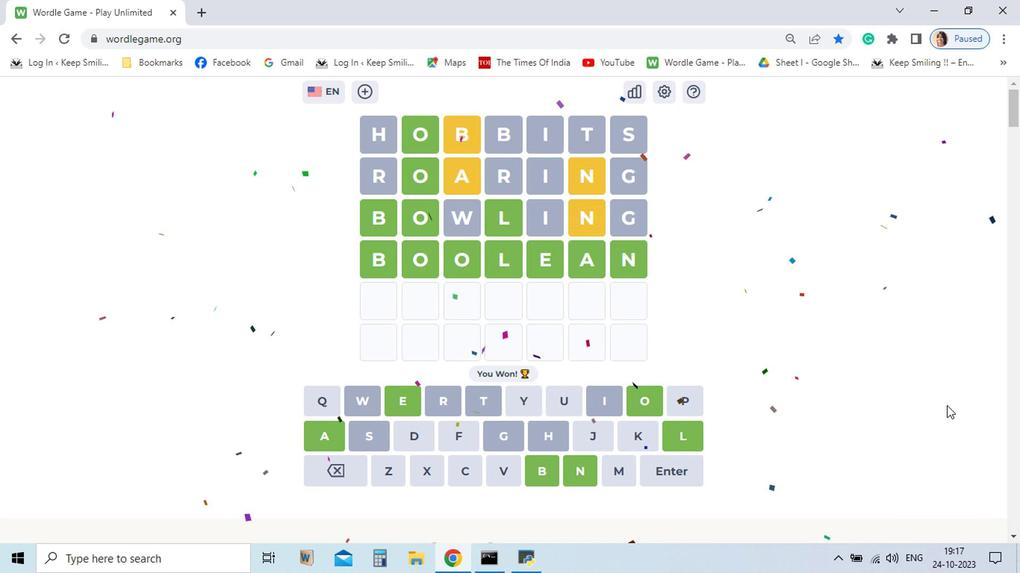 
Action: Mouse moved to (809, 424)
Screenshot: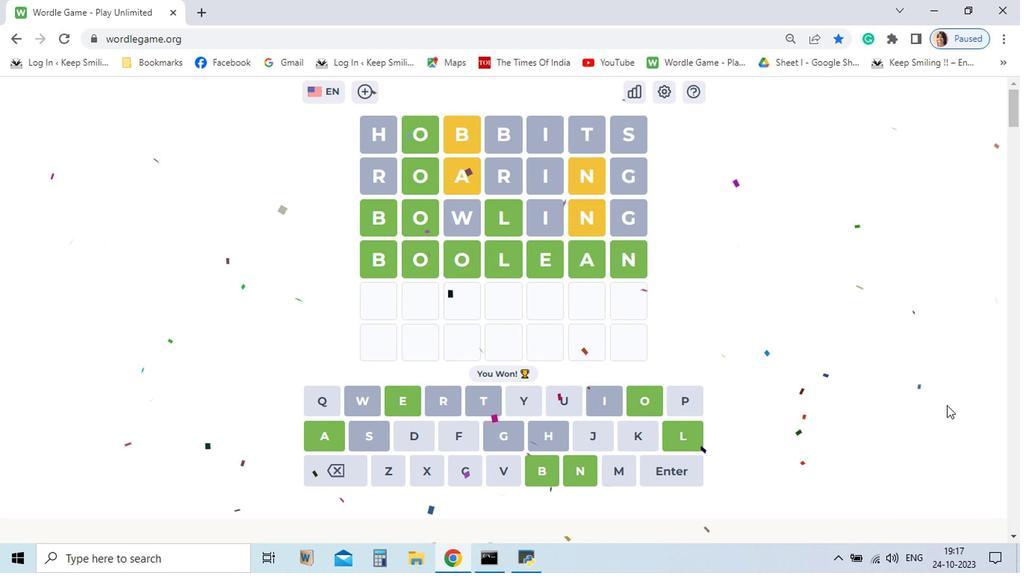 
